 Task: Look for space in Forrest City, United States from 26th August, 2023 to 10th September, 2023 for 6 adults, 2 children in price range Rs.10000 to Rs.15000. Place can be entire place or shared room with 6 bedrooms having 6 beds and 6 bathrooms. Property type can be house, flat, guest house. Amenities needed are: wifi, TV, free parkinig on premises, gym, breakfast. Booking option can be shelf check-in. Required host language is English.
Action: Mouse moved to (475, 91)
Screenshot: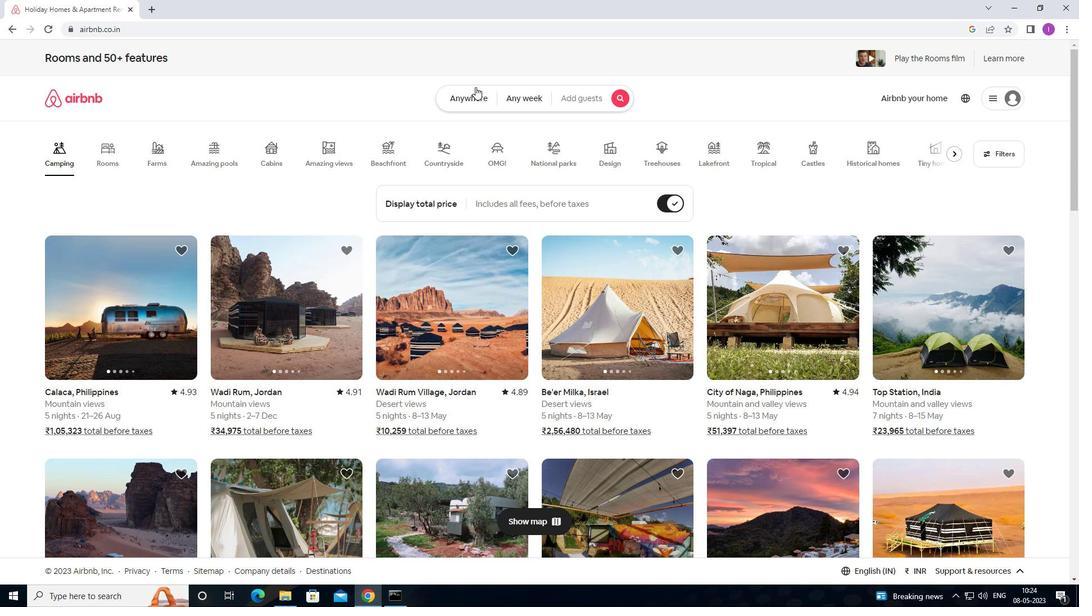 
Action: Mouse pressed left at (475, 91)
Screenshot: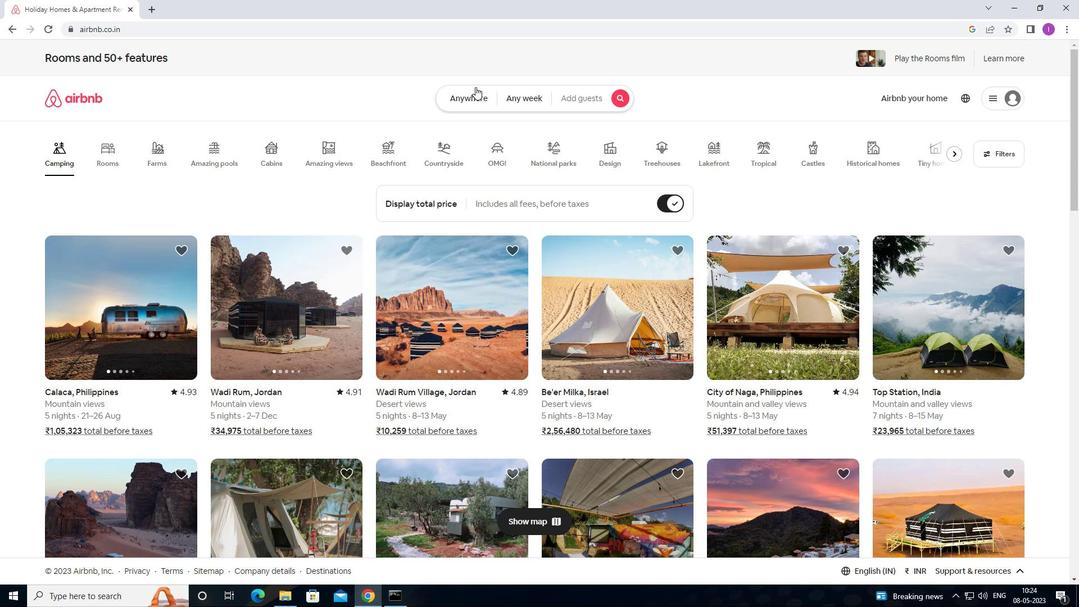 
Action: Mouse moved to (468, 137)
Screenshot: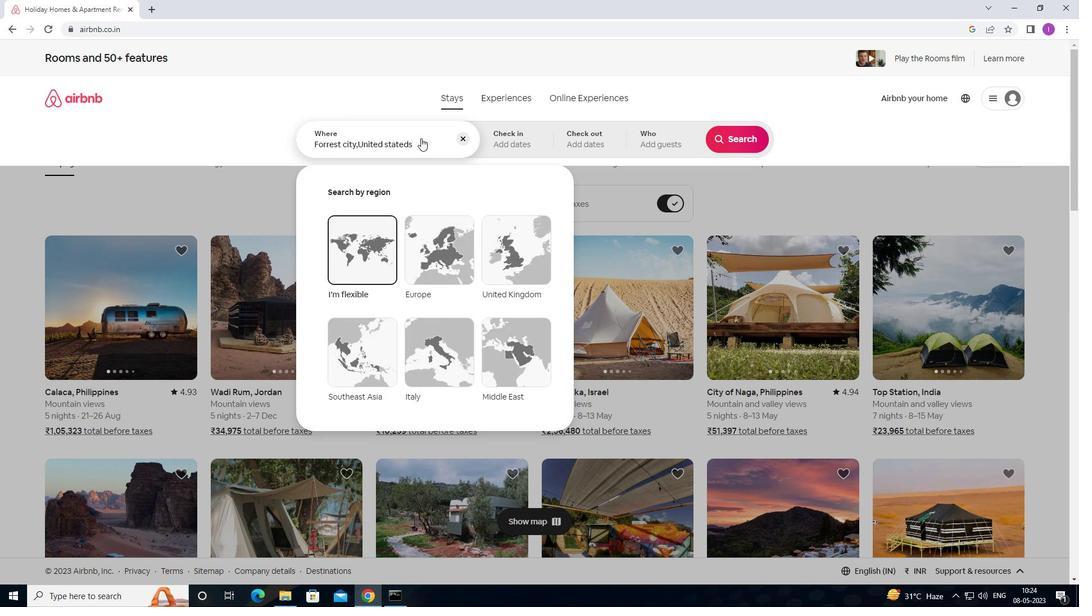 
Action: Mouse pressed left at (468, 137)
Screenshot: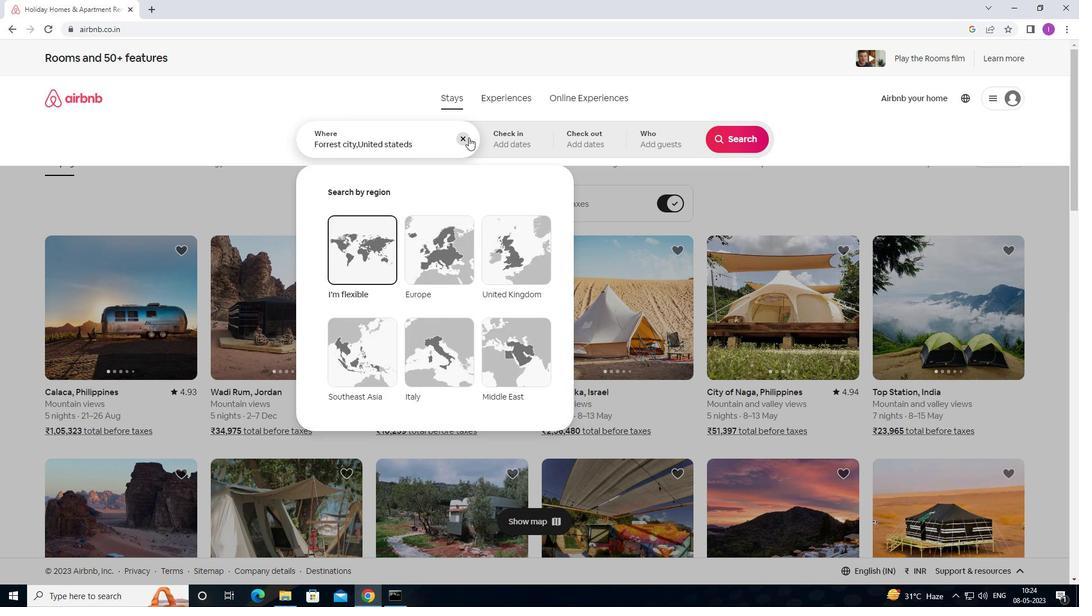 
Action: Mouse moved to (368, 147)
Screenshot: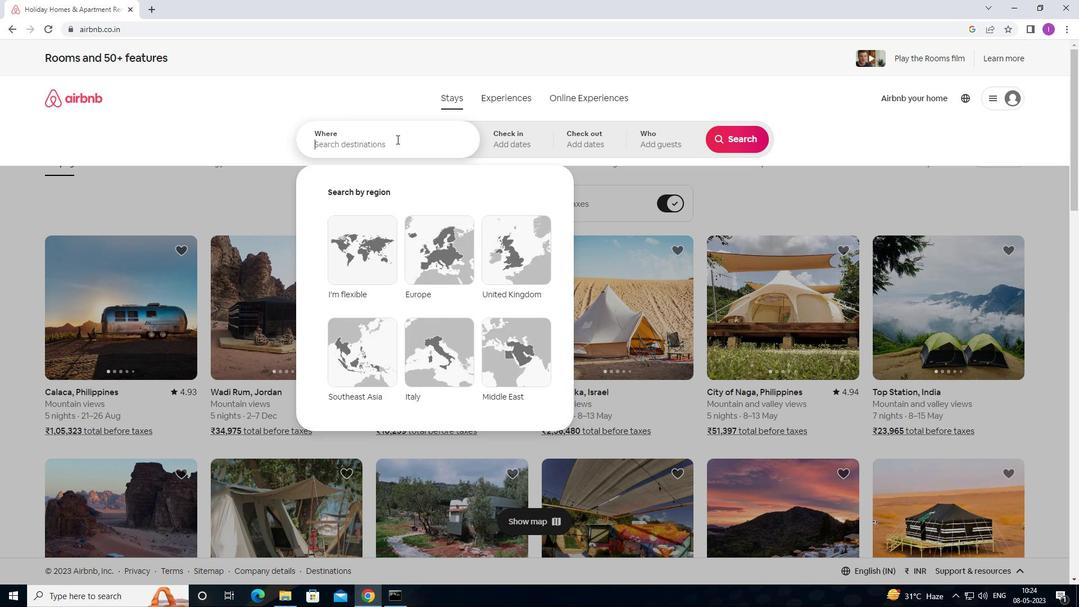 
Action: Key pressed <Key.shift><Key.shift><Key.shift><Key.shift><Key.shift><Key.shift><Key.shift><Key.shift><Key.shift><Key.shift><Key.shift><Key.shift><Key.shift><Key.shift><Key.shift><Key.shift><Key.shift><Key.shift><Key.shift><Key.shift><Key.shift><Key.shift>FORREST<Key.space>CITY,<Key.shift><Key.shift><Key.shift><Key.shift><Key.shift><Key.shift><Key.shift><Key.shift><Key.shift><Key.shift><Key.shift><Key.shift><Key.shift><Key.shift><Key.shift><Key.shift><Key.shift><Key.shift><Key.shift><Key.shift><Key.shift><Key.shift><Key.shift><Key.shift><Key.shift><Key.shift><Key.shift><Key.shift><Key.shift><Key.shift><Key.shift><Key.shift><Key.shift><Key.shift><Key.shift><Key.shift><Key.shift><Key.shift><Key.shift><Key.shift><Key.shift><Key.shift><Key.shift><Key.shift><Key.shift><Key.shift><Key.shift><Key.shift><Key.shift><Key.shift><Key.shift><Key.shift><Key.shift><Key.shift><Key.shift>UNITED<Key.space>STATES
Screenshot: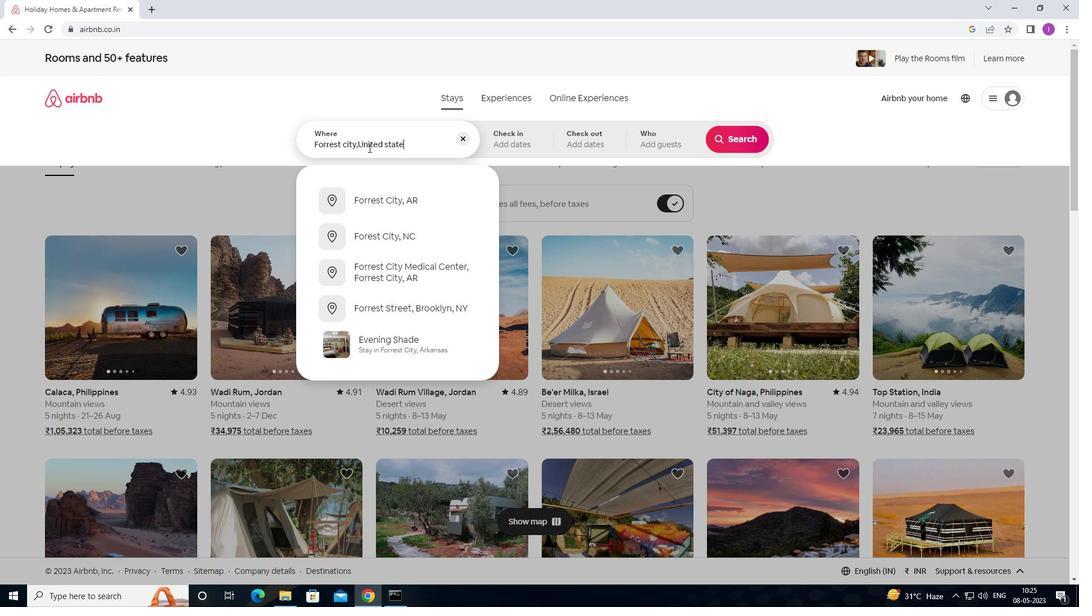 
Action: Mouse moved to (507, 141)
Screenshot: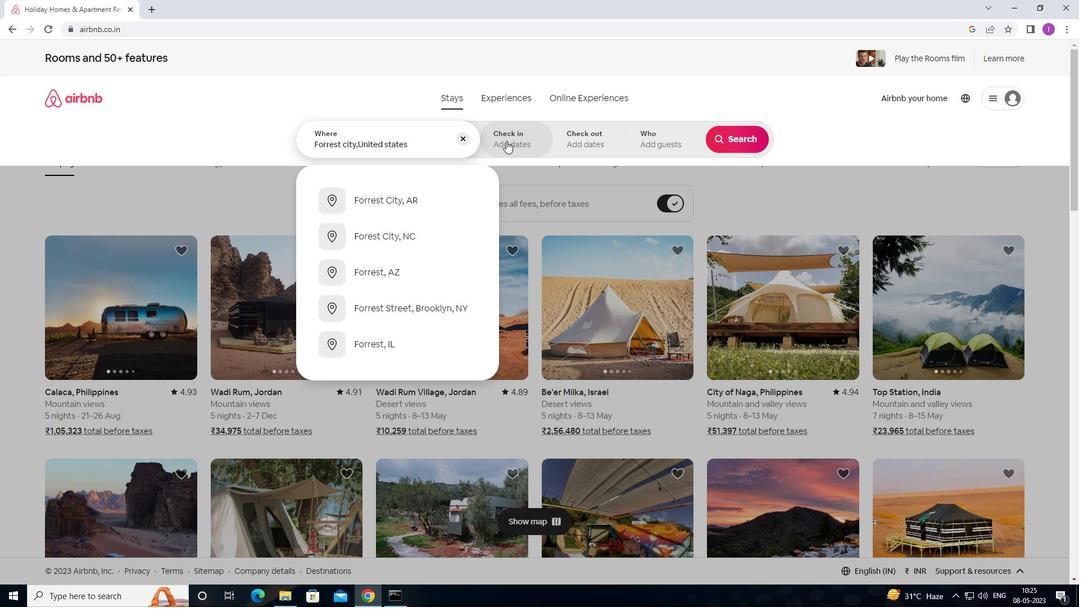 
Action: Mouse pressed left at (507, 141)
Screenshot: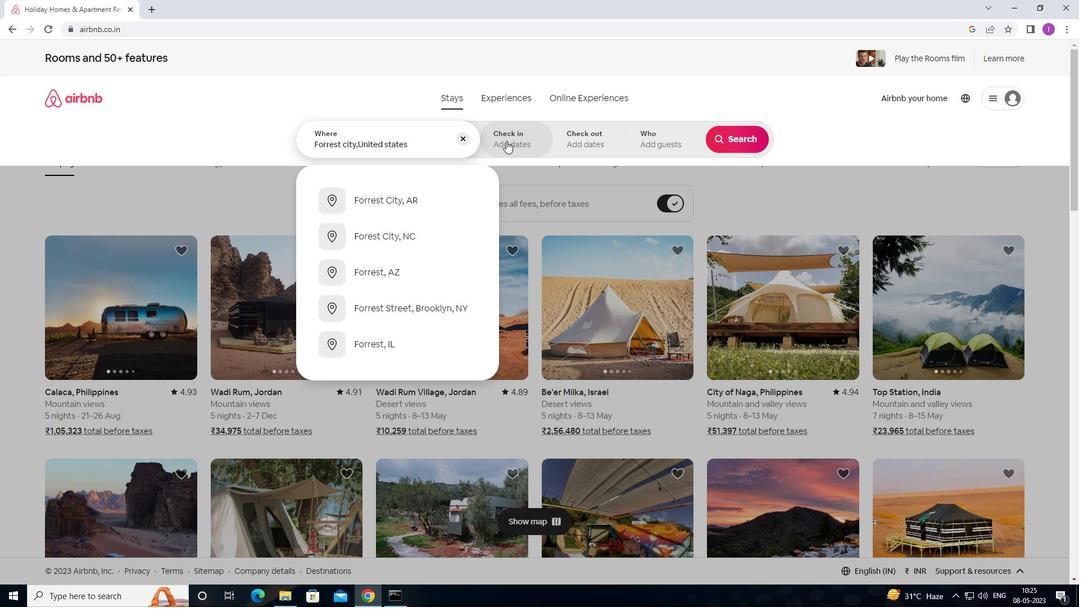 
Action: Mouse moved to (734, 231)
Screenshot: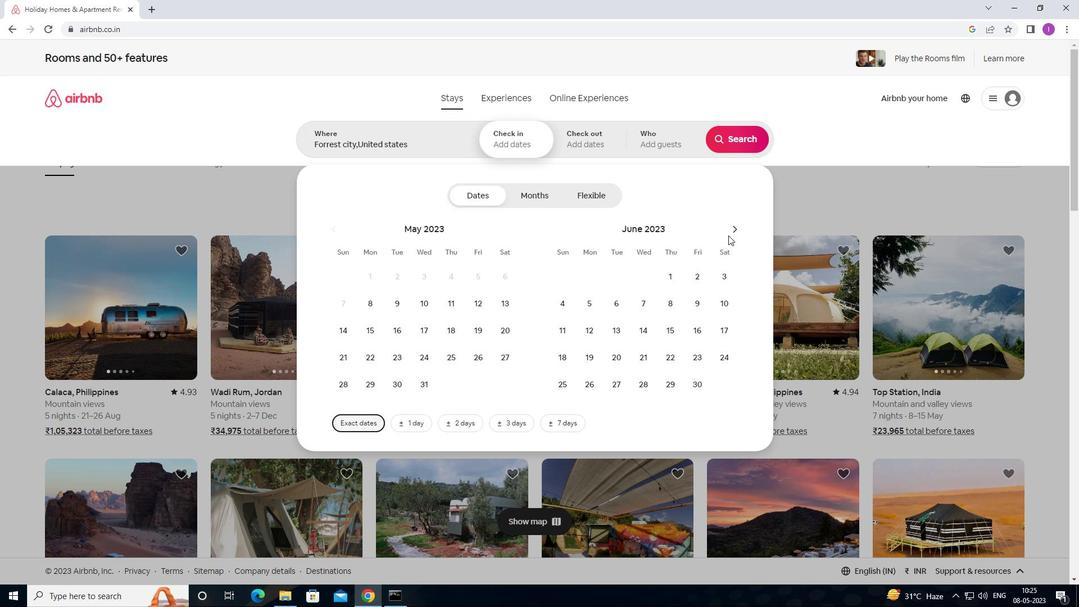 
Action: Mouse pressed left at (734, 231)
Screenshot: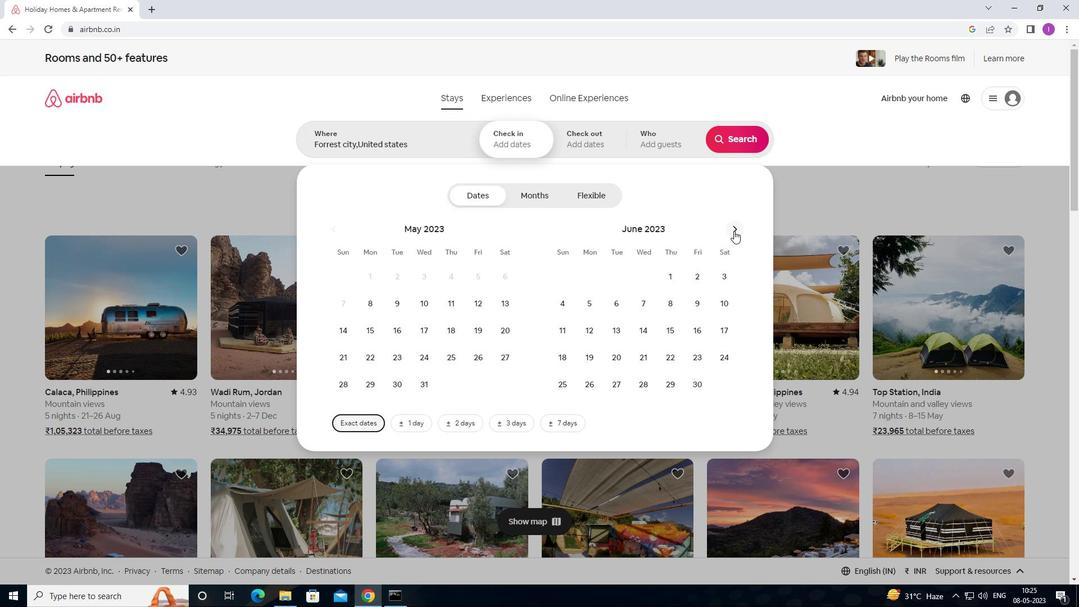 
Action: Mouse pressed left at (734, 231)
Screenshot: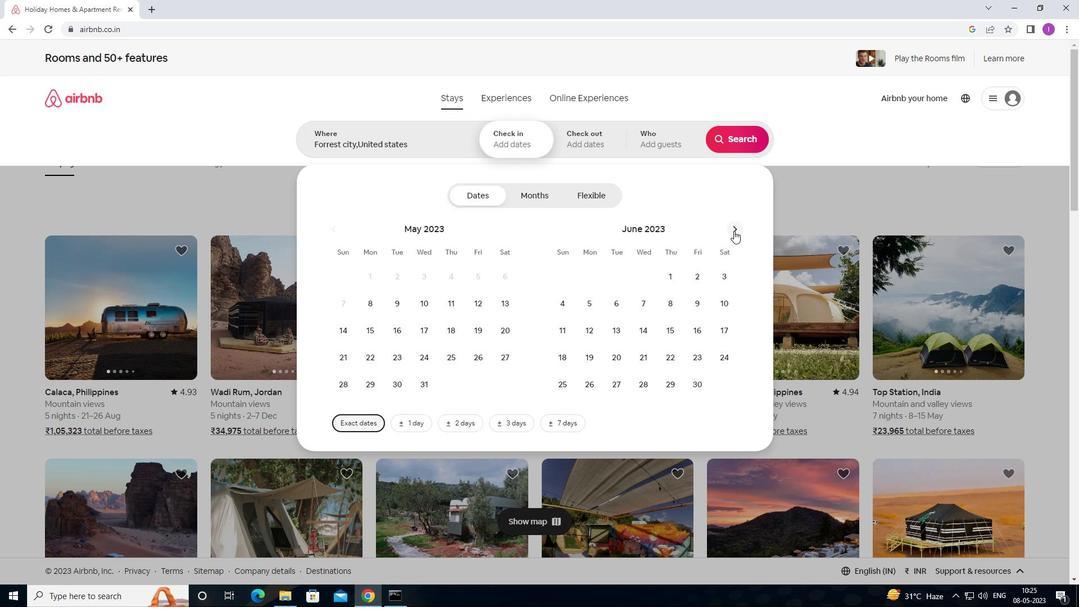 
Action: Mouse pressed left at (734, 231)
Screenshot: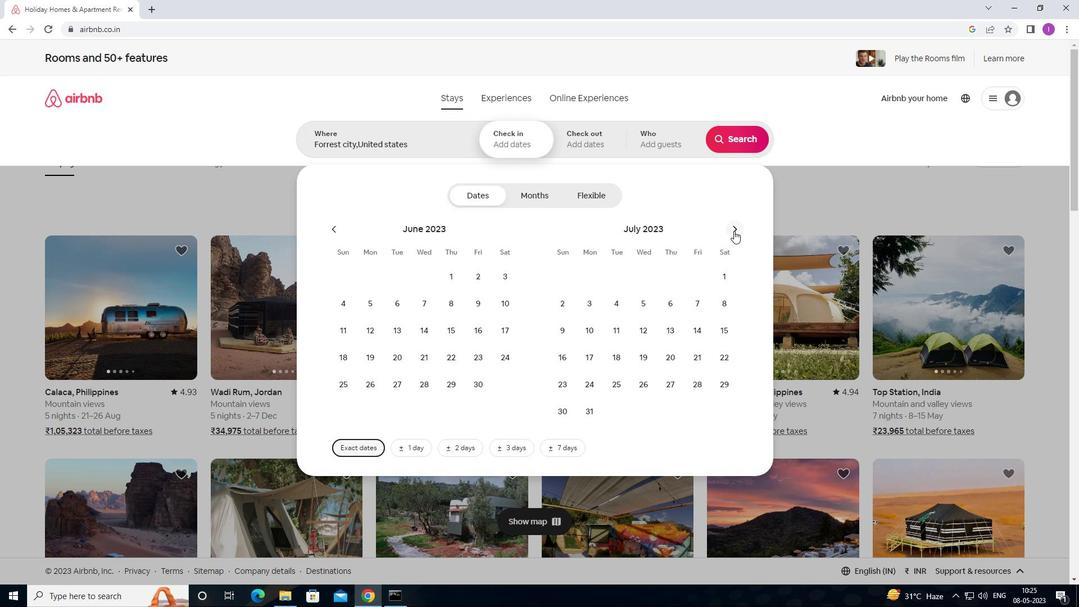 
Action: Mouse moved to (502, 351)
Screenshot: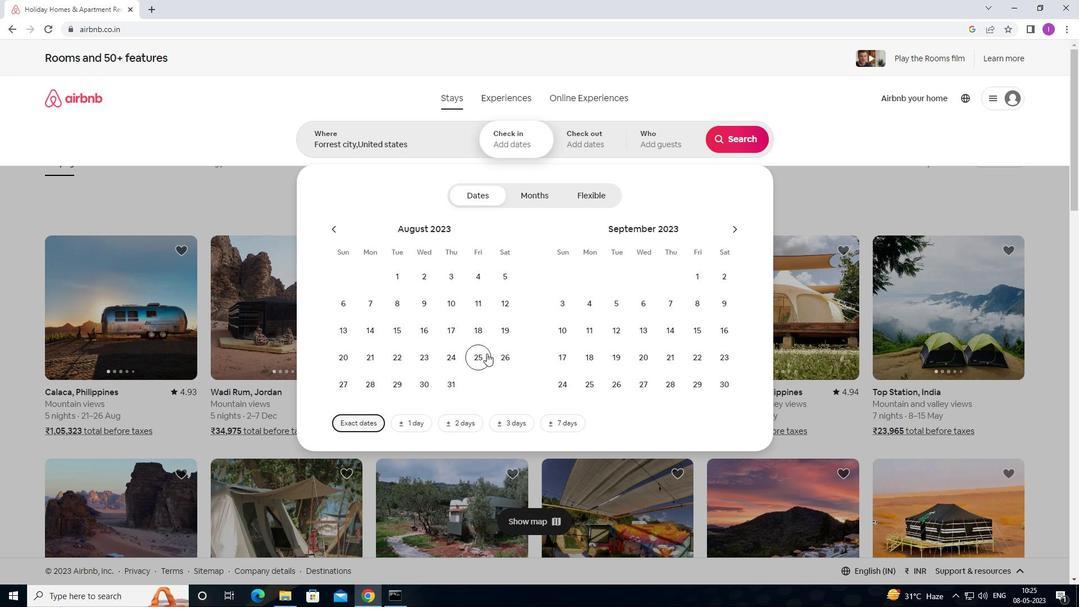 
Action: Mouse pressed left at (502, 351)
Screenshot: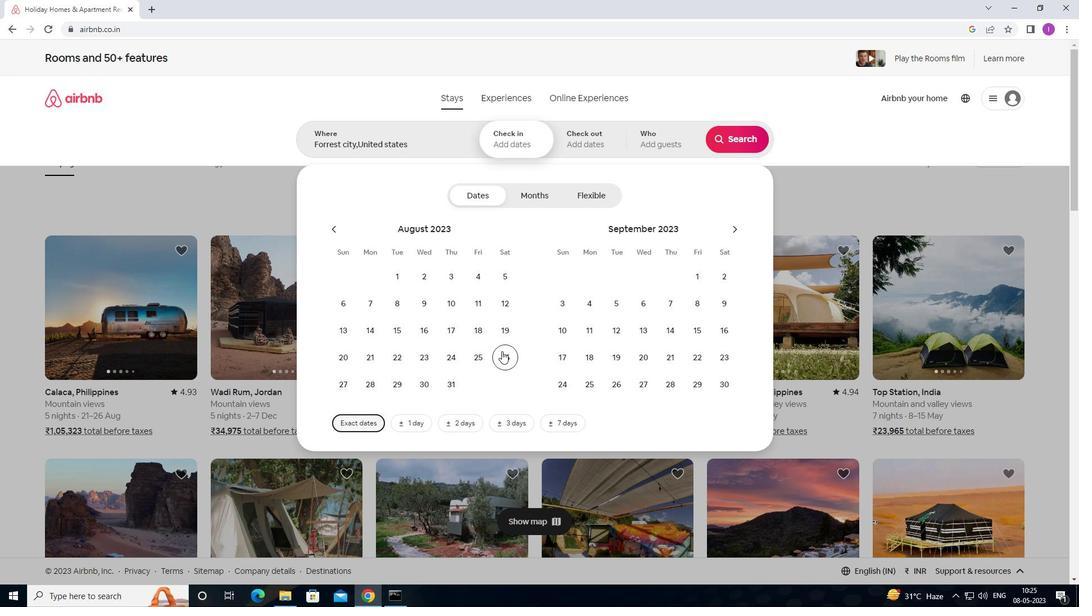 
Action: Mouse moved to (557, 326)
Screenshot: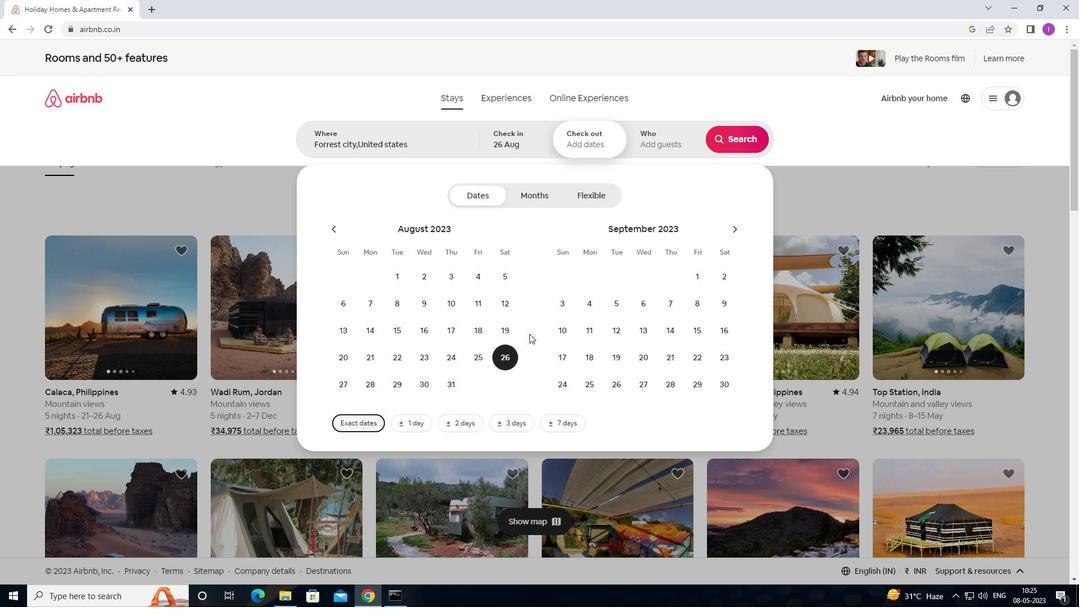 
Action: Mouse pressed left at (557, 326)
Screenshot: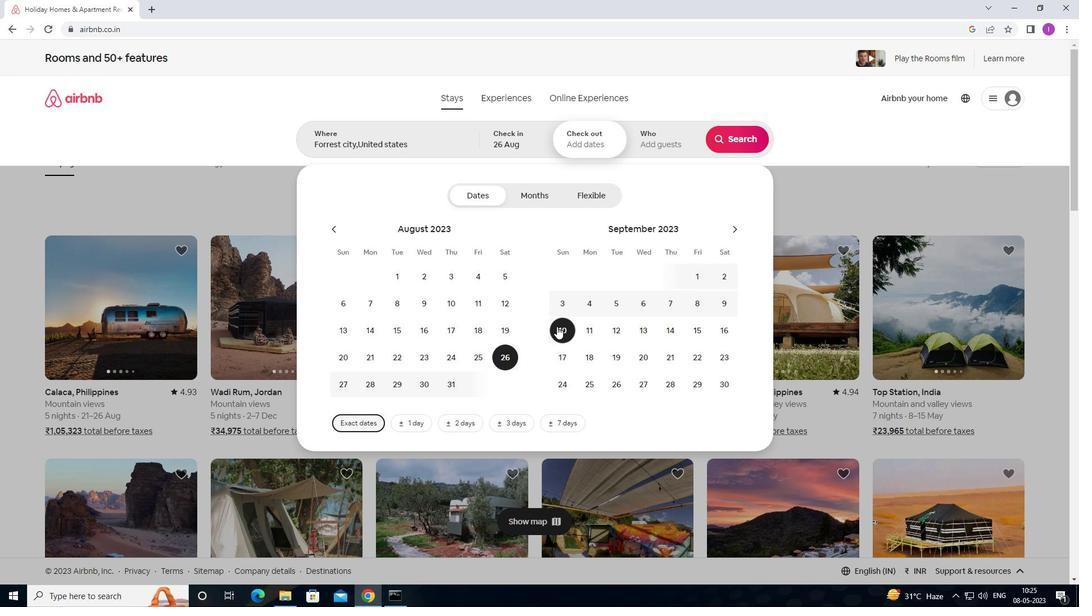 
Action: Mouse moved to (671, 150)
Screenshot: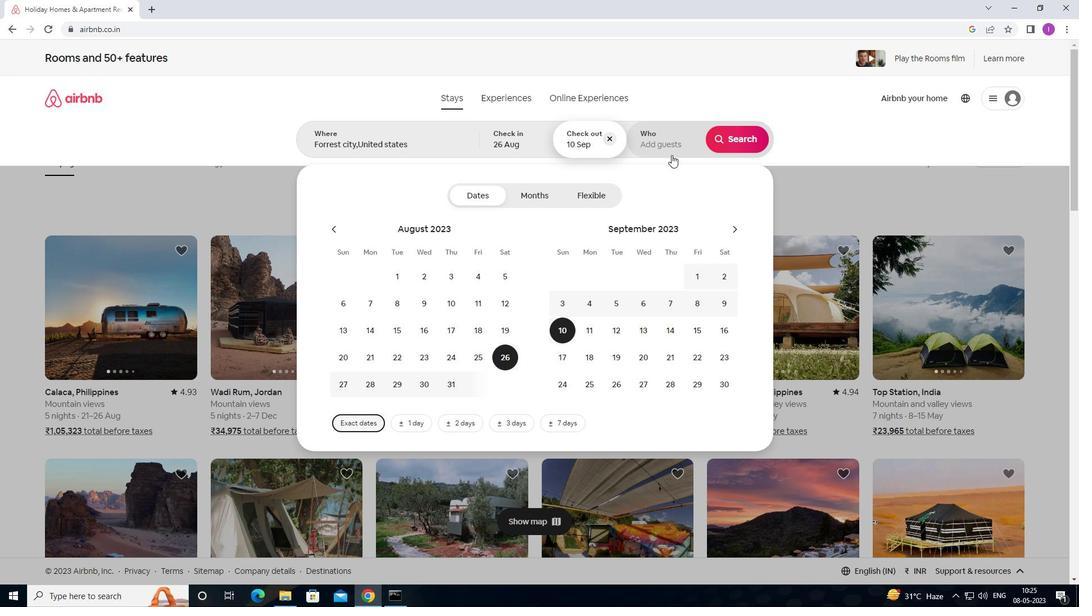 
Action: Mouse pressed left at (671, 150)
Screenshot: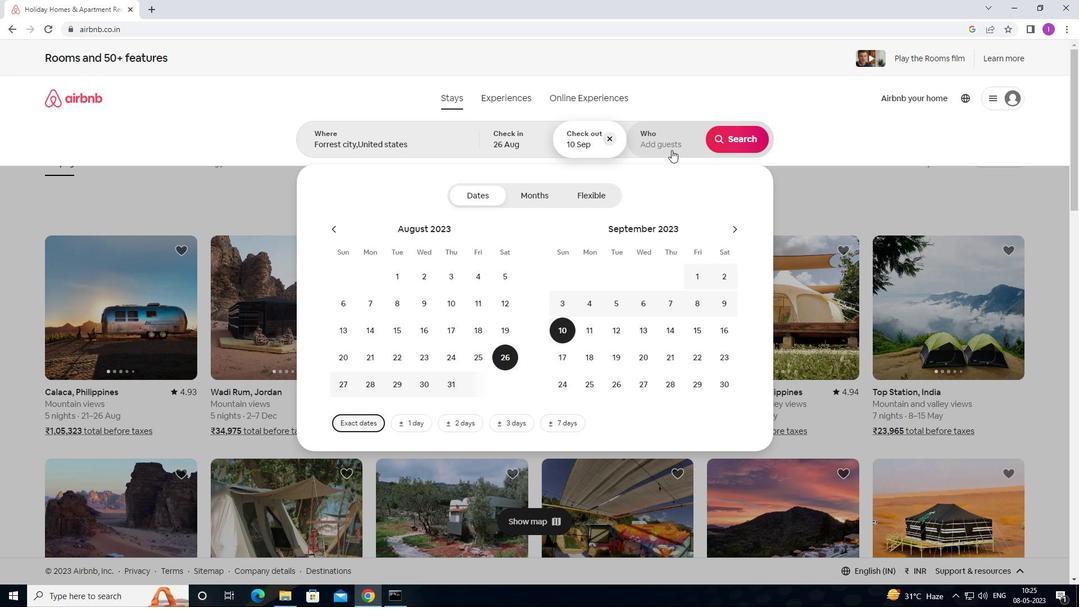 
Action: Mouse moved to (736, 198)
Screenshot: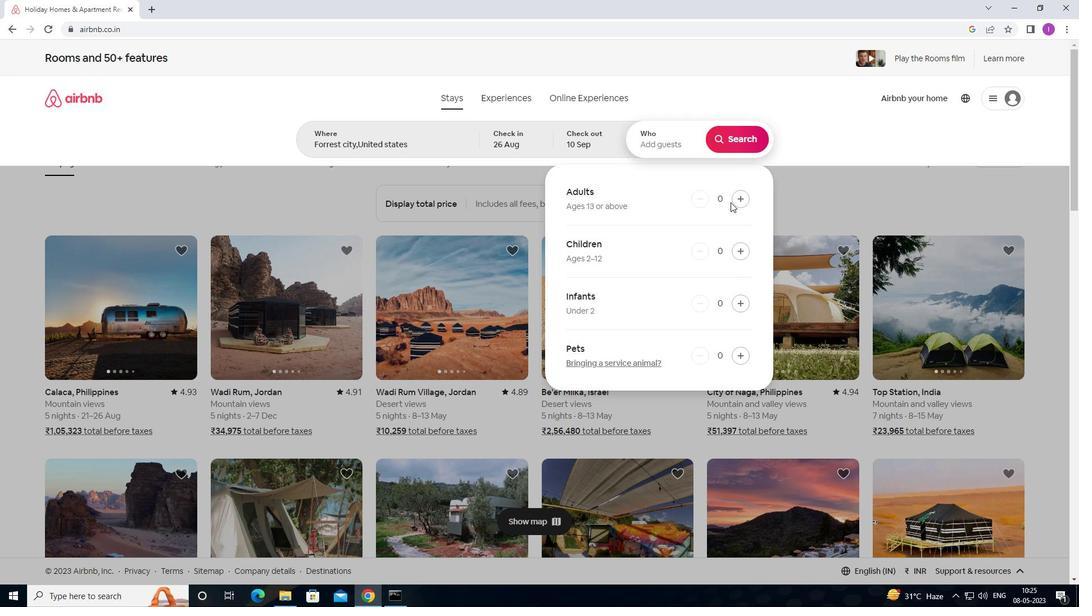 
Action: Mouse pressed left at (736, 198)
Screenshot: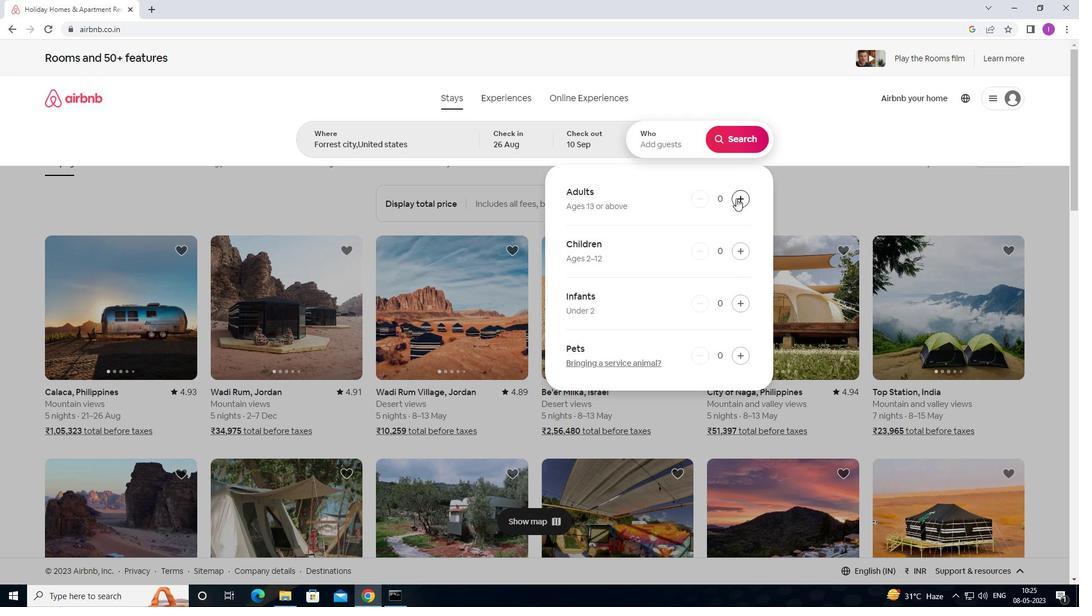 
Action: Mouse pressed left at (736, 198)
Screenshot: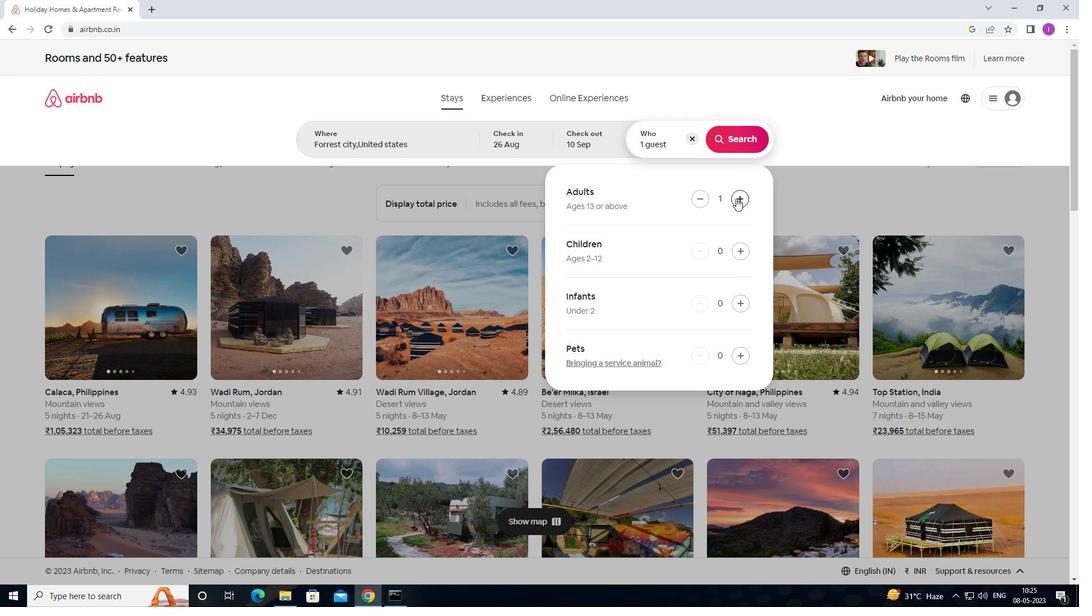 
Action: Mouse pressed left at (736, 198)
Screenshot: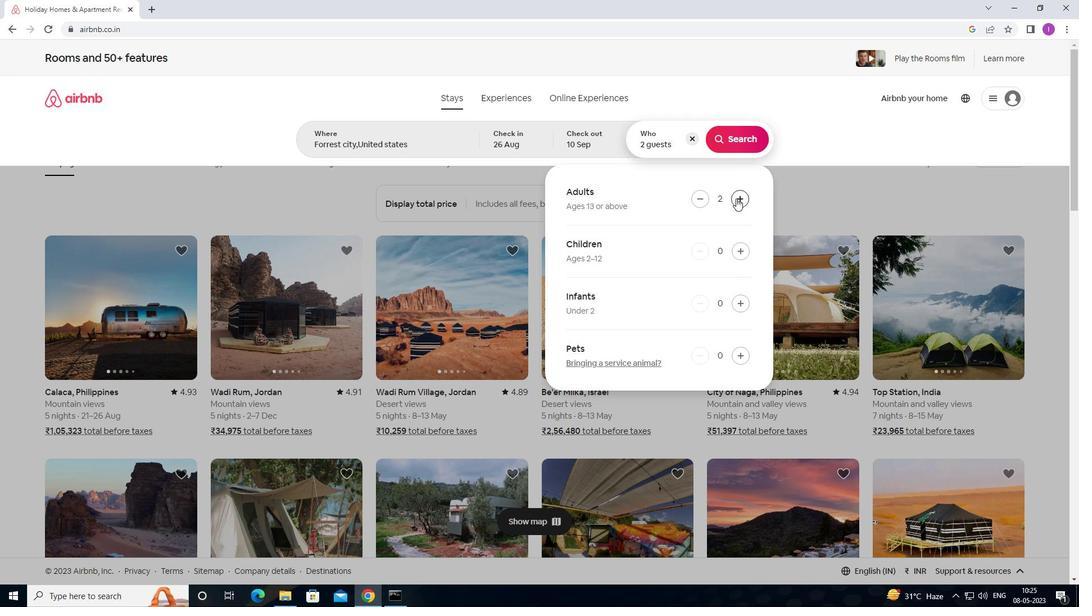 
Action: Mouse pressed left at (736, 198)
Screenshot: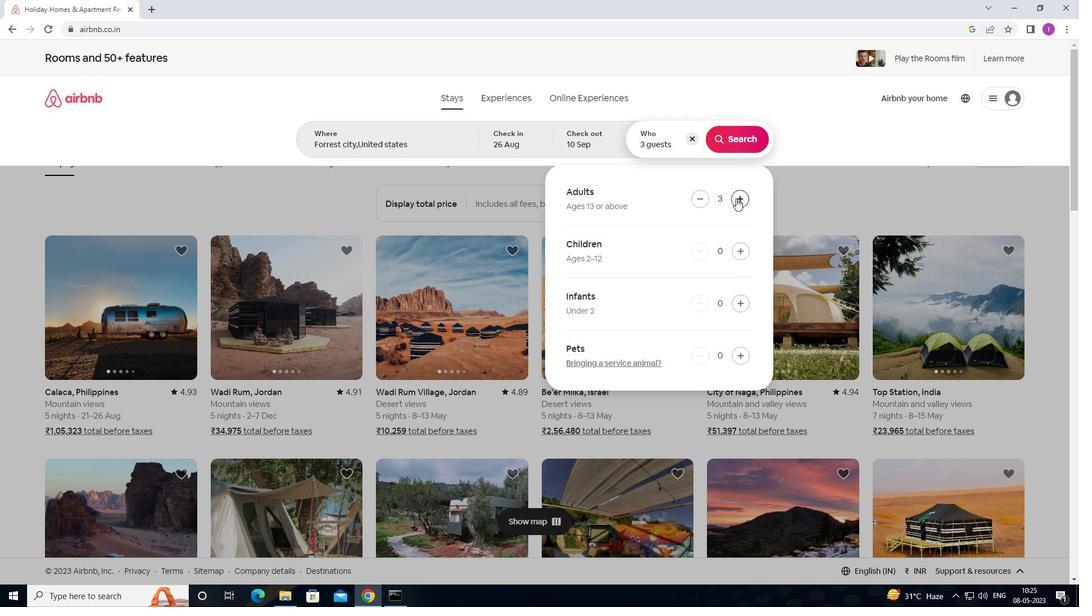 
Action: Mouse pressed left at (736, 198)
Screenshot: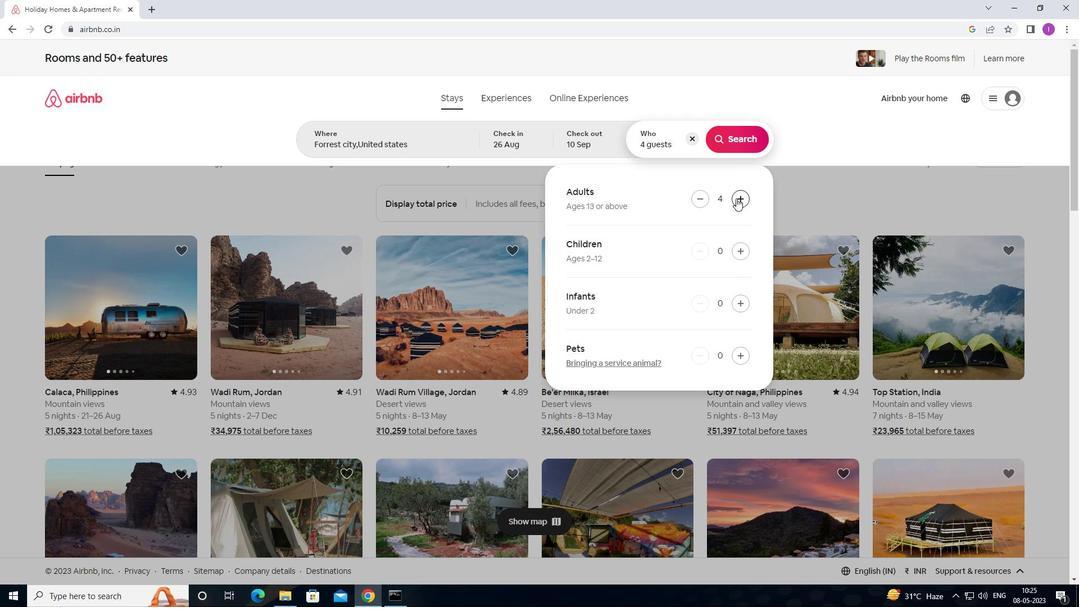 
Action: Mouse pressed left at (736, 198)
Screenshot: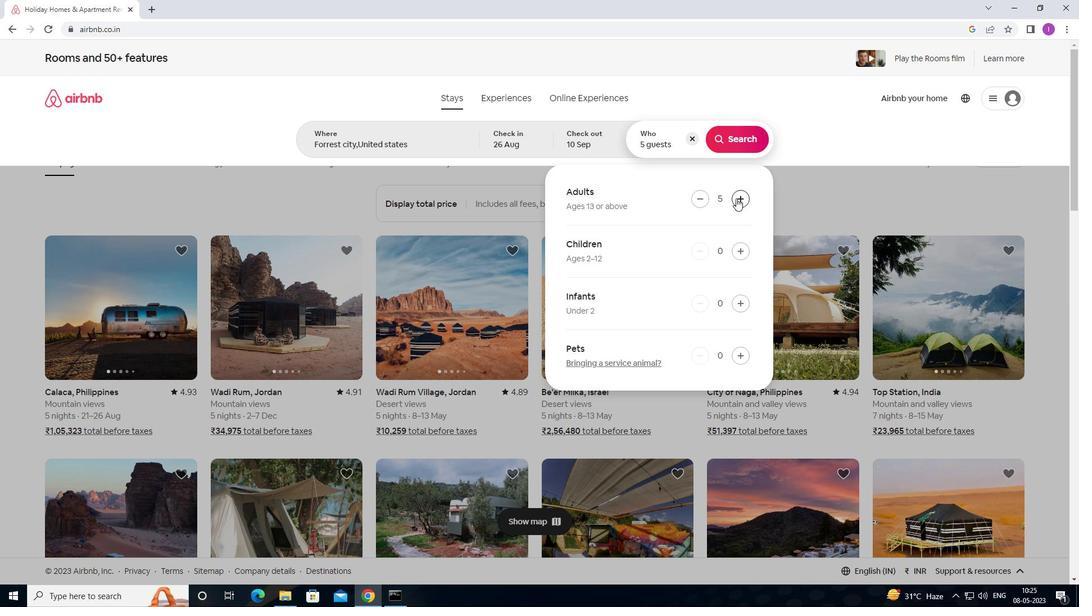 
Action: Mouse moved to (743, 244)
Screenshot: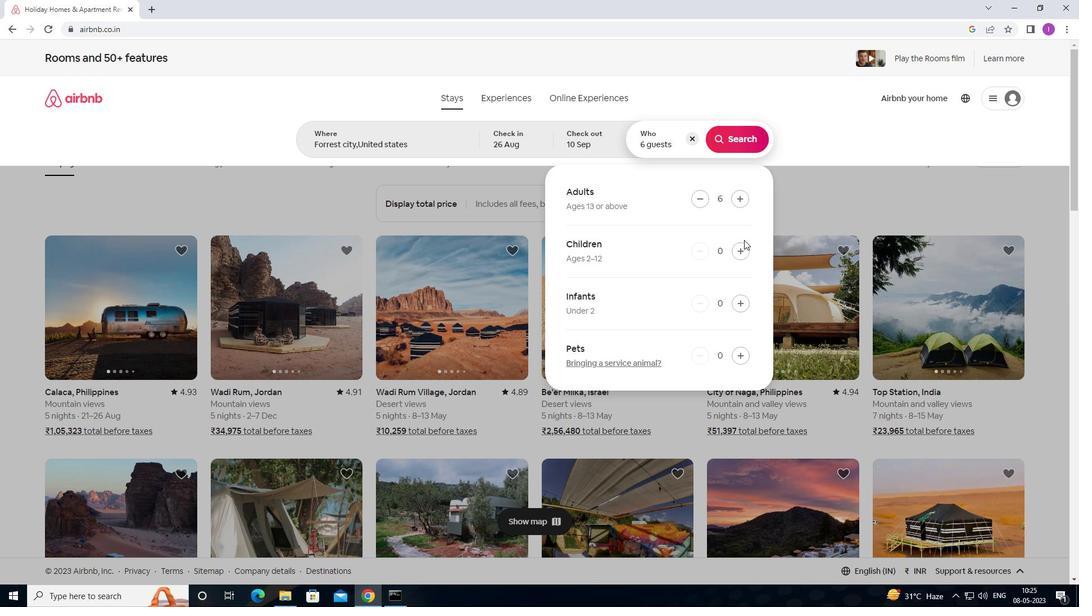 
Action: Mouse pressed left at (743, 244)
Screenshot: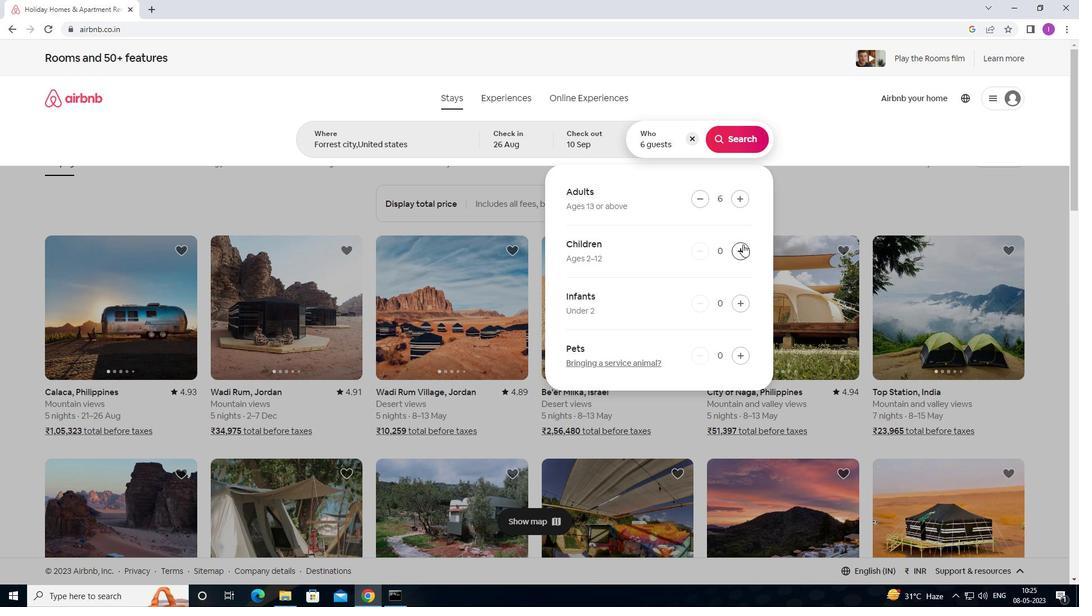 
Action: Mouse pressed left at (743, 244)
Screenshot: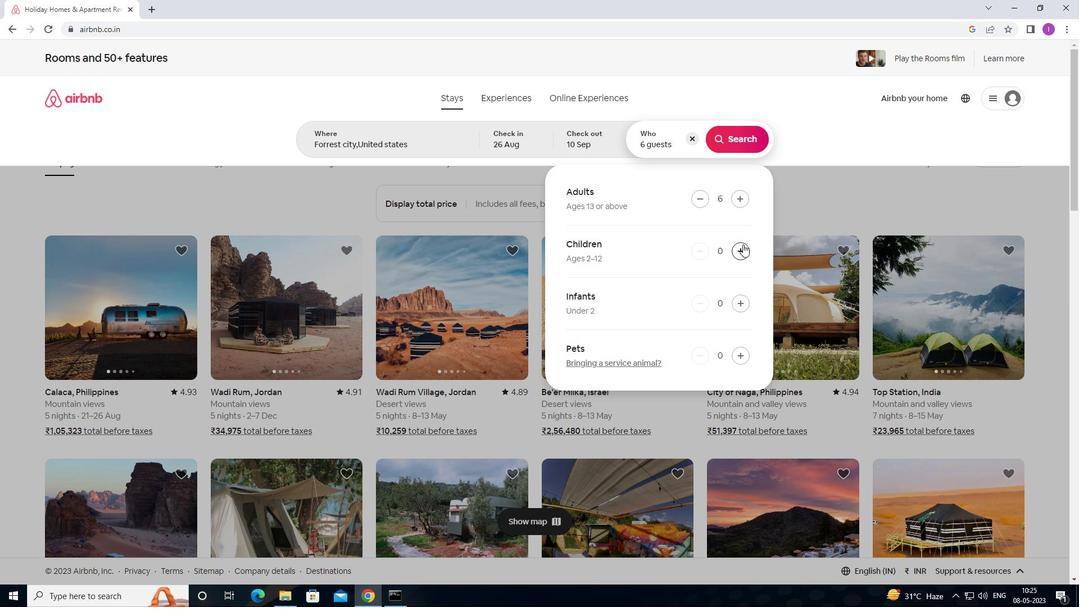 
Action: Mouse moved to (730, 145)
Screenshot: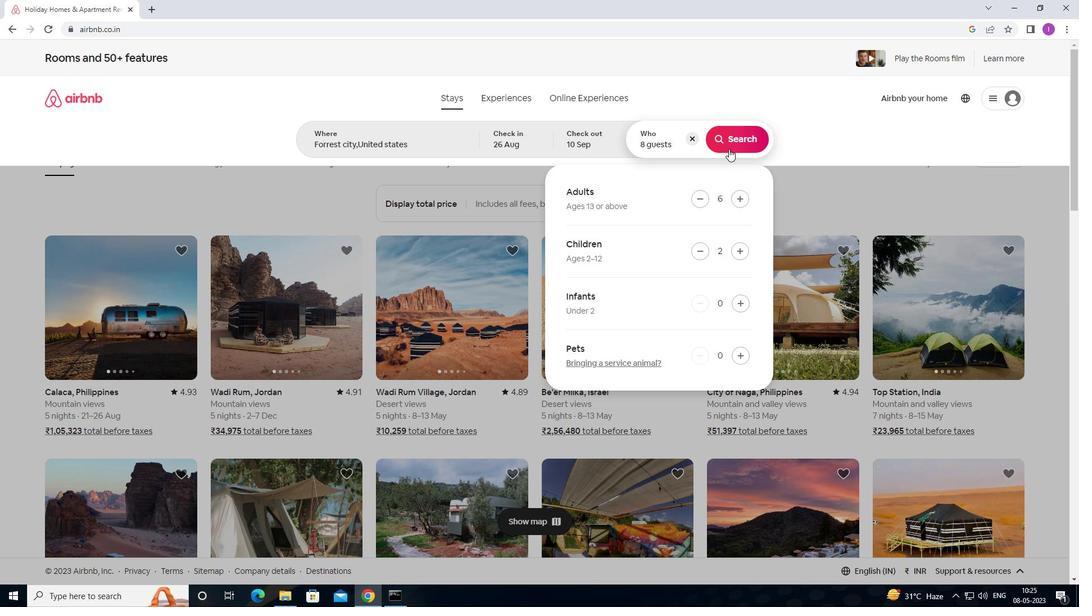 
Action: Mouse pressed left at (730, 145)
Screenshot: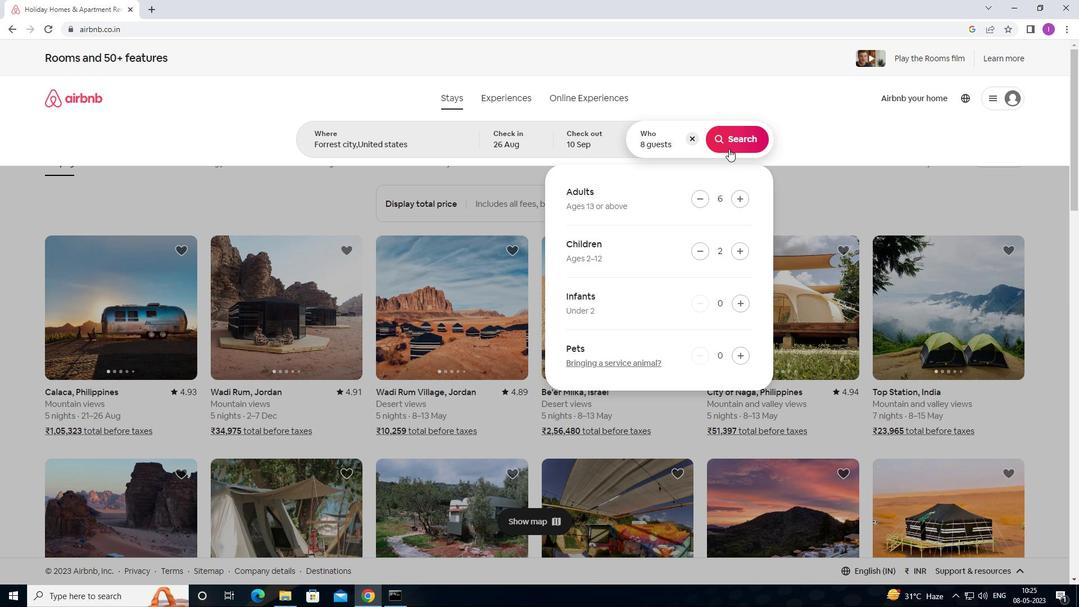 
Action: Mouse moved to (1038, 110)
Screenshot: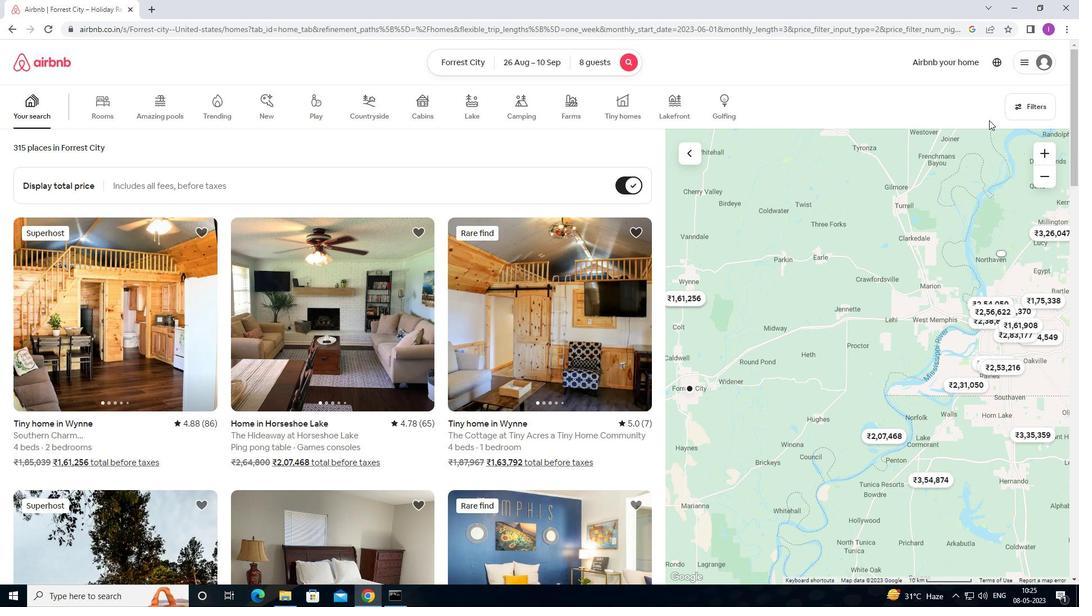 
Action: Mouse pressed left at (1038, 110)
Screenshot: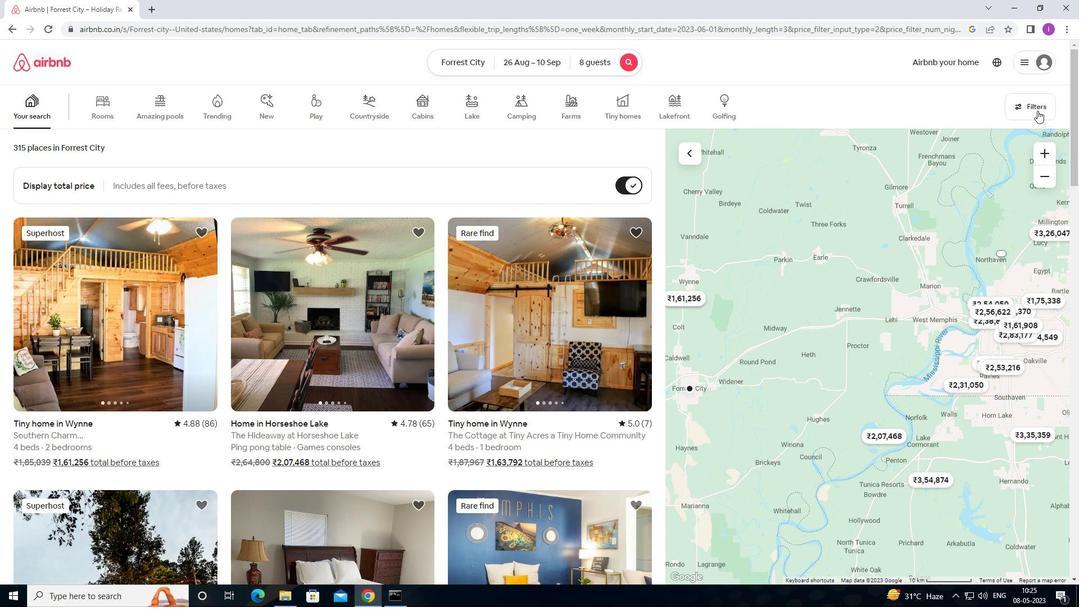 
Action: Mouse moved to (402, 381)
Screenshot: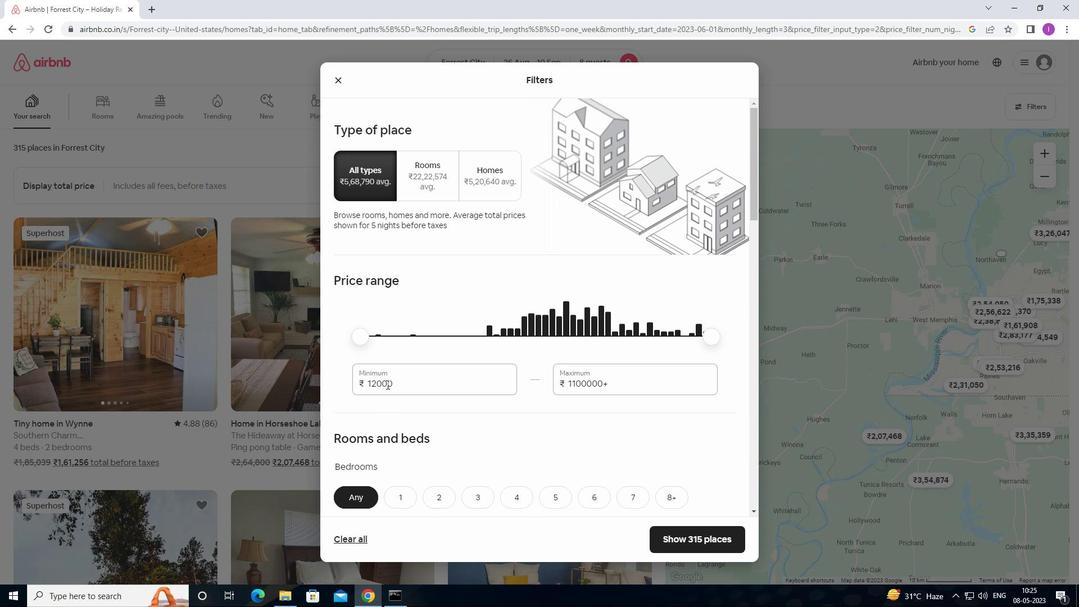 
Action: Mouse pressed left at (402, 381)
Screenshot: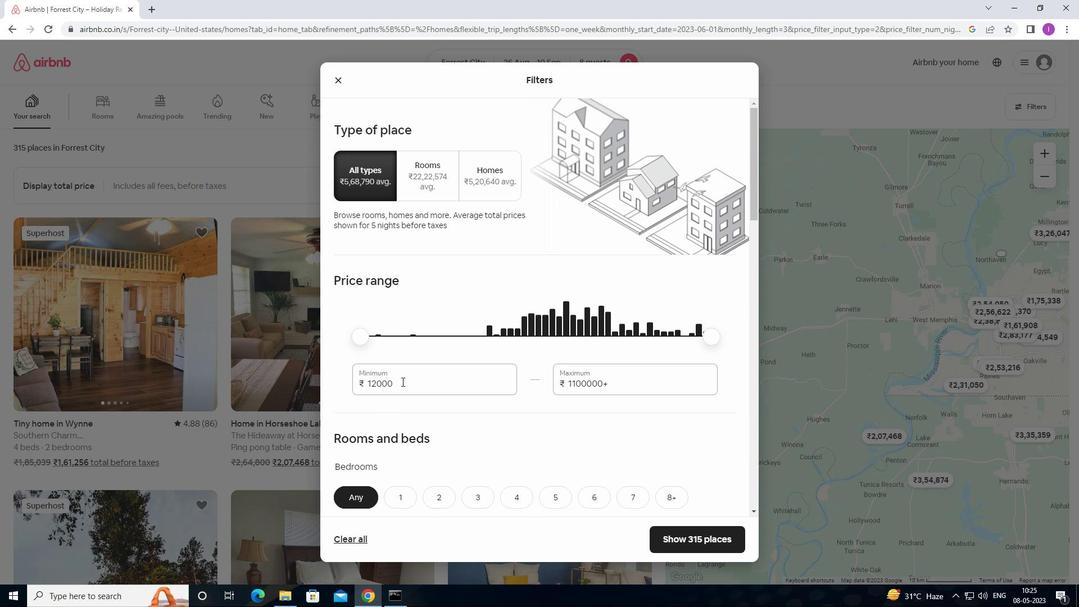 
Action: Mouse moved to (349, 386)
Screenshot: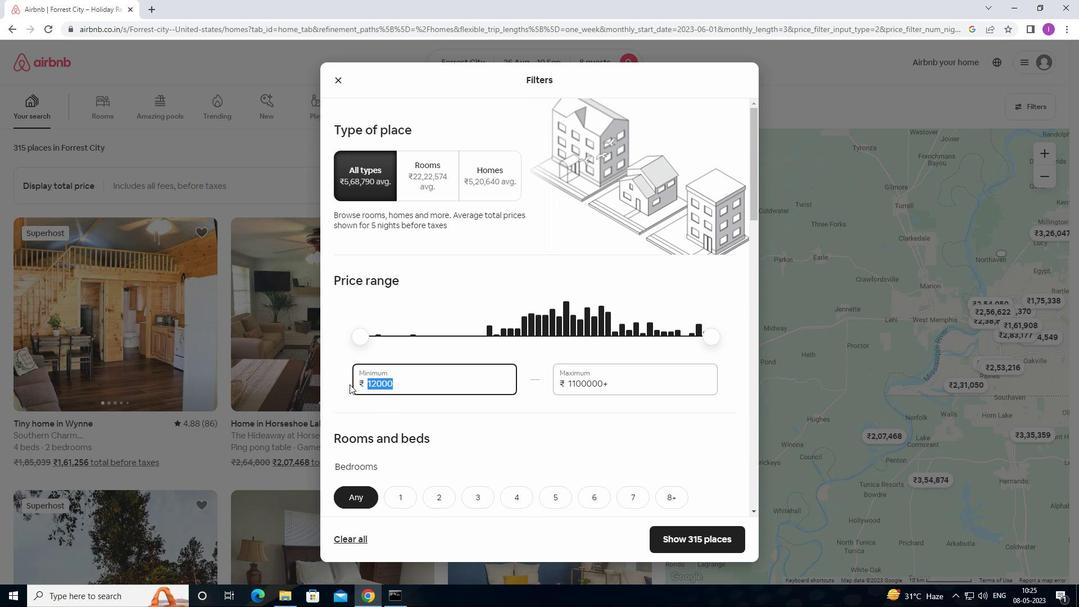 
Action: Key pressed 1
Screenshot: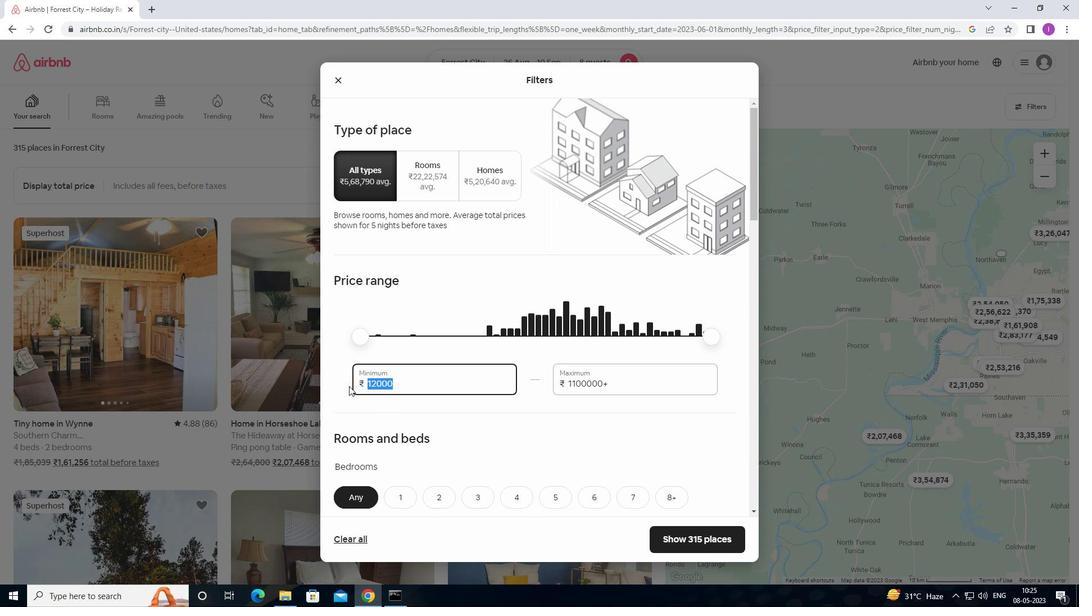 
Action: Mouse moved to (349, 386)
Screenshot: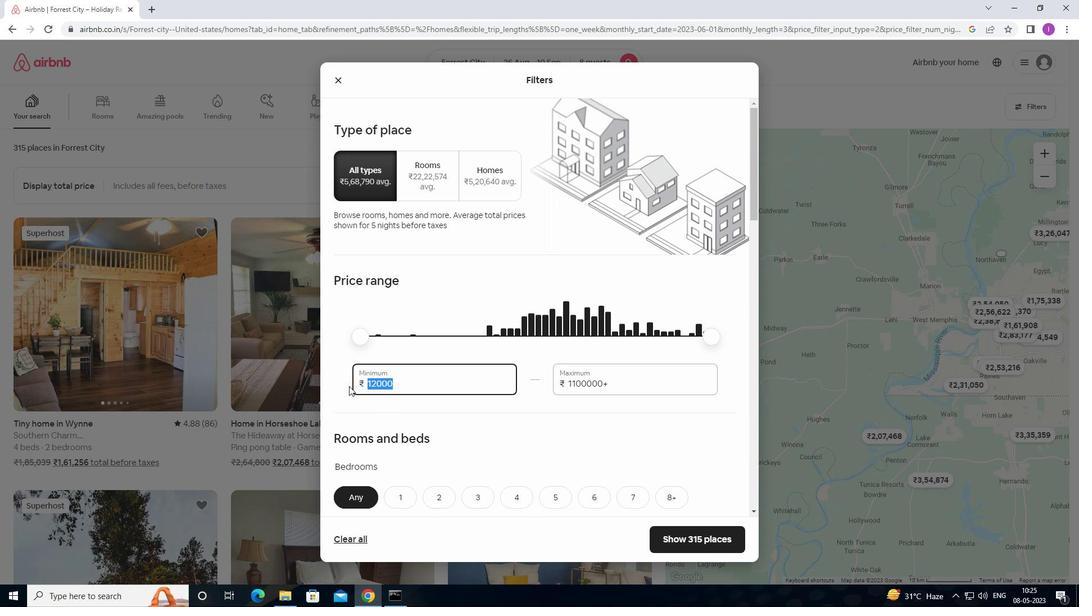 
Action: Key pressed 0000
Screenshot: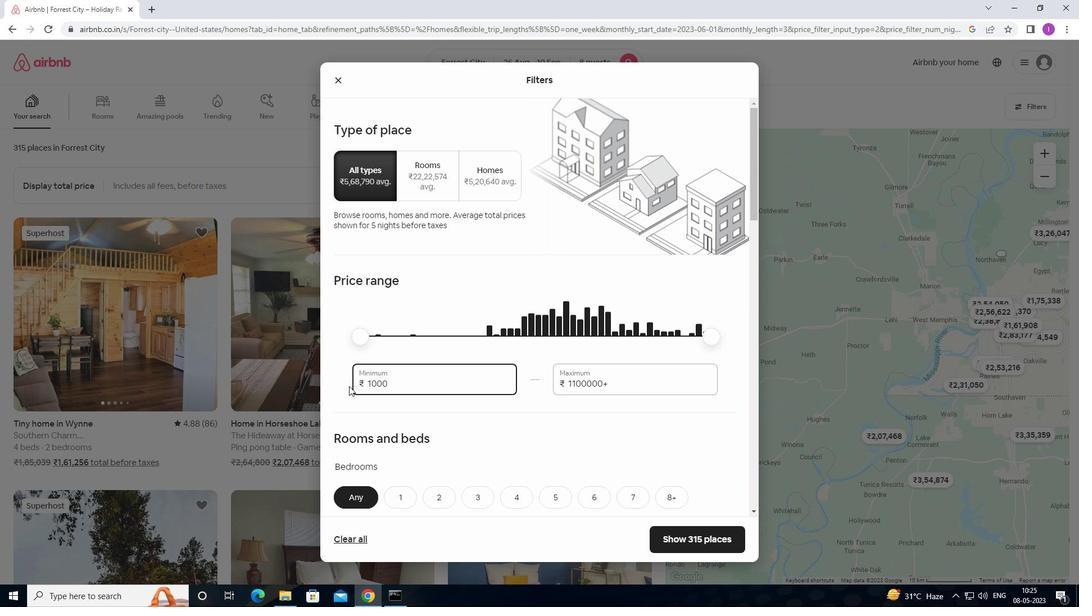 
Action: Mouse moved to (625, 385)
Screenshot: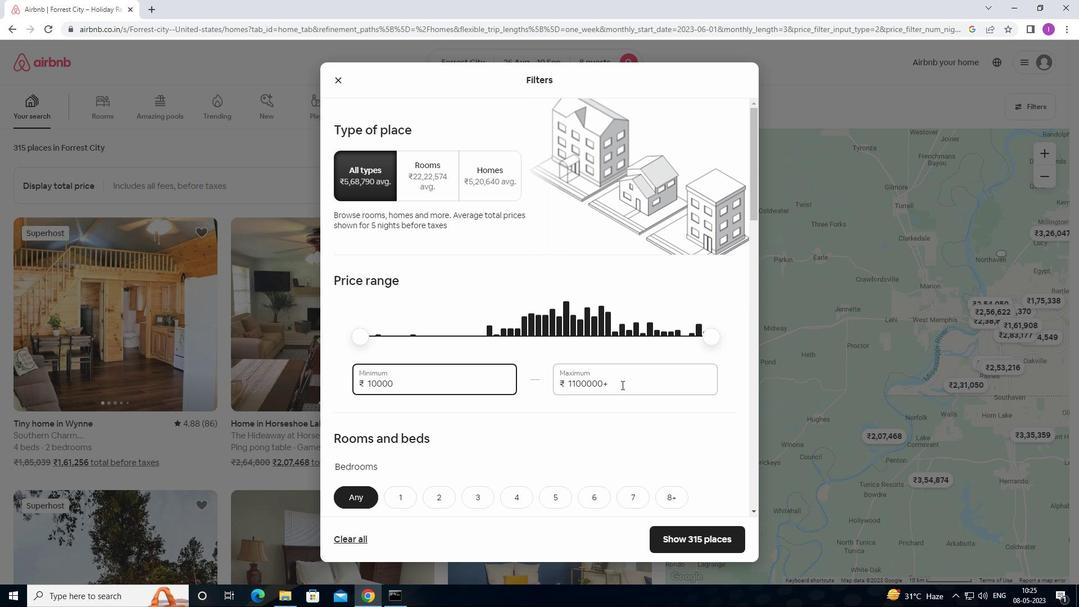 
Action: Mouse pressed left at (625, 385)
Screenshot: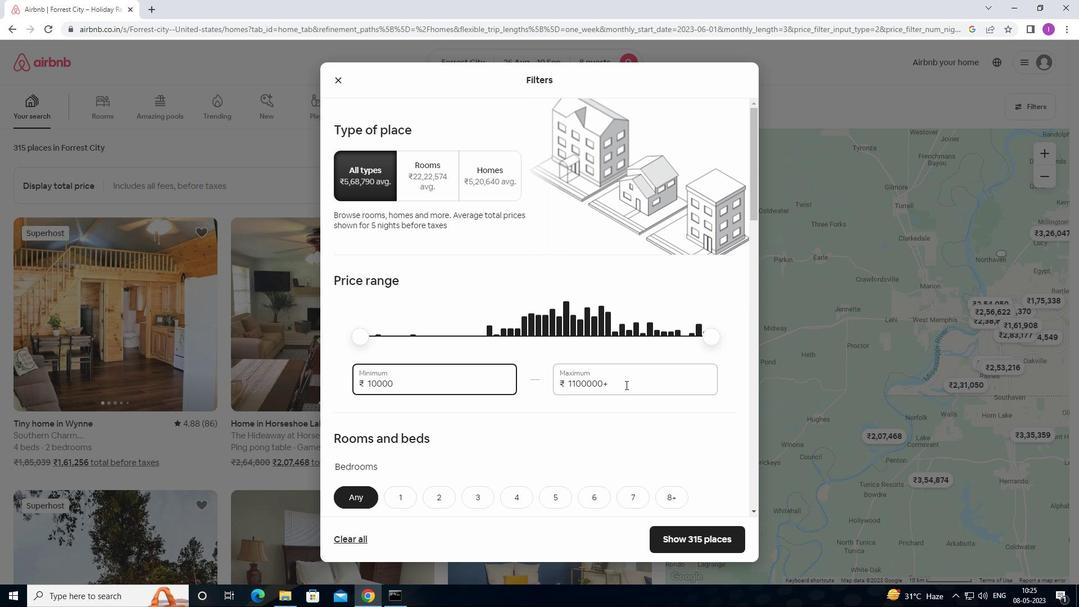 
Action: Mouse moved to (558, 390)
Screenshot: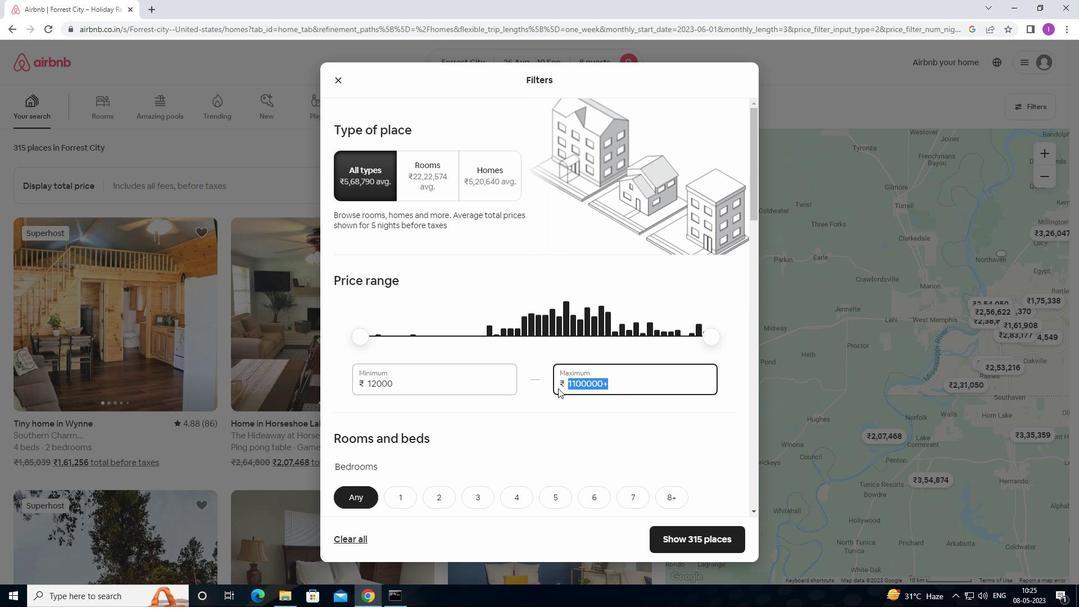 
Action: Key pressed 15000
Screenshot: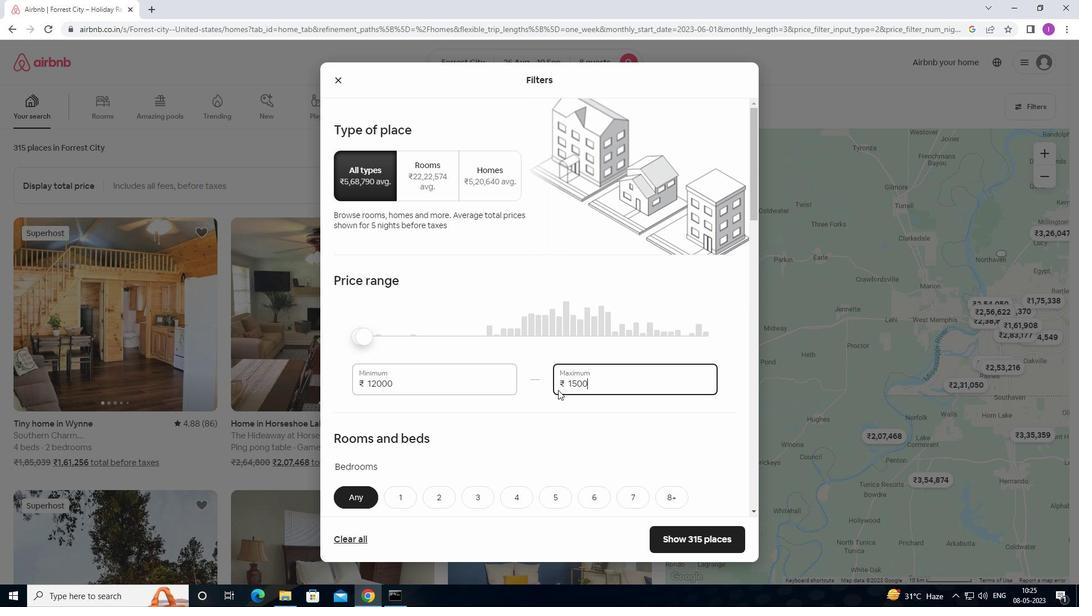 
Action: Mouse moved to (450, 535)
Screenshot: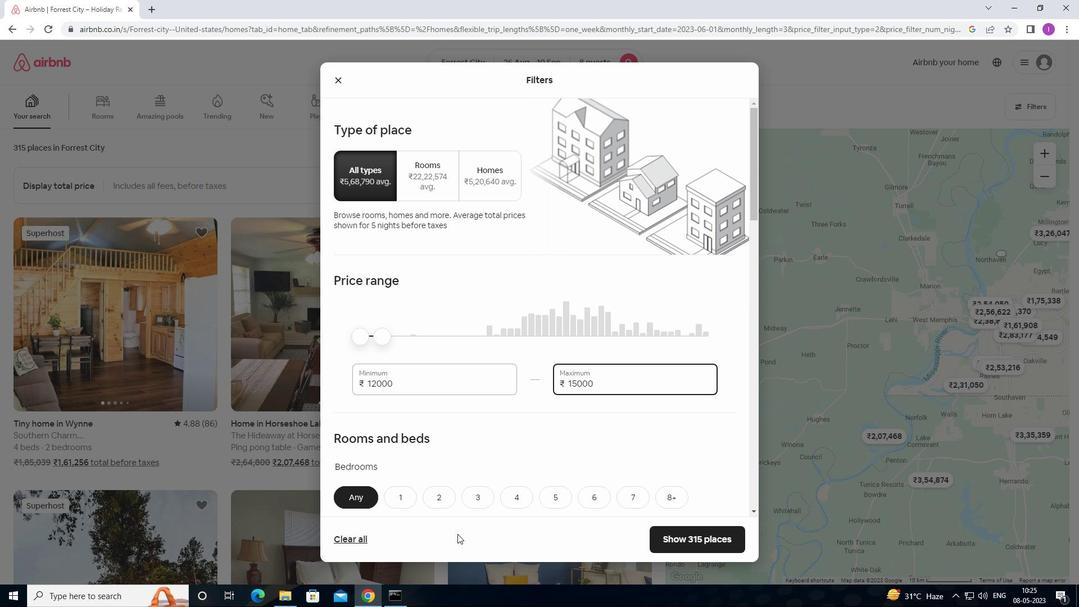 
Action: Mouse scrolled (450, 534) with delta (0, 0)
Screenshot: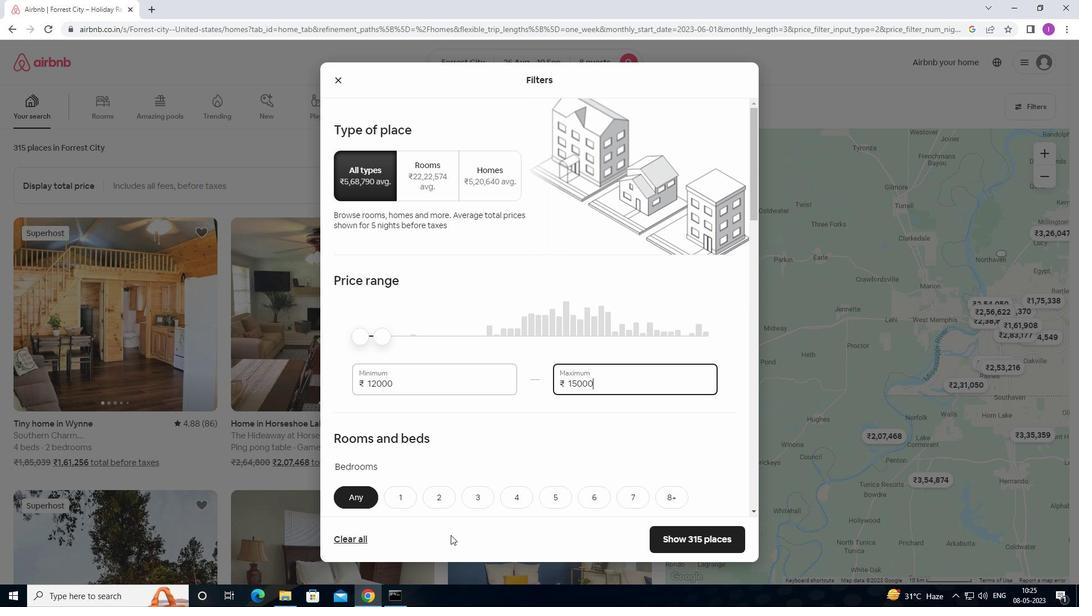 
Action: Mouse scrolled (450, 534) with delta (0, 0)
Screenshot: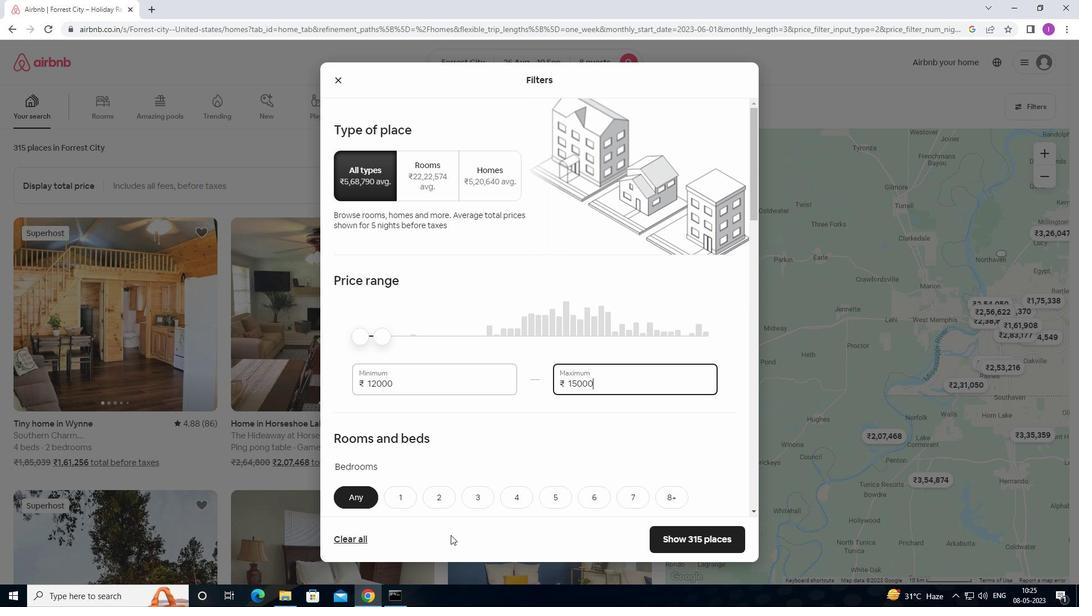 
Action: Mouse scrolled (450, 534) with delta (0, 0)
Screenshot: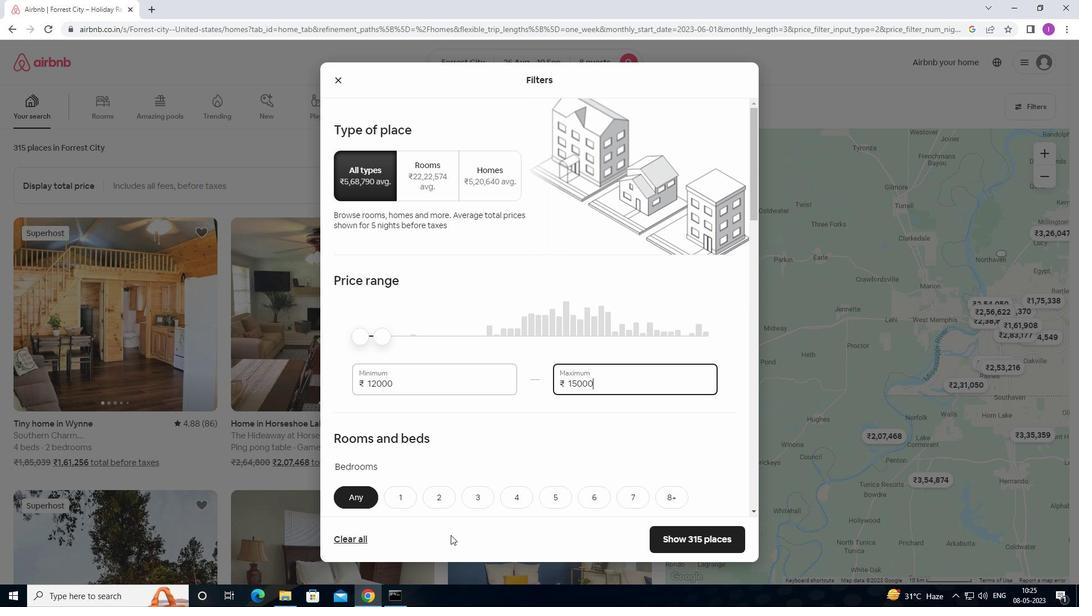 
Action: Mouse moved to (551, 409)
Screenshot: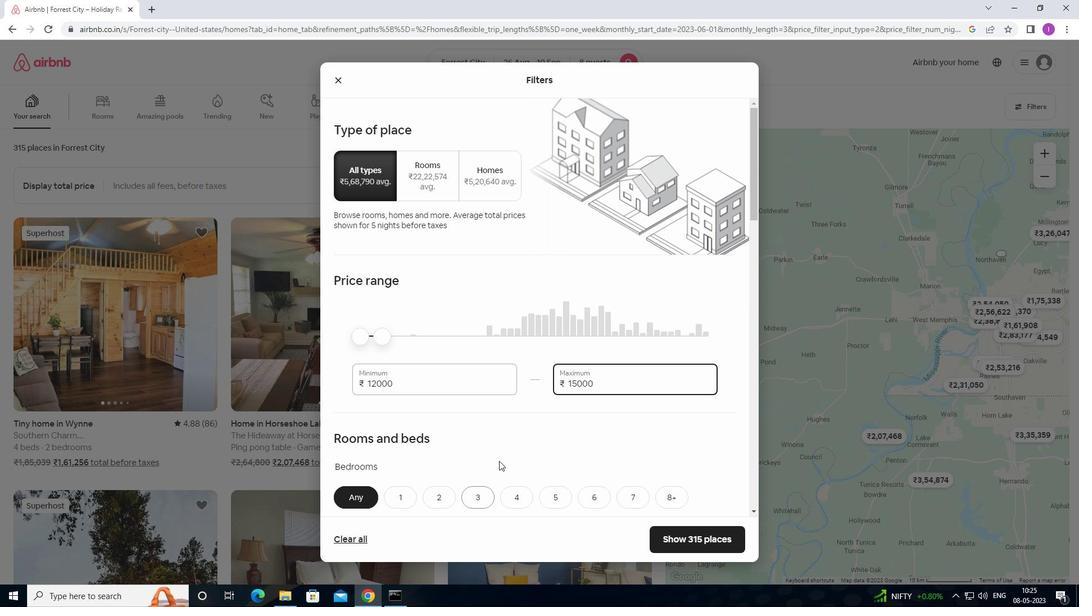 
Action: Mouse scrolled (551, 408) with delta (0, 0)
Screenshot: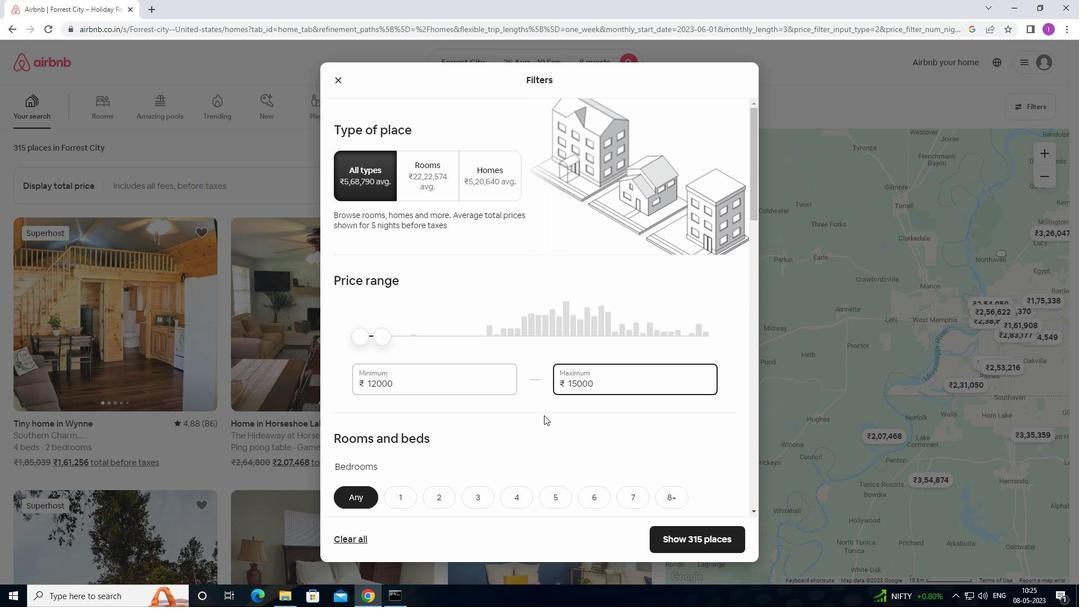 
Action: Mouse scrolled (551, 408) with delta (0, 0)
Screenshot: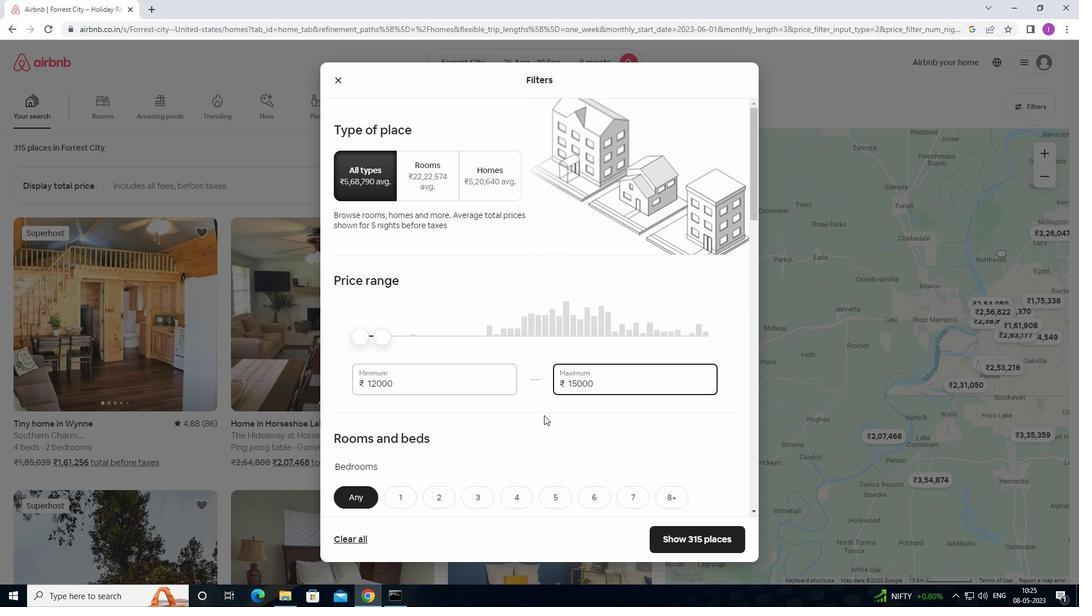 
Action: Mouse scrolled (551, 408) with delta (0, 0)
Screenshot: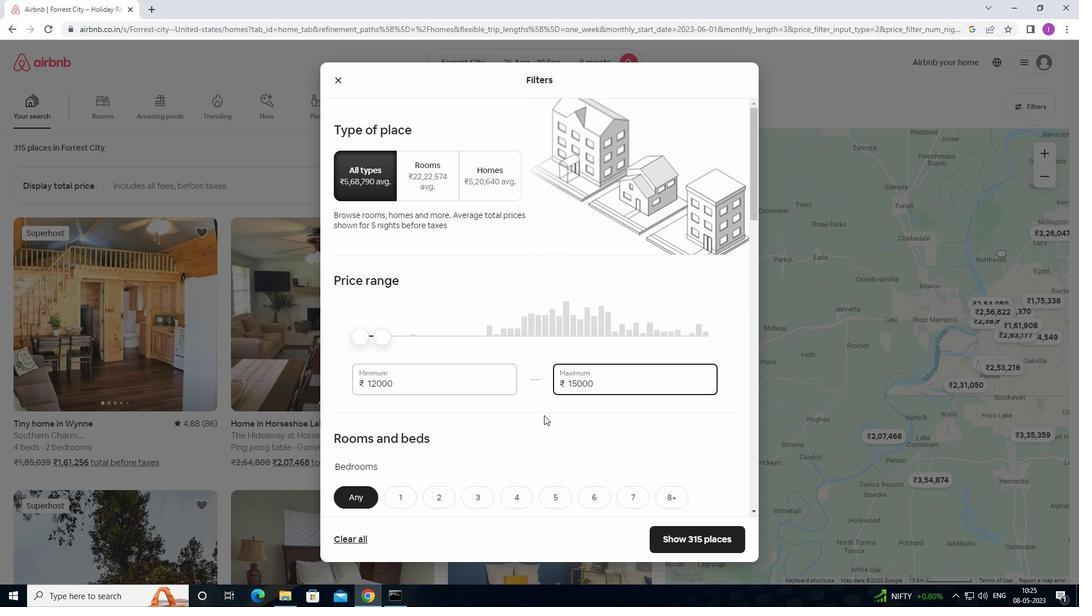 
Action: Mouse moved to (553, 416)
Screenshot: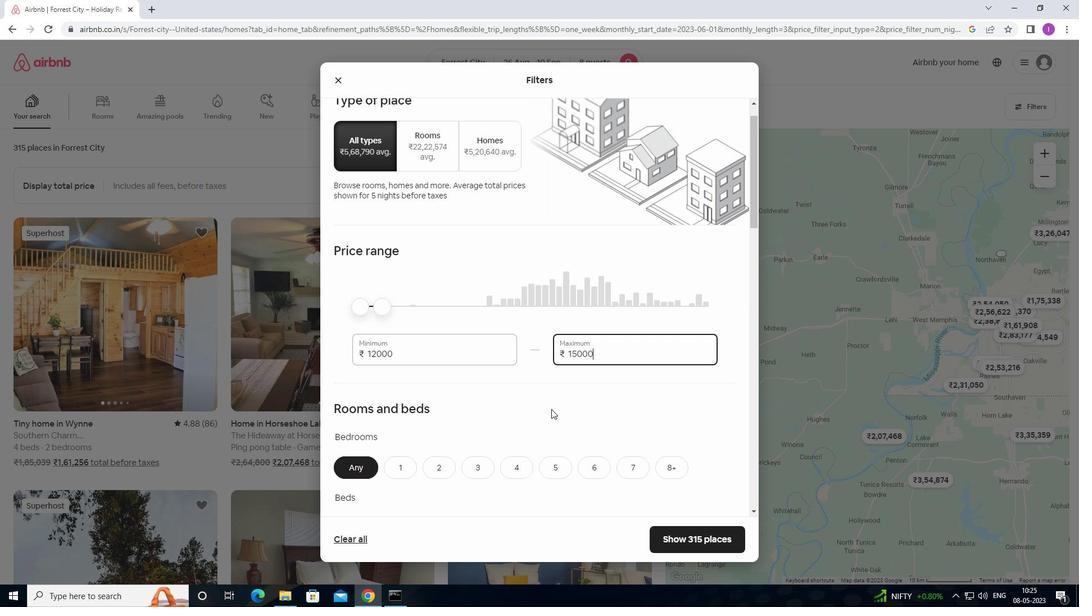 
Action: Mouse scrolled (553, 415) with delta (0, 0)
Screenshot: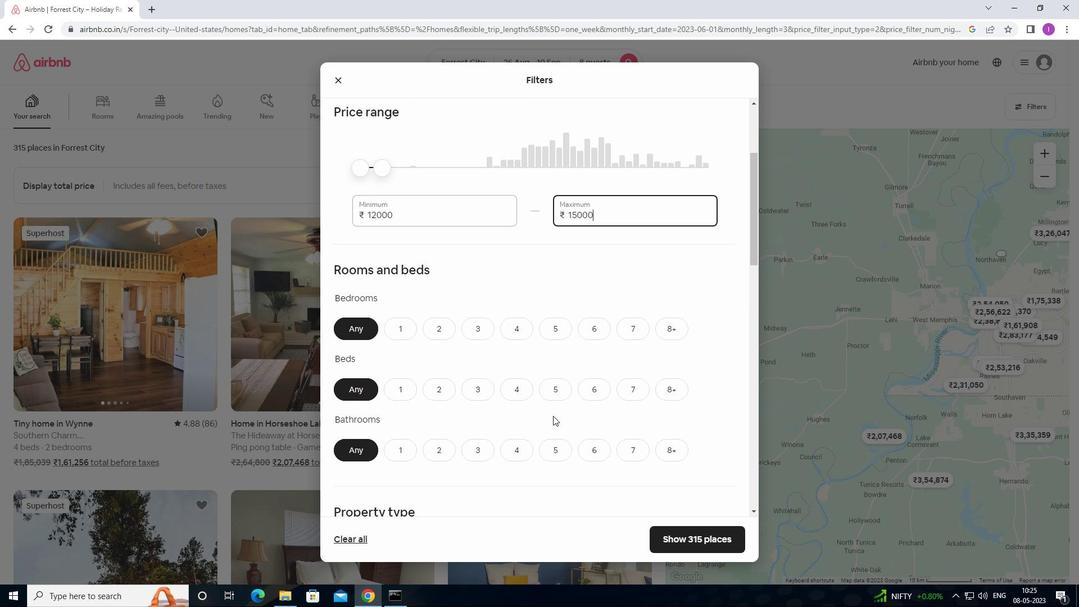 
Action: Mouse moved to (594, 280)
Screenshot: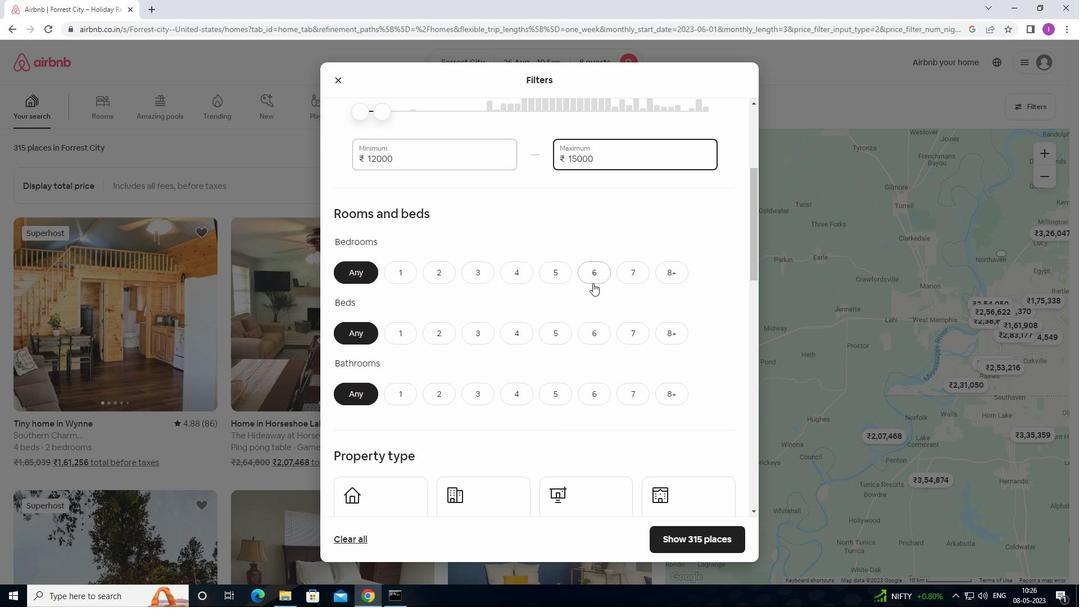 
Action: Mouse pressed left at (594, 280)
Screenshot: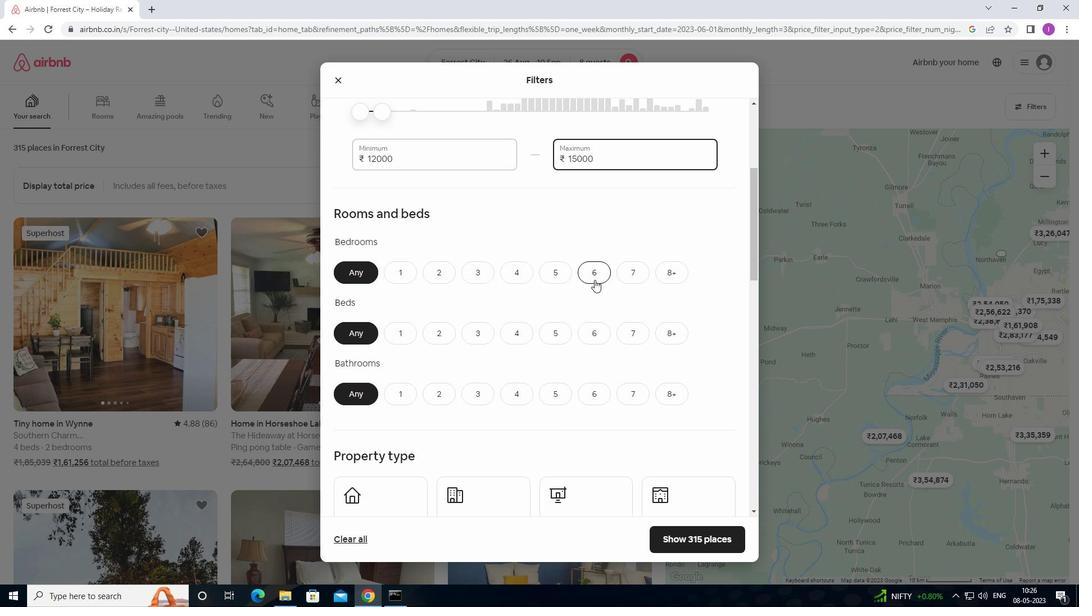 
Action: Mouse moved to (596, 330)
Screenshot: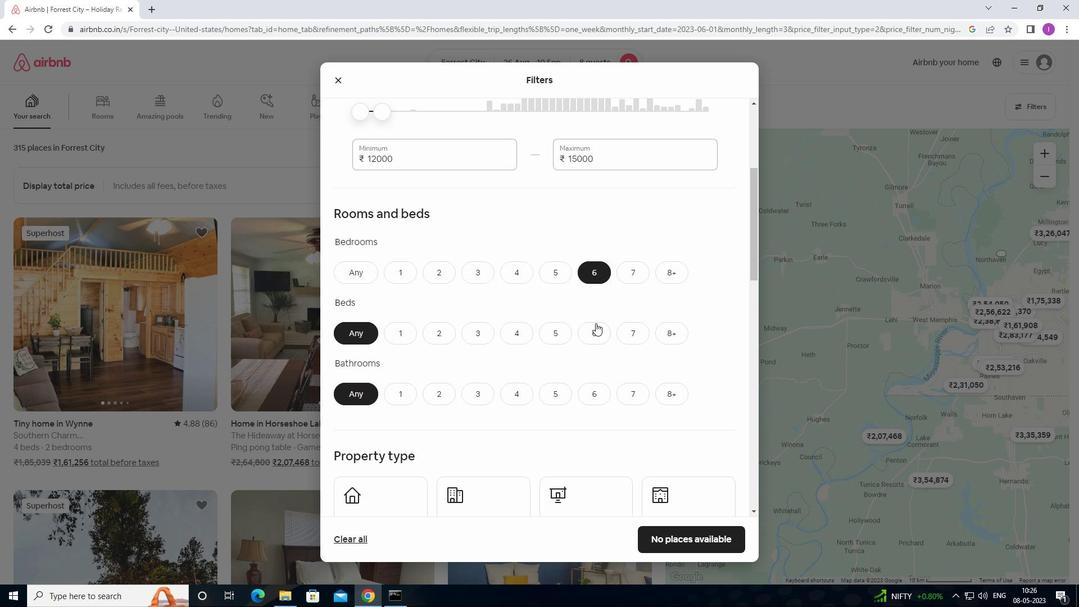 
Action: Mouse pressed left at (596, 330)
Screenshot: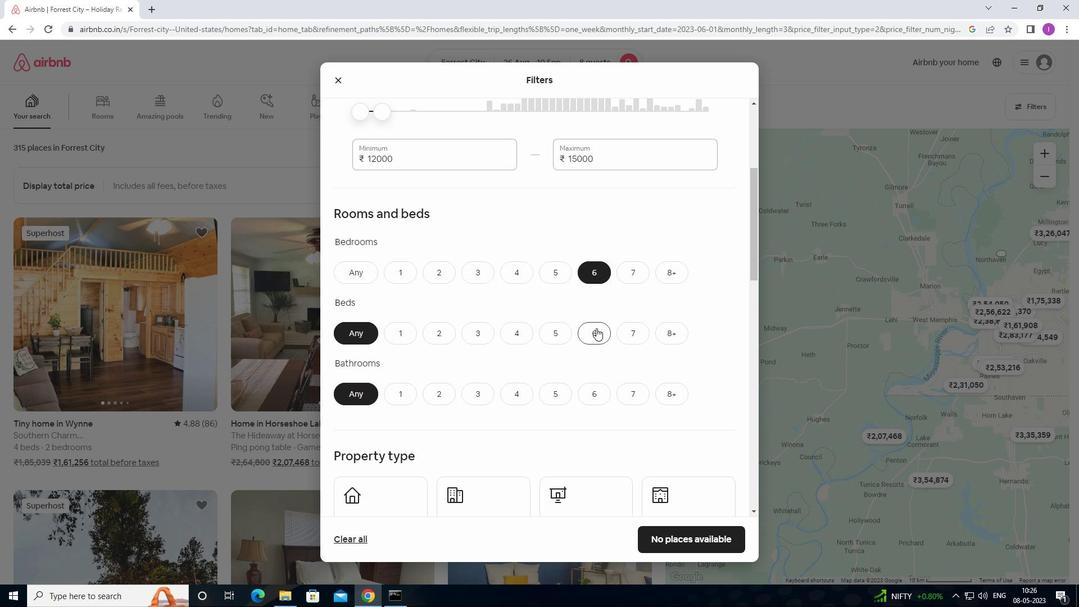 
Action: Mouse moved to (592, 399)
Screenshot: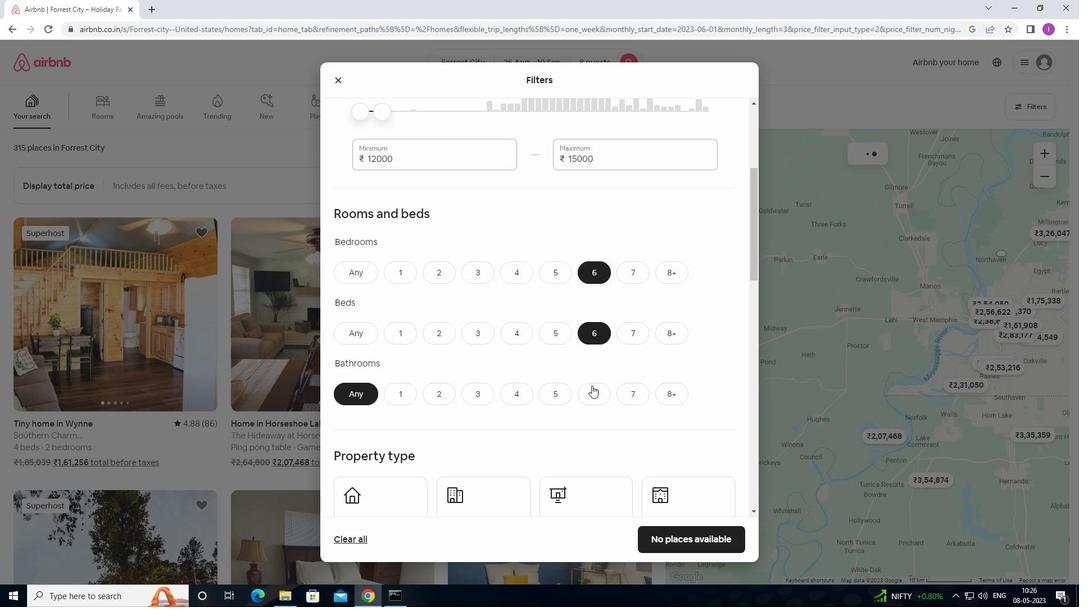 
Action: Mouse pressed left at (592, 399)
Screenshot: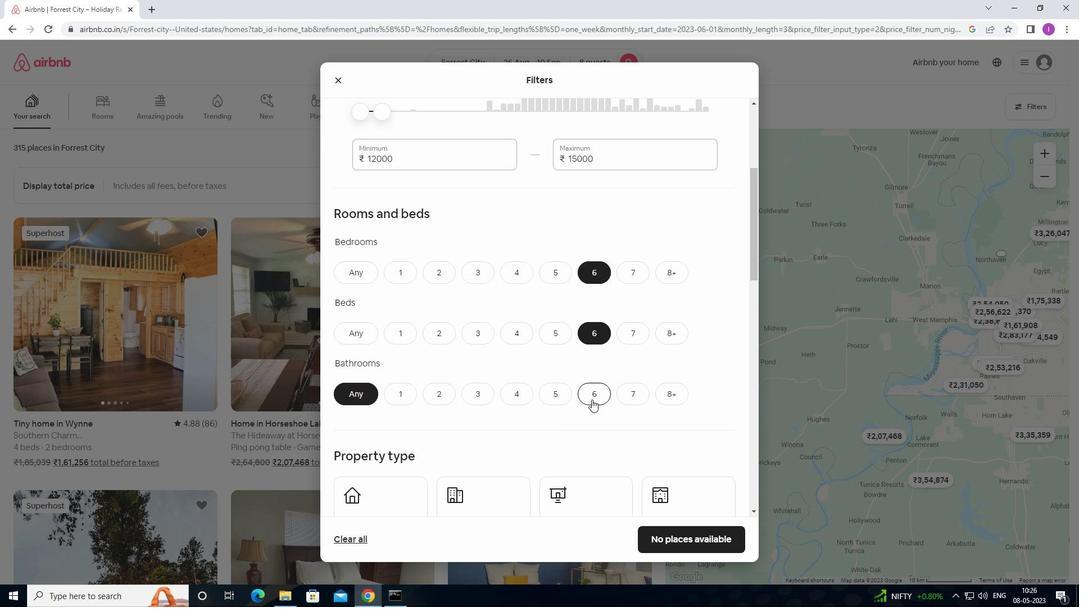 
Action: Mouse moved to (532, 390)
Screenshot: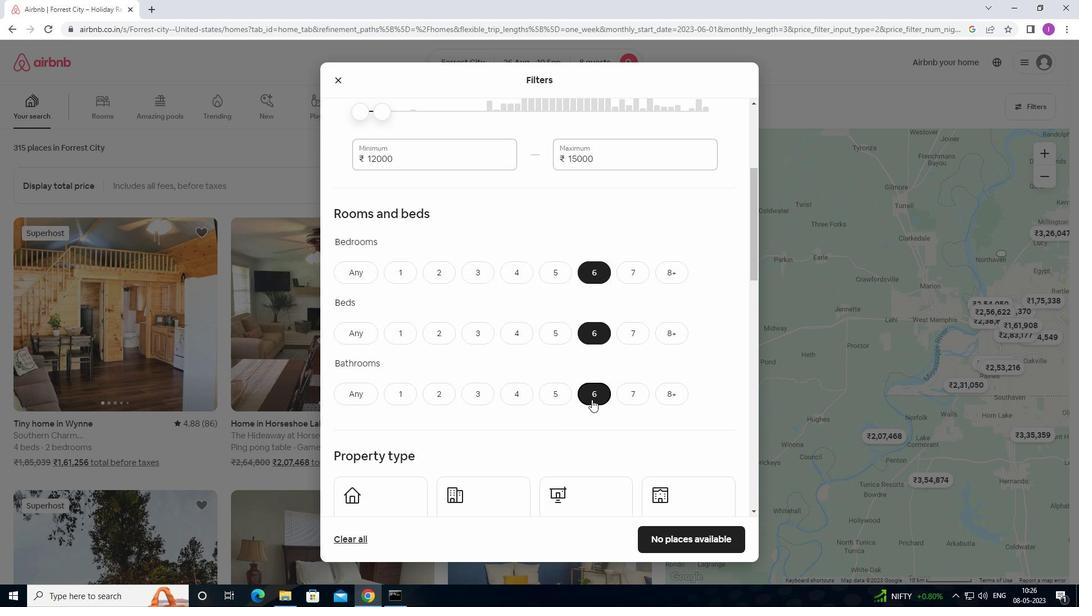 
Action: Mouse scrolled (532, 390) with delta (0, 0)
Screenshot: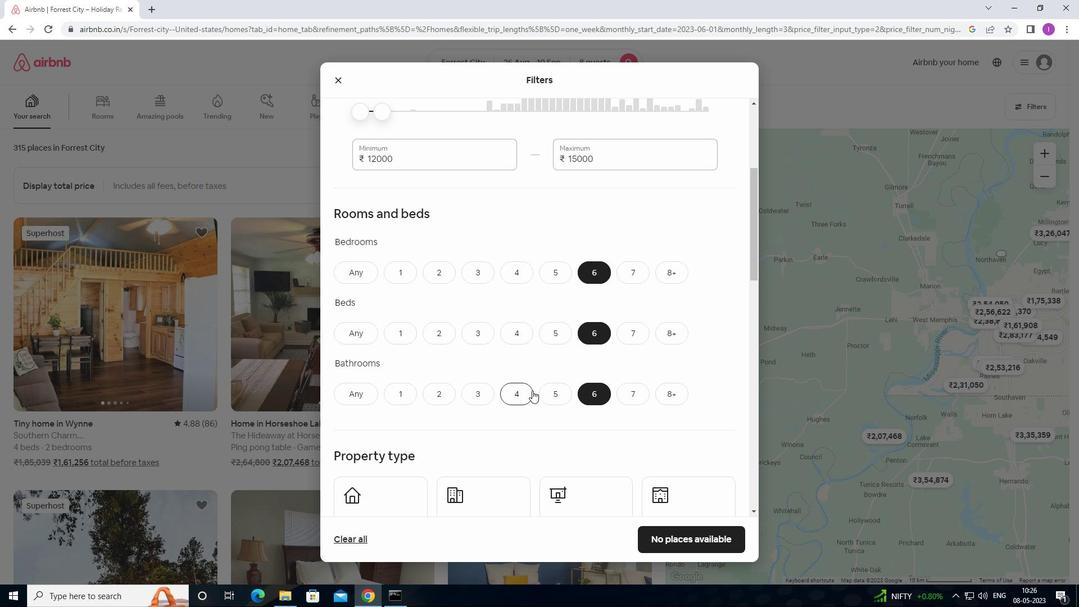 
Action: Mouse scrolled (532, 390) with delta (0, 0)
Screenshot: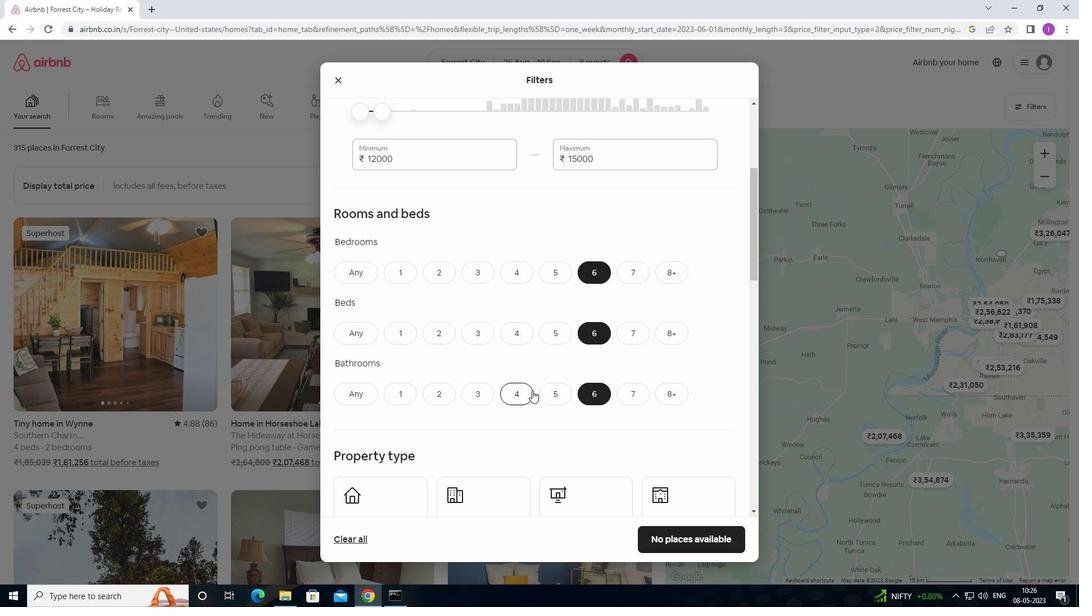 
Action: Mouse scrolled (532, 390) with delta (0, 0)
Screenshot: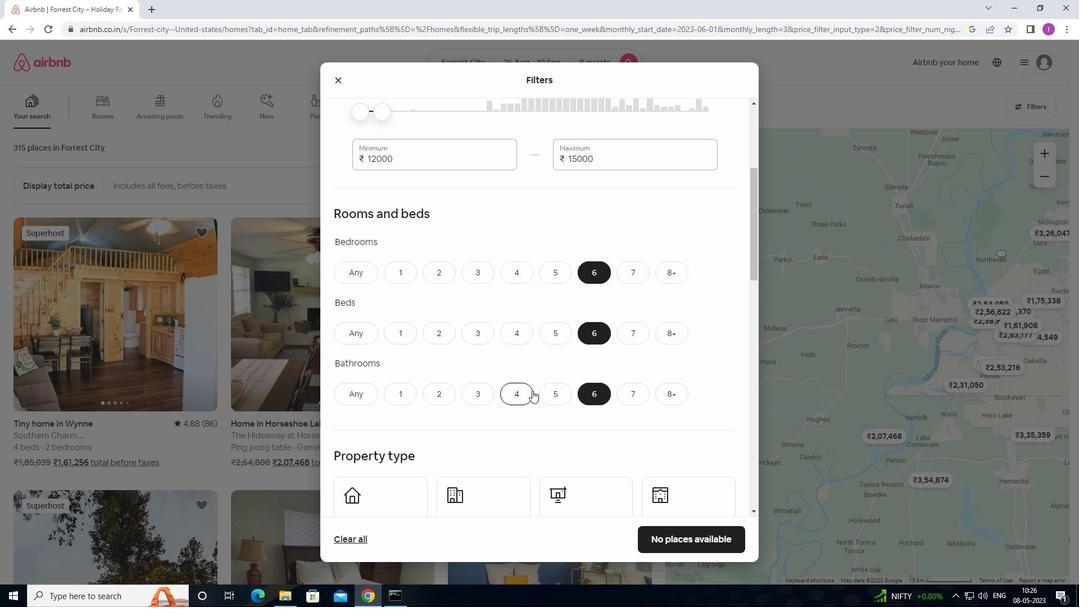 
Action: Mouse moved to (411, 361)
Screenshot: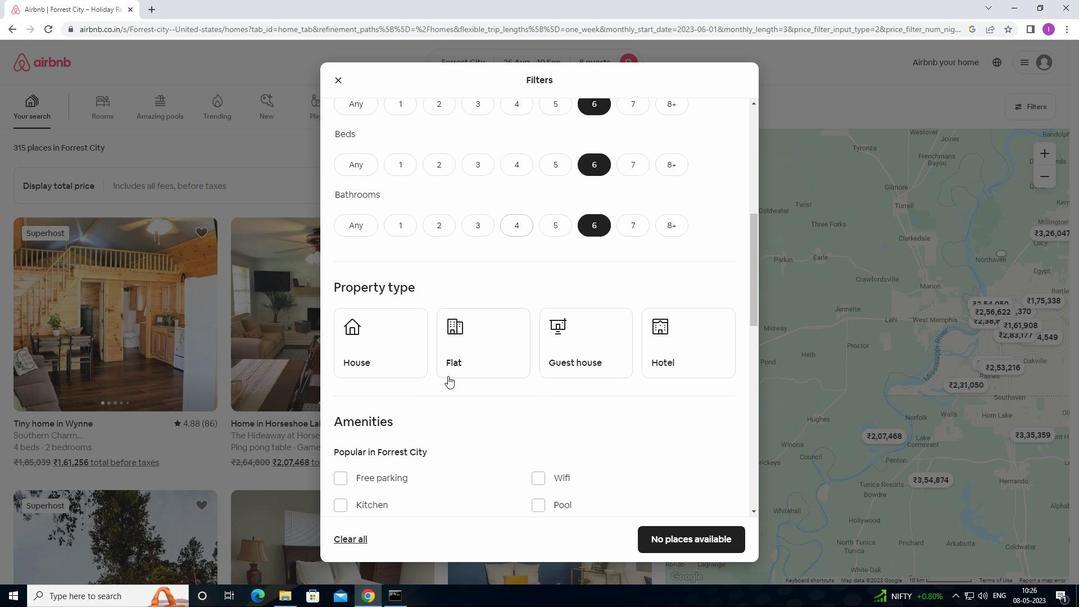 
Action: Mouse pressed left at (411, 361)
Screenshot: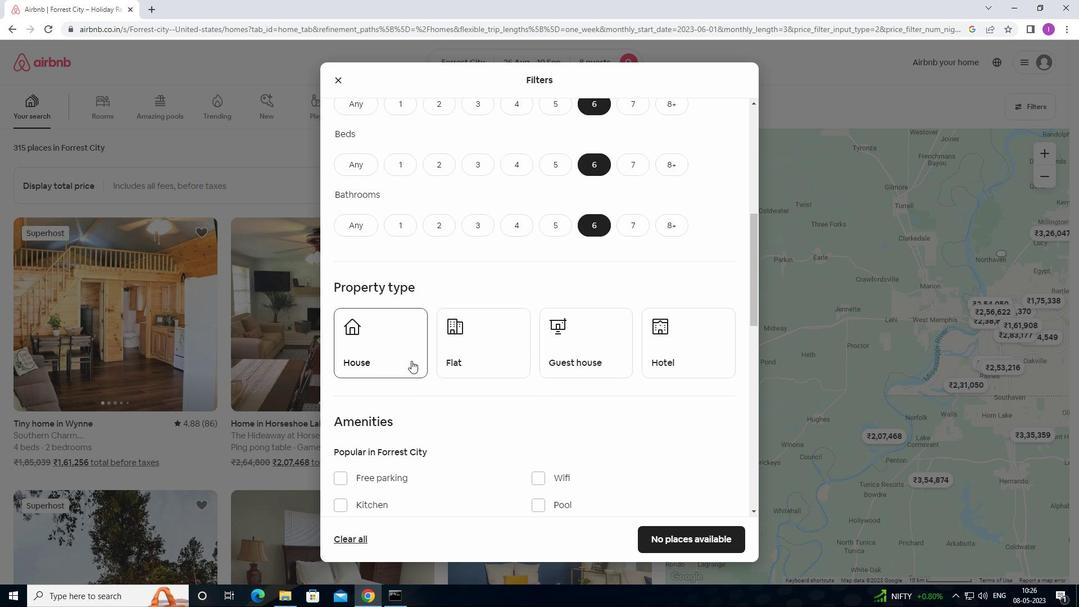 
Action: Mouse moved to (477, 357)
Screenshot: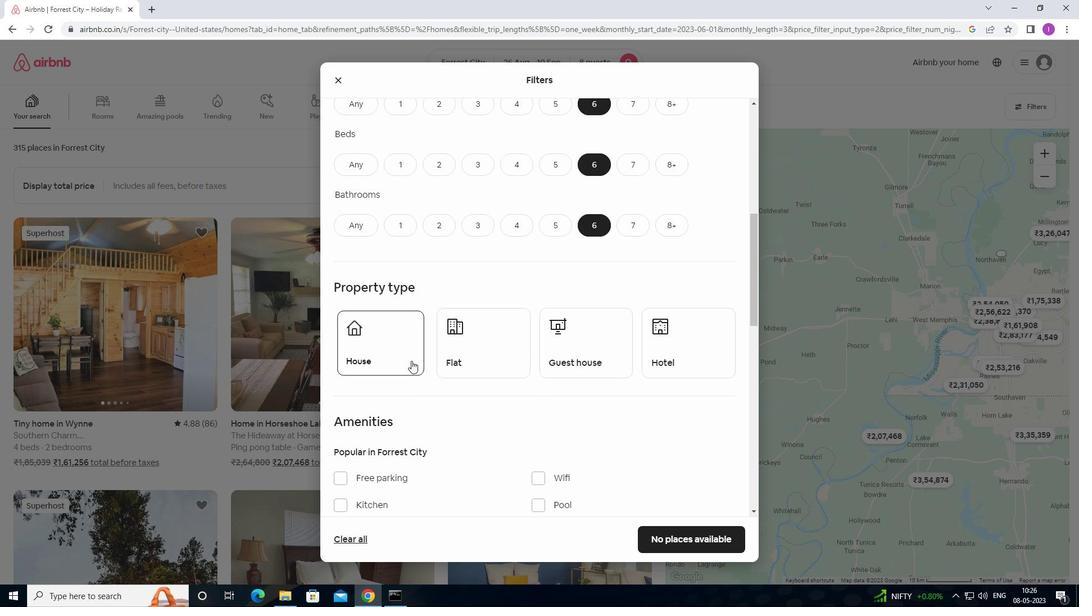 
Action: Mouse pressed left at (477, 357)
Screenshot: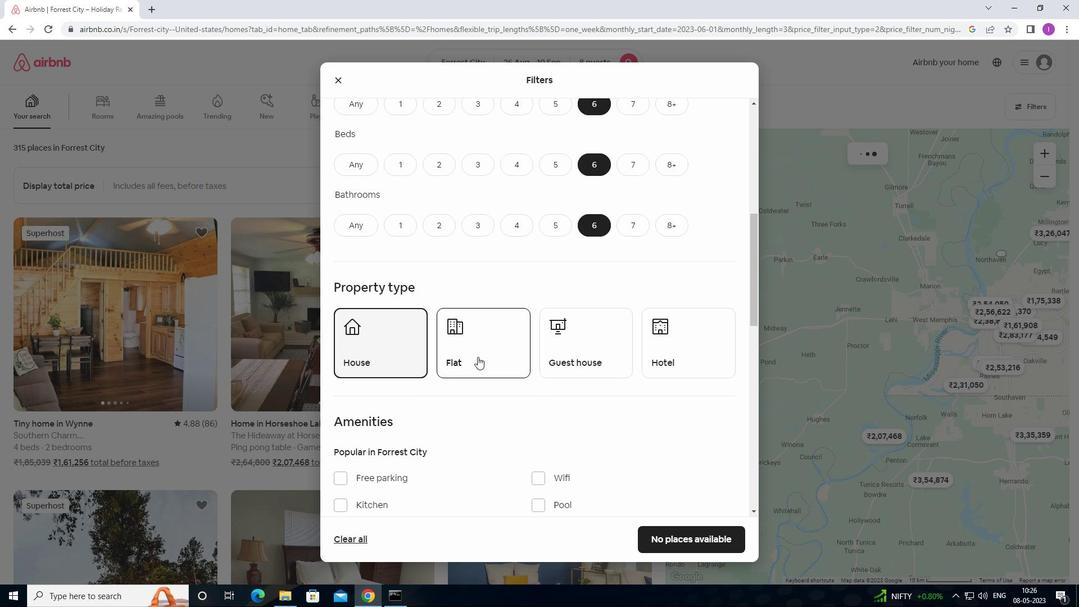 
Action: Mouse moved to (592, 368)
Screenshot: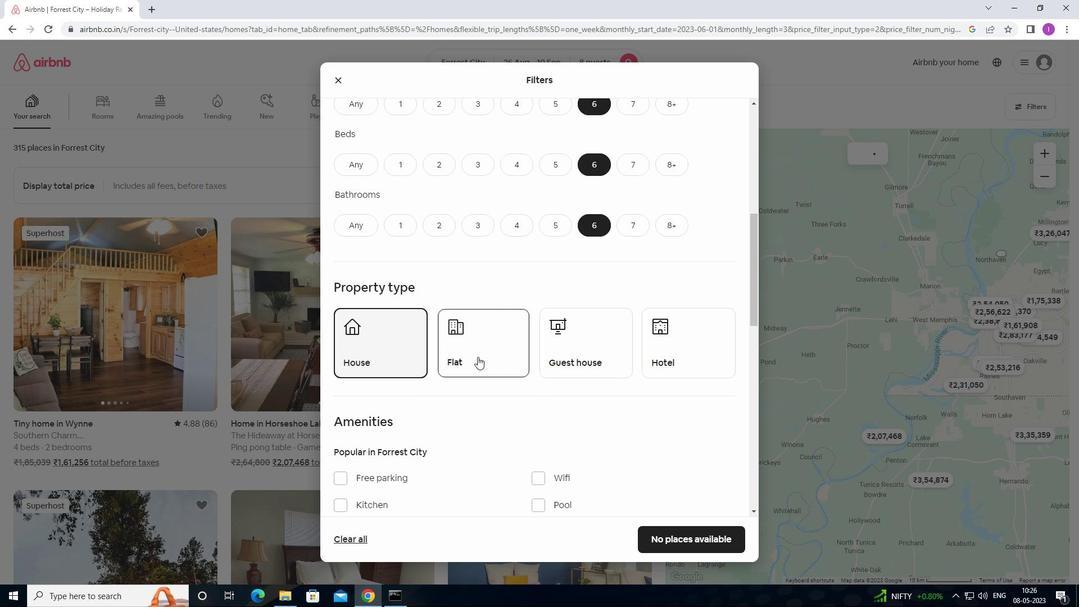 
Action: Mouse pressed left at (592, 368)
Screenshot: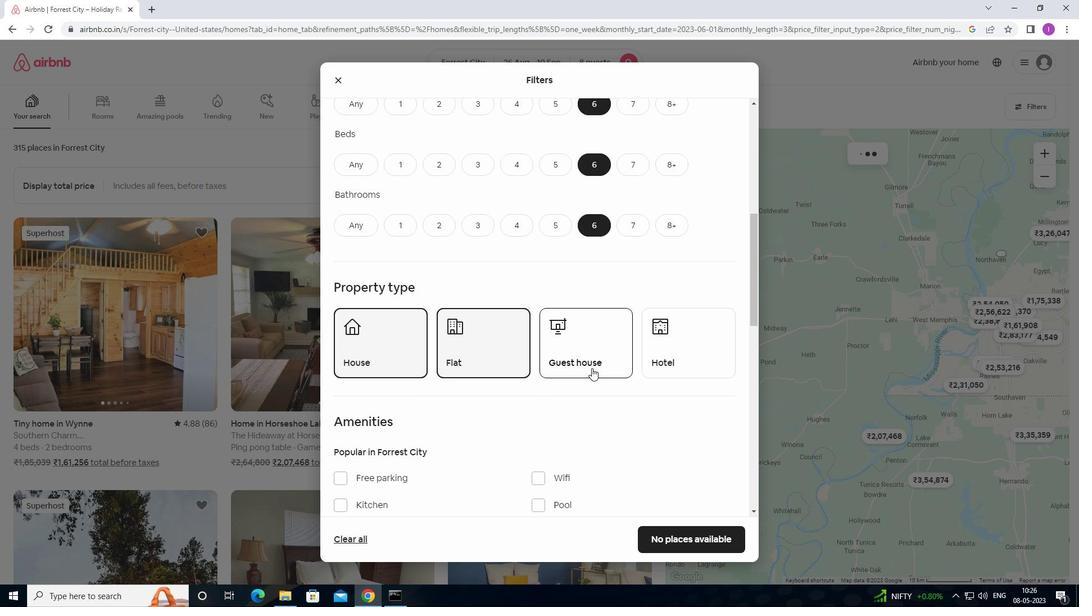 
Action: Mouse moved to (559, 402)
Screenshot: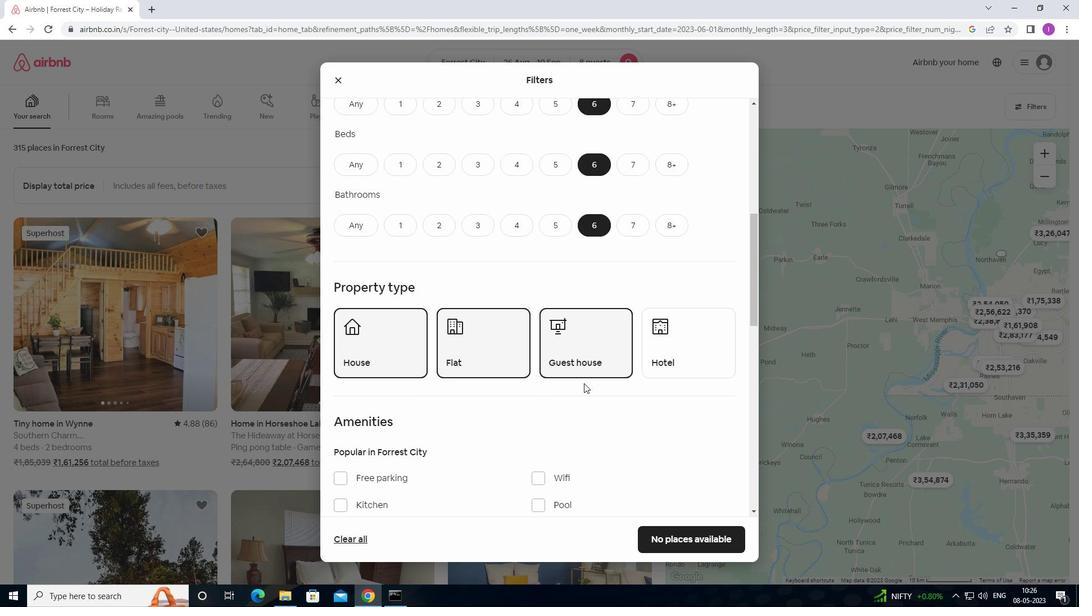 
Action: Mouse scrolled (559, 402) with delta (0, 0)
Screenshot: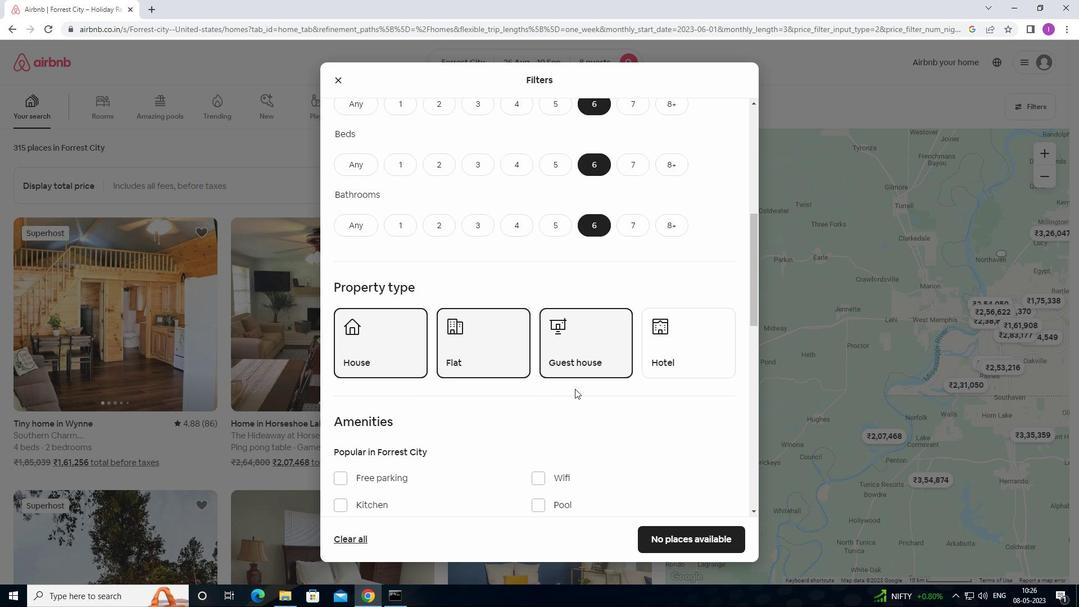 
Action: Mouse moved to (339, 427)
Screenshot: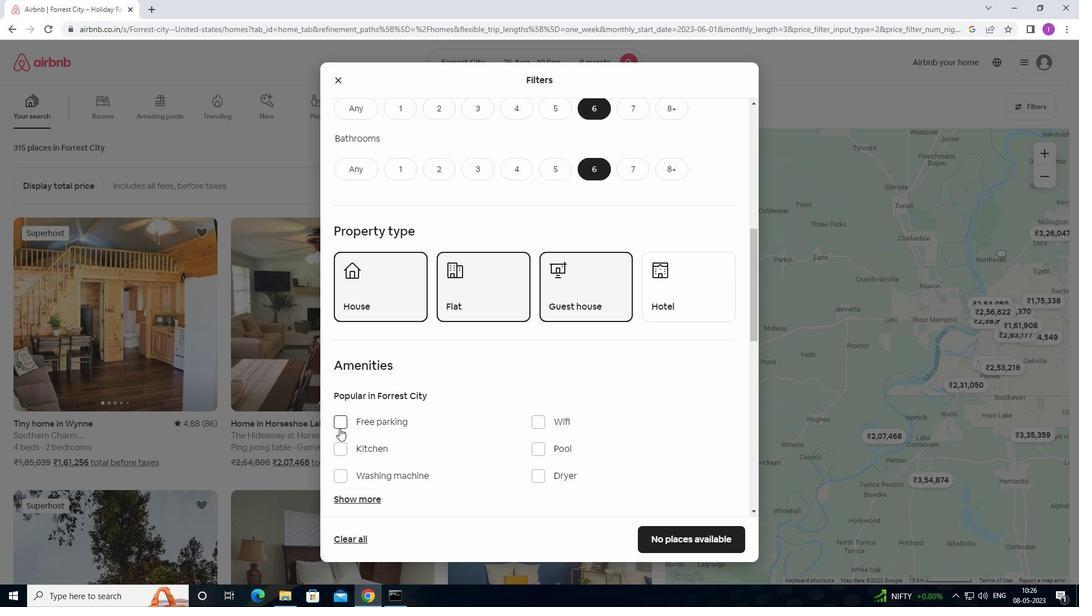 
Action: Mouse pressed left at (339, 427)
Screenshot: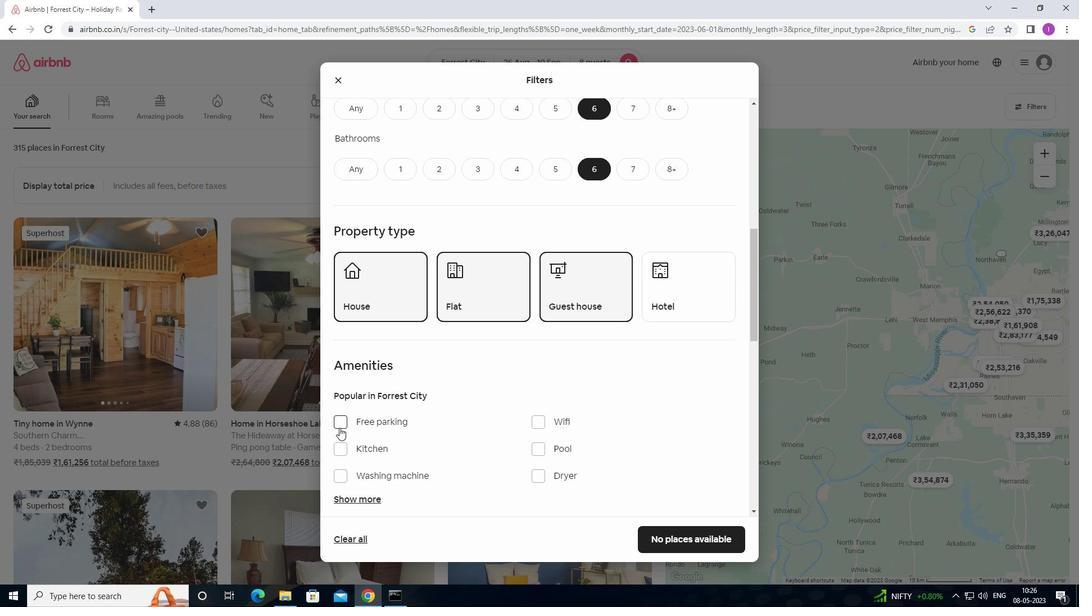 
Action: Mouse moved to (543, 425)
Screenshot: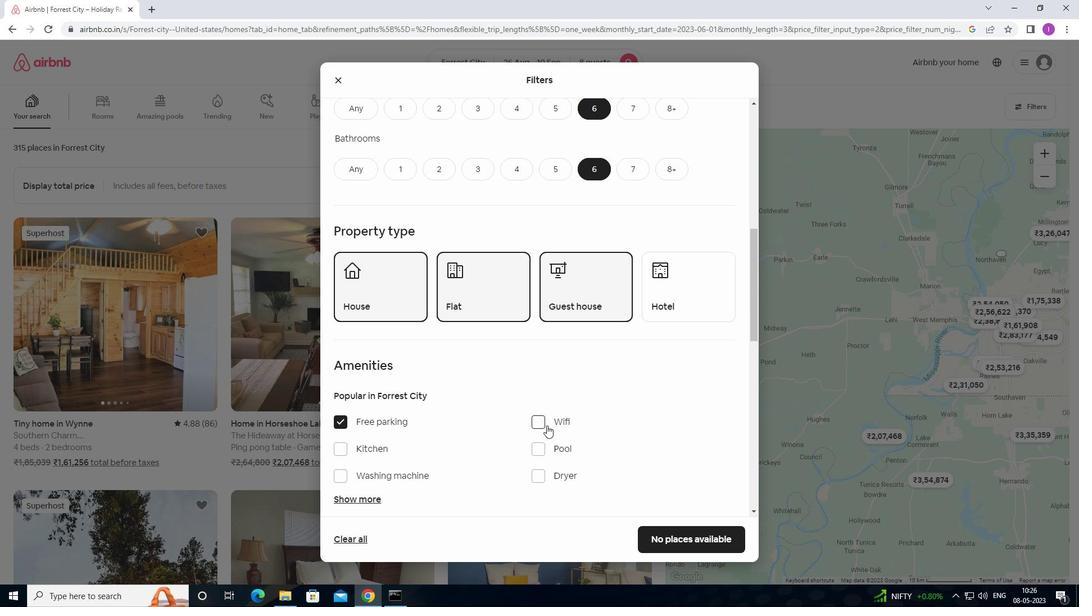 
Action: Mouse pressed left at (543, 425)
Screenshot: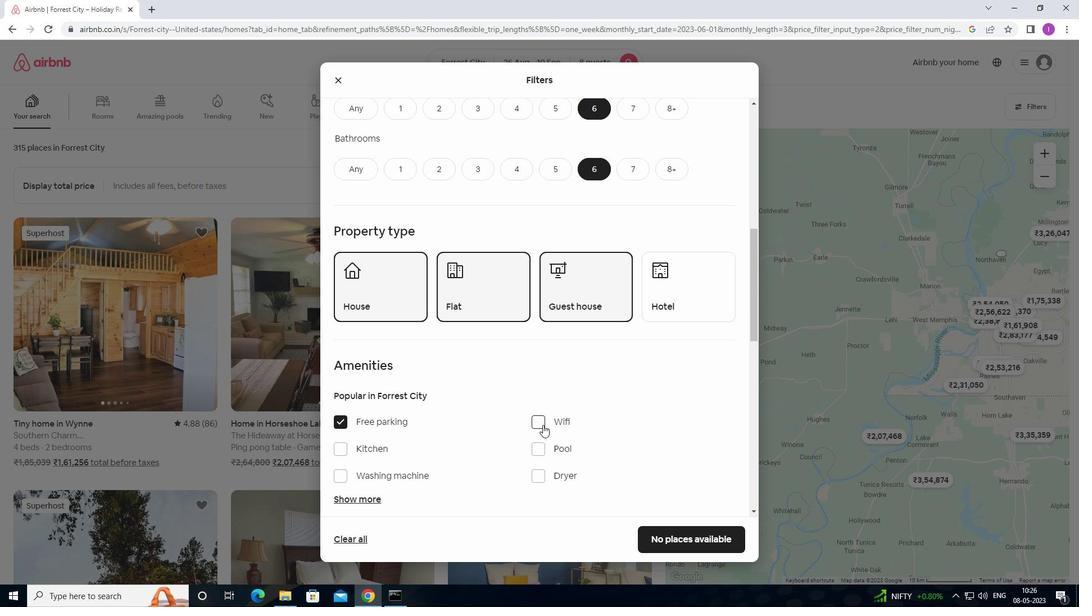 
Action: Mouse moved to (519, 424)
Screenshot: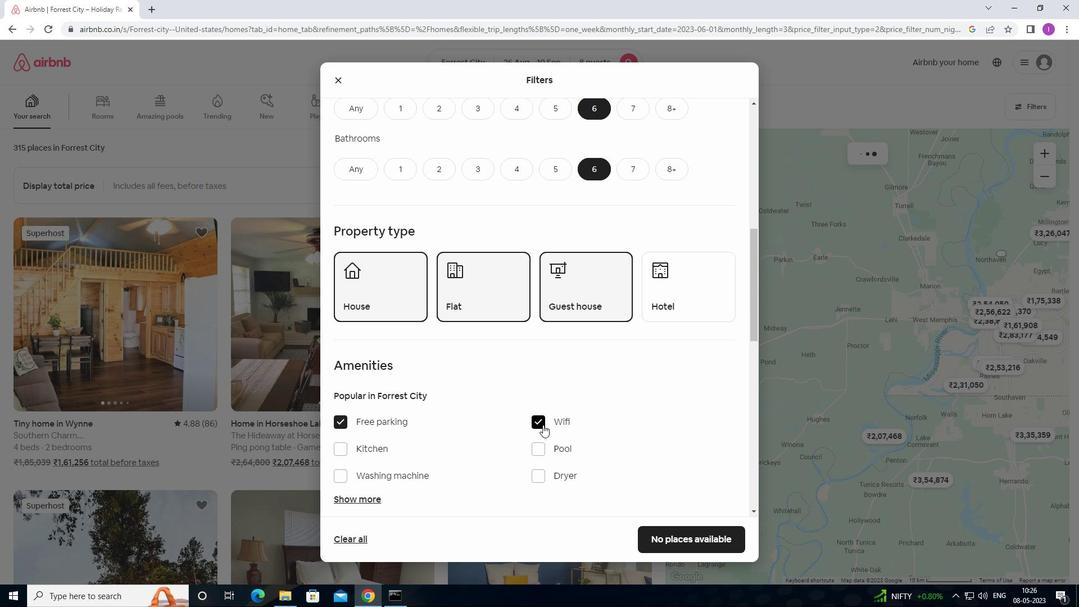 
Action: Mouse scrolled (519, 423) with delta (0, 0)
Screenshot: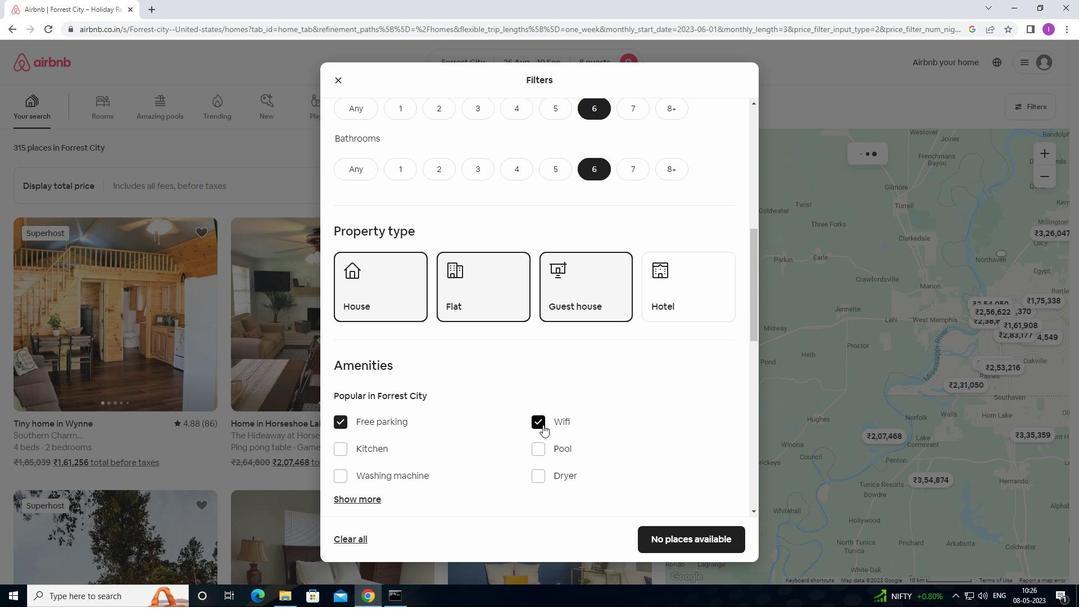 
Action: Mouse scrolled (519, 423) with delta (0, 0)
Screenshot: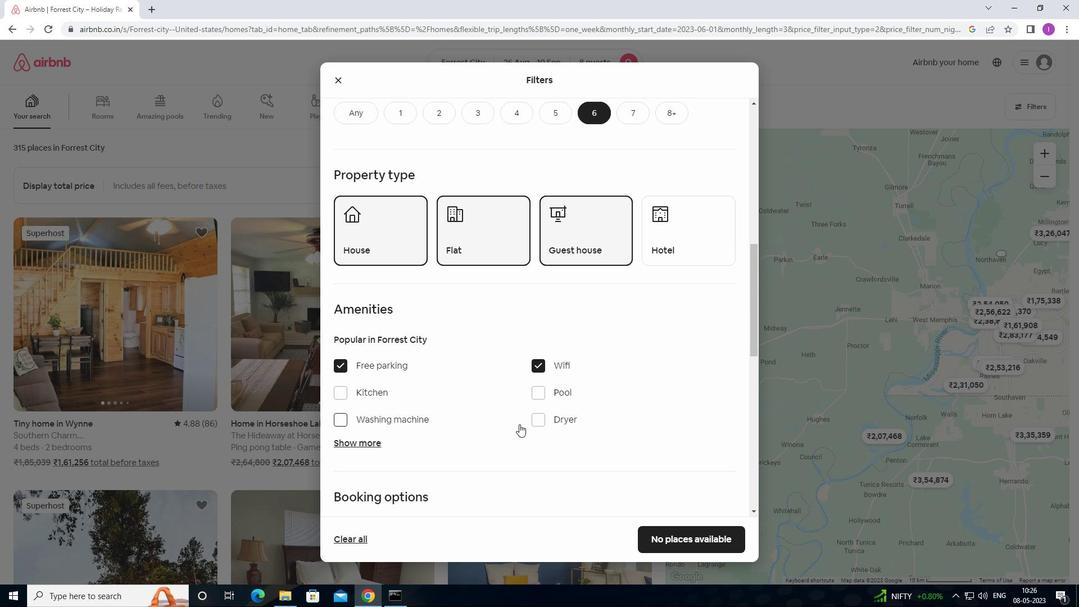 
Action: Mouse moved to (345, 383)
Screenshot: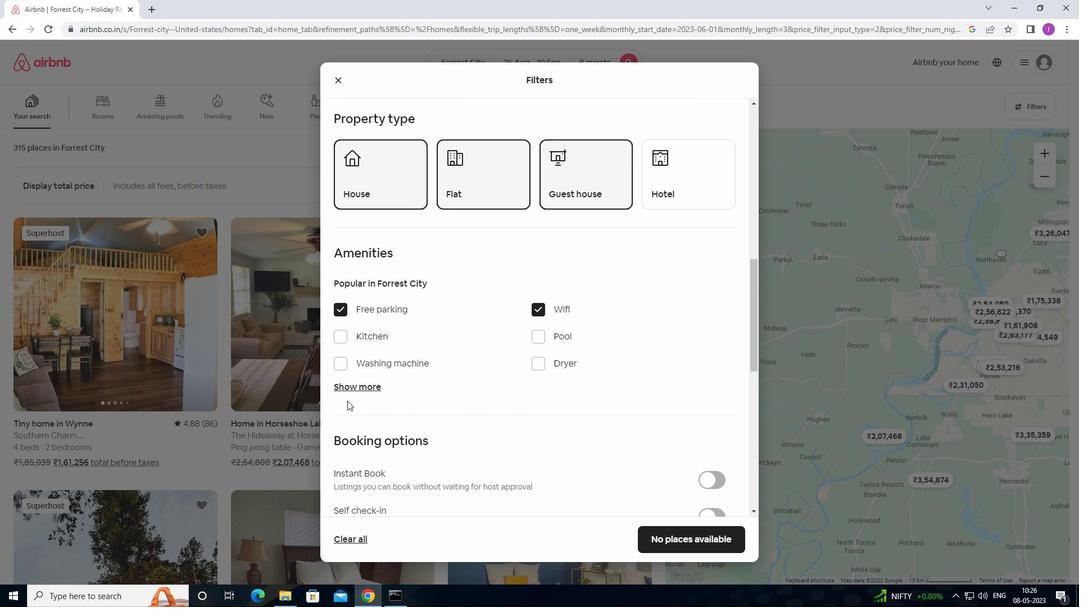 
Action: Mouse pressed left at (345, 383)
Screenshot: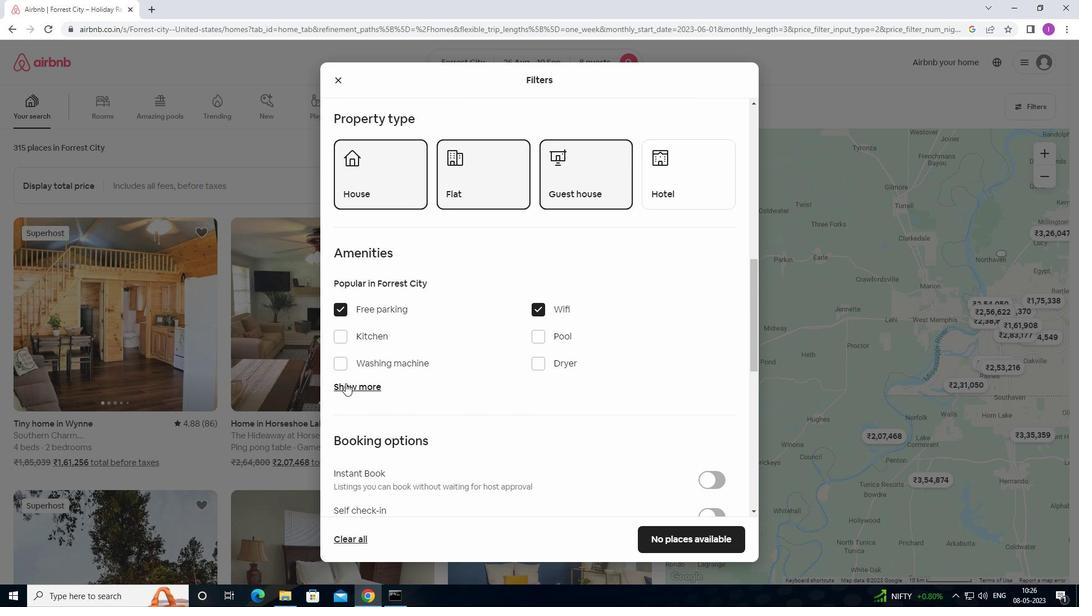 
Action: Mouse moved to (555, 451)
Screenshot: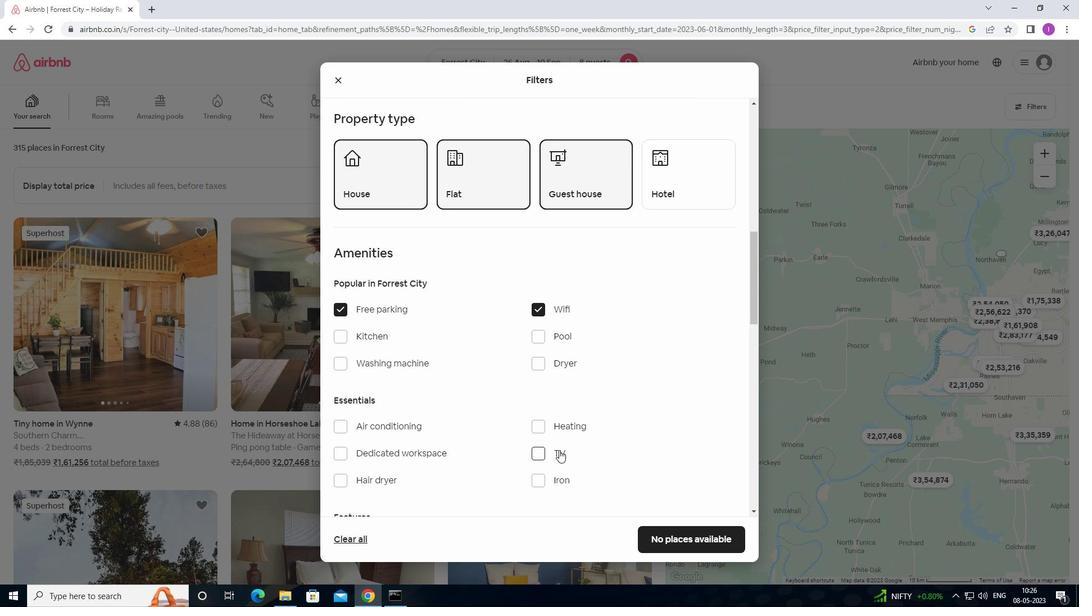 
Action: Mouse pressed left at (555, 451)
Screenshot: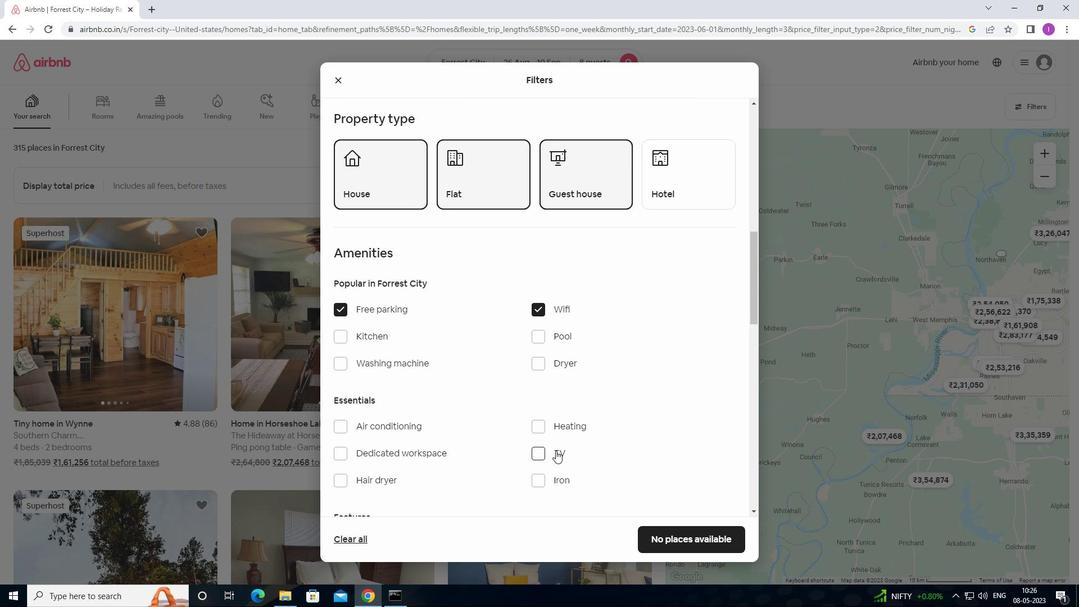 
Action: Mouse moved to (561, 450)
Screenshot: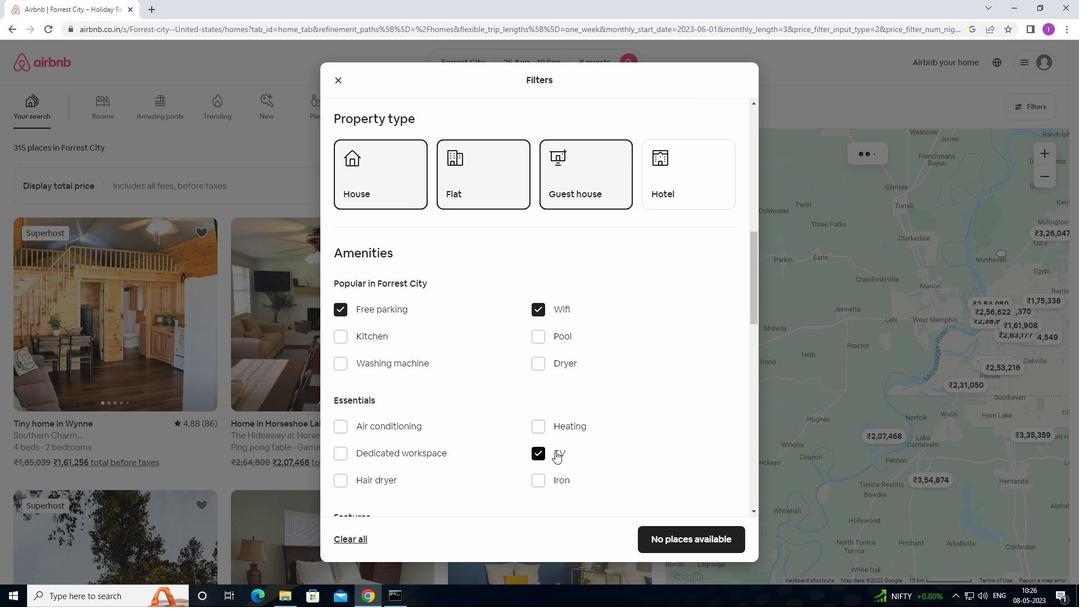 
Action: Mouse scrolled (561, 449) with delta (0, 0)
Screenshot: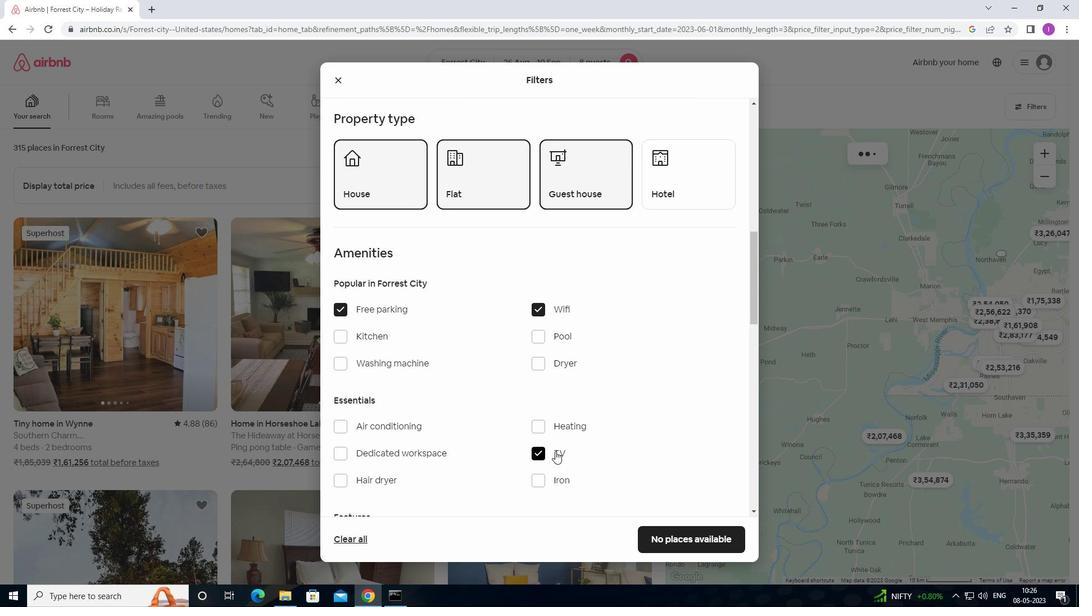 
Action: Mouse scrolled (561, 449) with delta (0, 0)
Screenshot: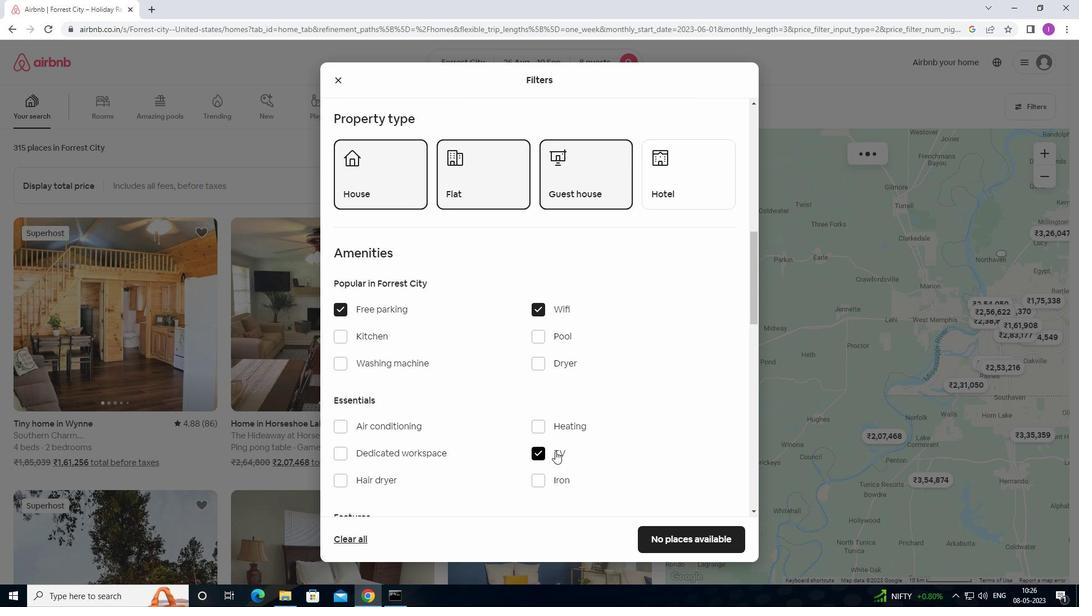 
Action: Mouse scrolled (561, 449) with delta (0, 0)
Screenshot: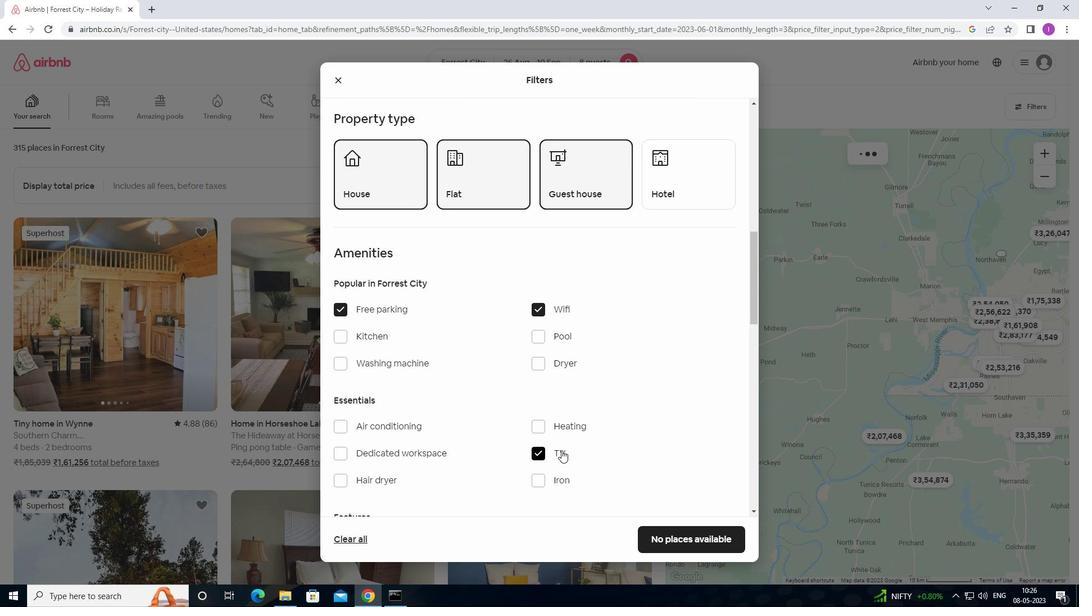 
Action: Mouse scrolled (561, 449) with delta (0, 0)
Screenshot: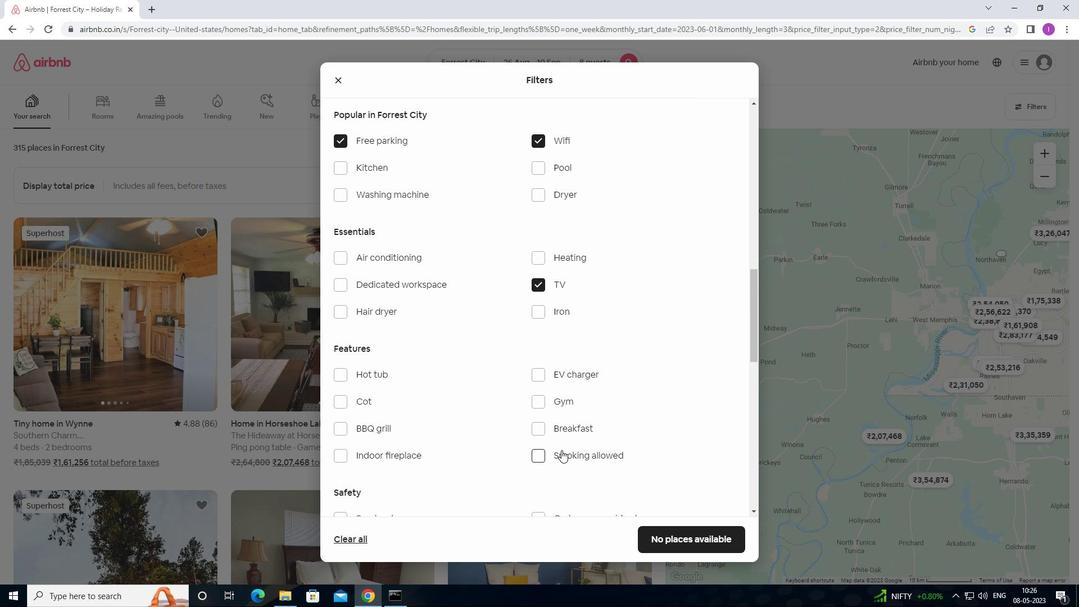 
Action: Mouse moved to (546, 346)
Screenshot: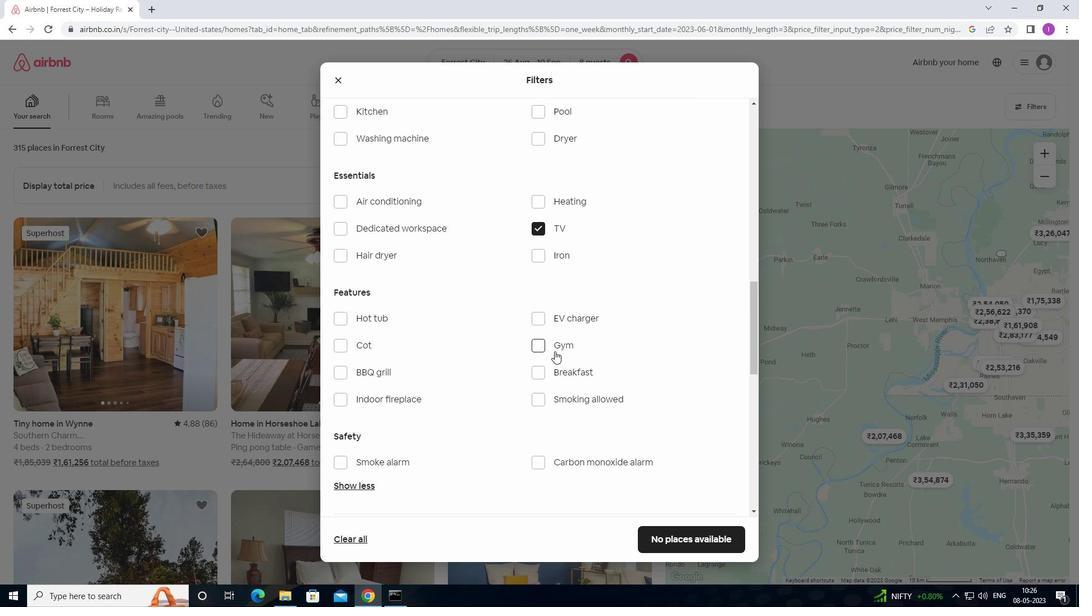 
Action: Mouse pressed left at (546, 346)
Screenshot: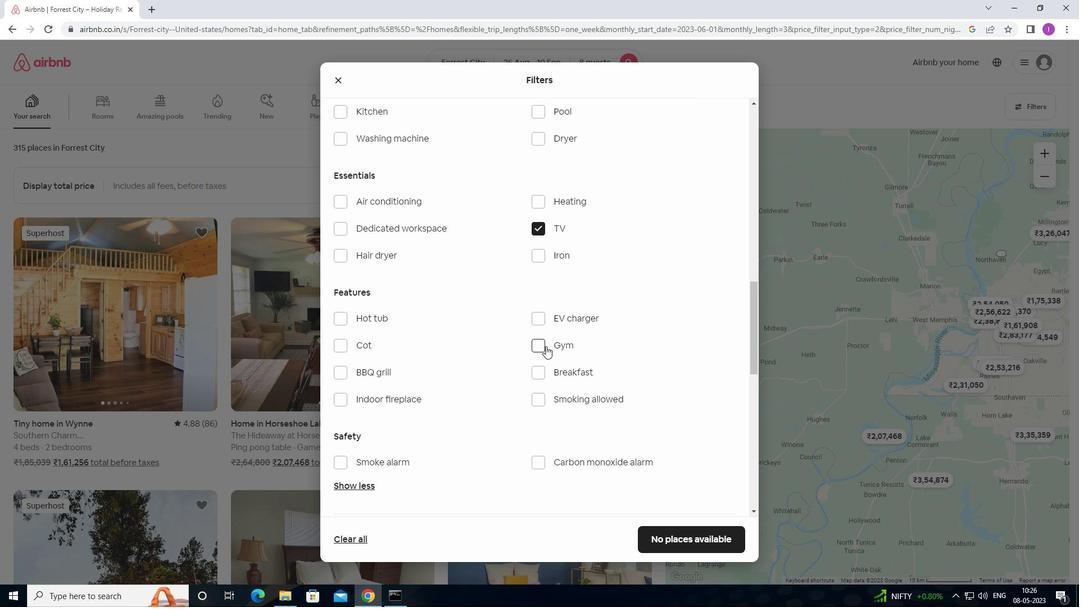 
Action: Mouse moved to (550, 377)
Screenshot: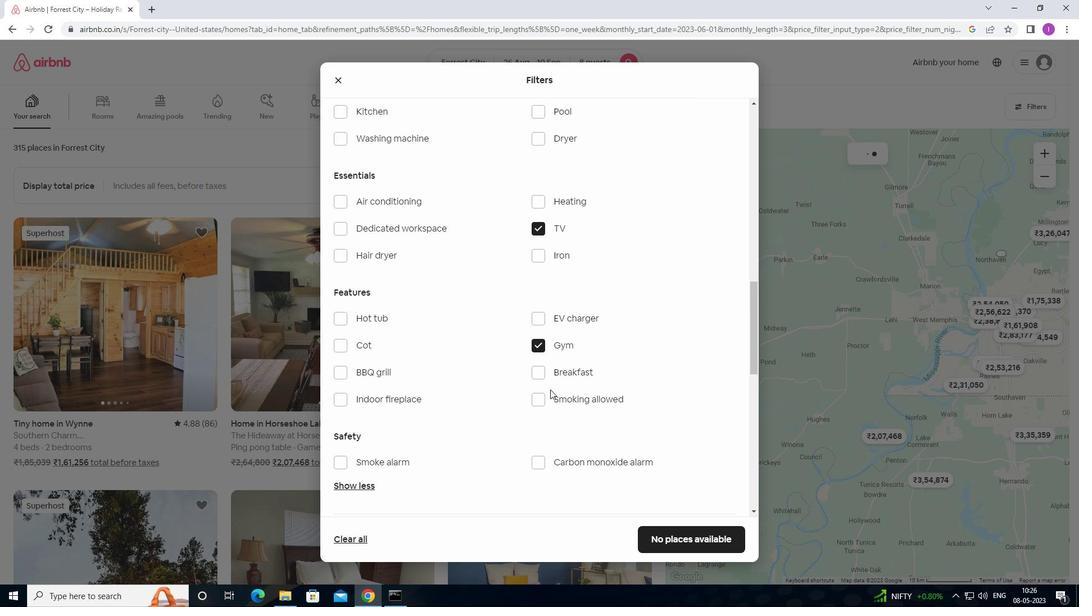 
Action: Mouse pressed left at (550, 377)
Screenshot: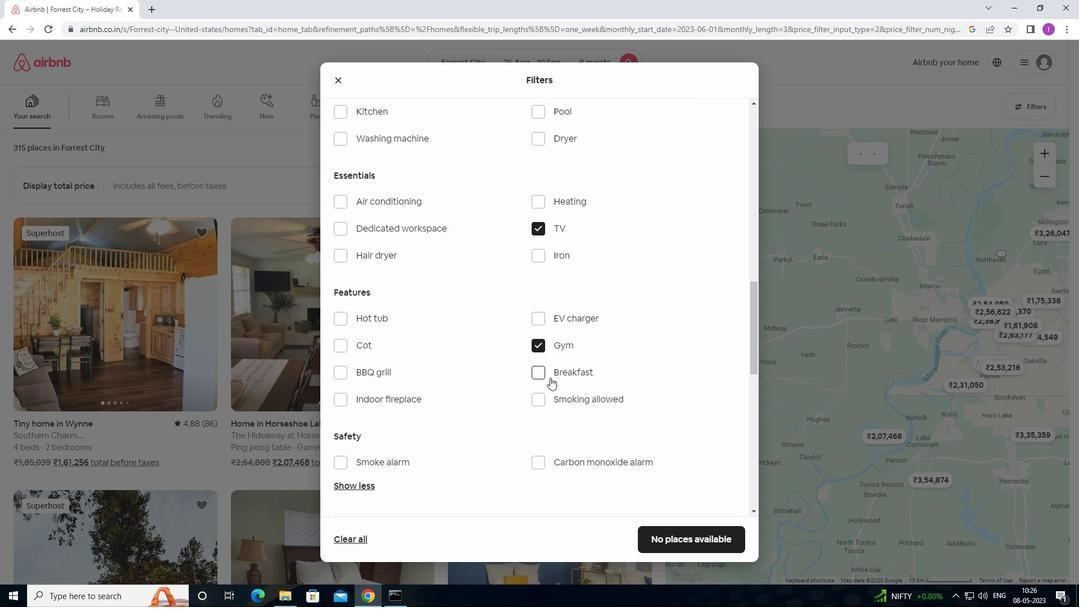 
Action: Mouse moved to (557, 409)
Screenshot: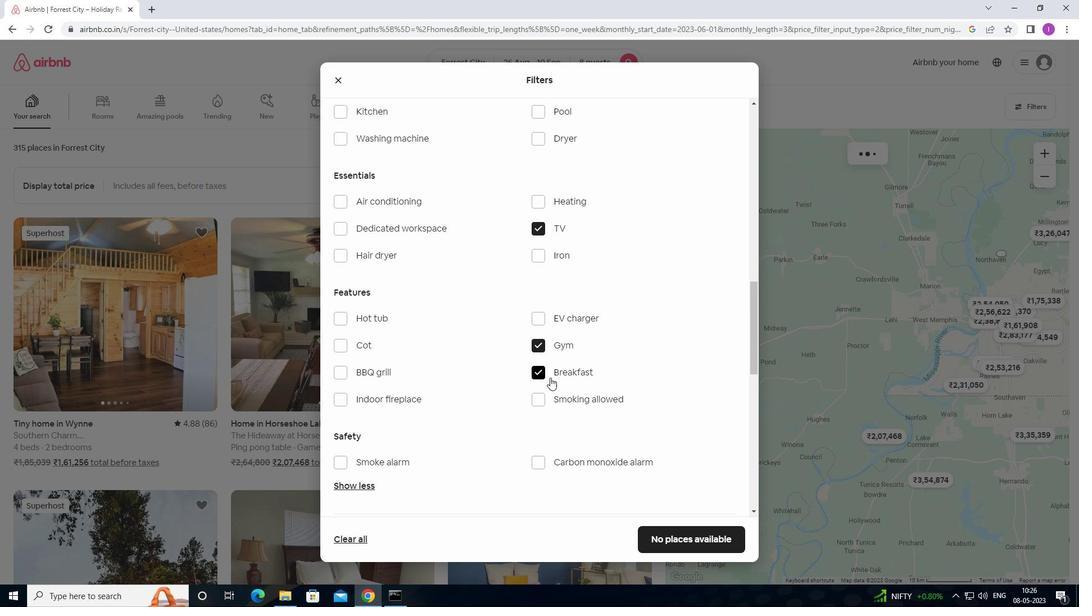
Action: Mouse scrolled (557, 408) with delta (0, 0)
Screenshot: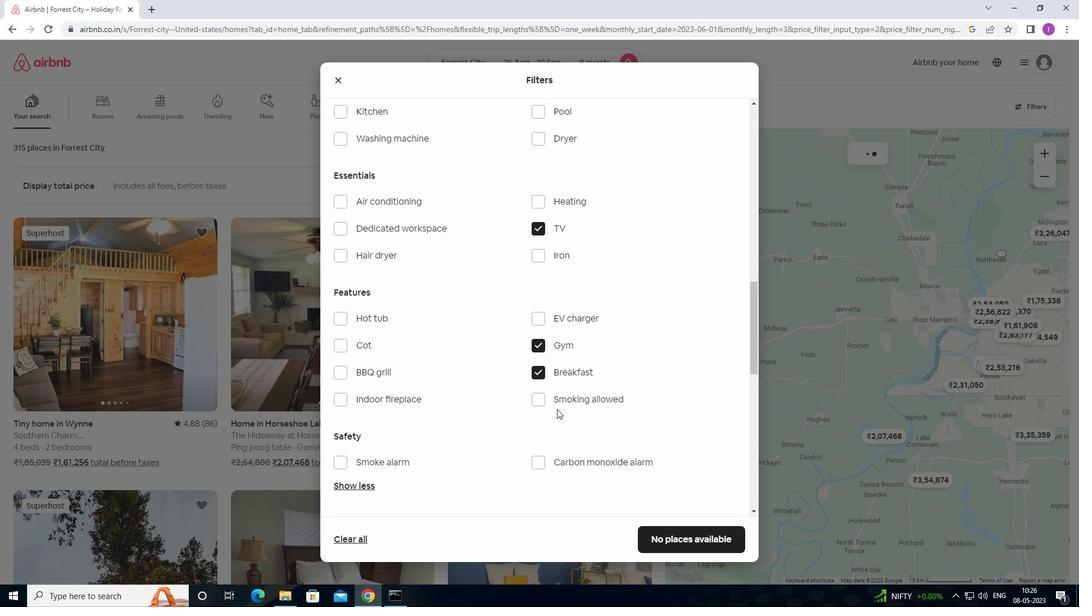 
Action: Mouse scrolled (557, 408) with delta (0, 0)
Screenshot: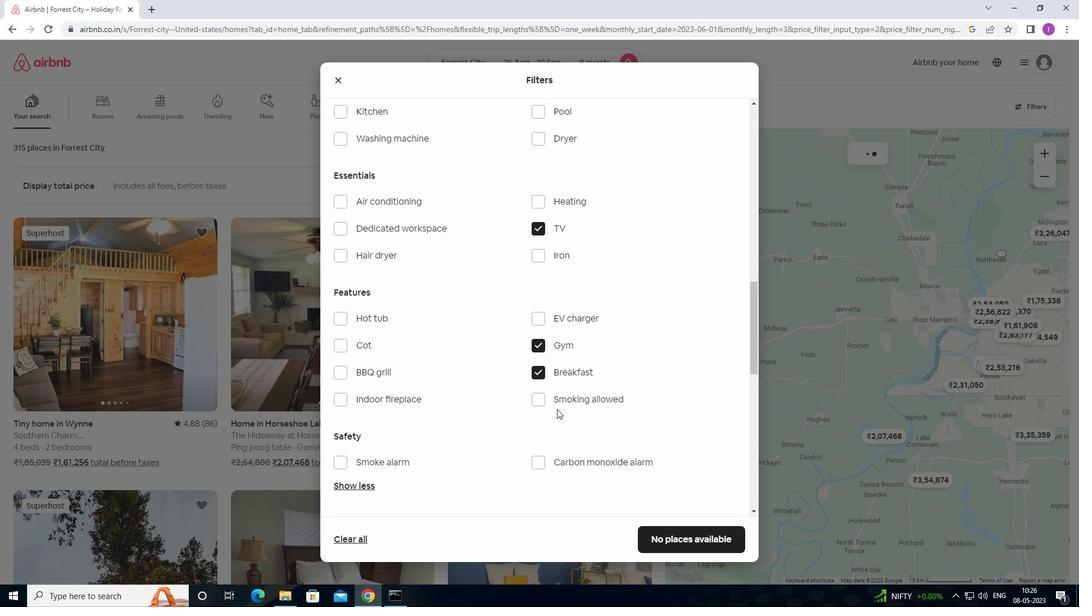 
Action: Mouse scrolled (557, 408) with delta (0, 0)
Screenshot: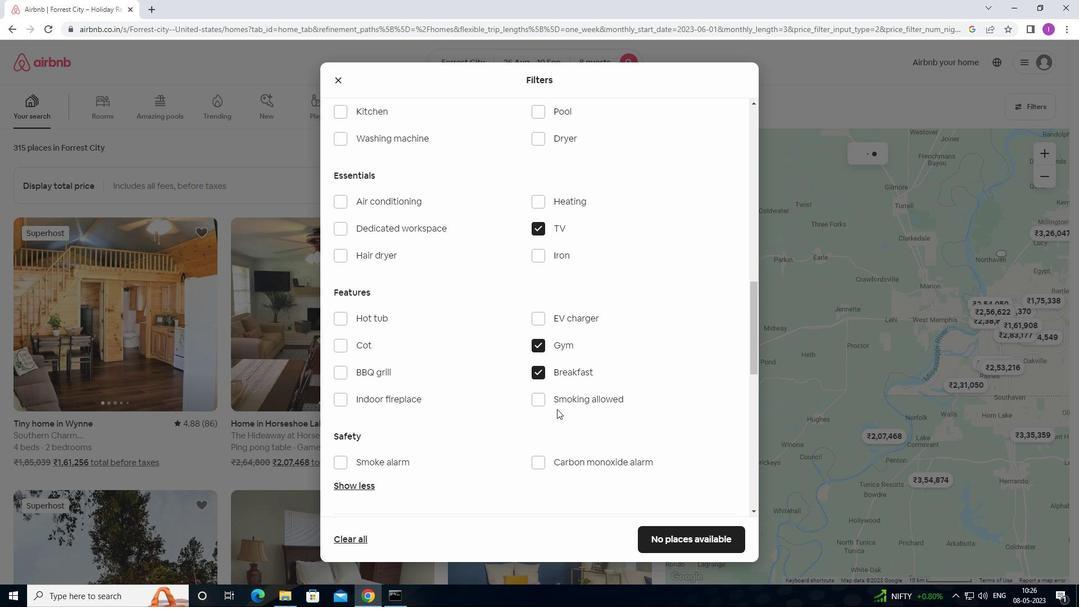 
Action: Mouse scrolled (557, 408) with delta (0, 0)
Screenshot: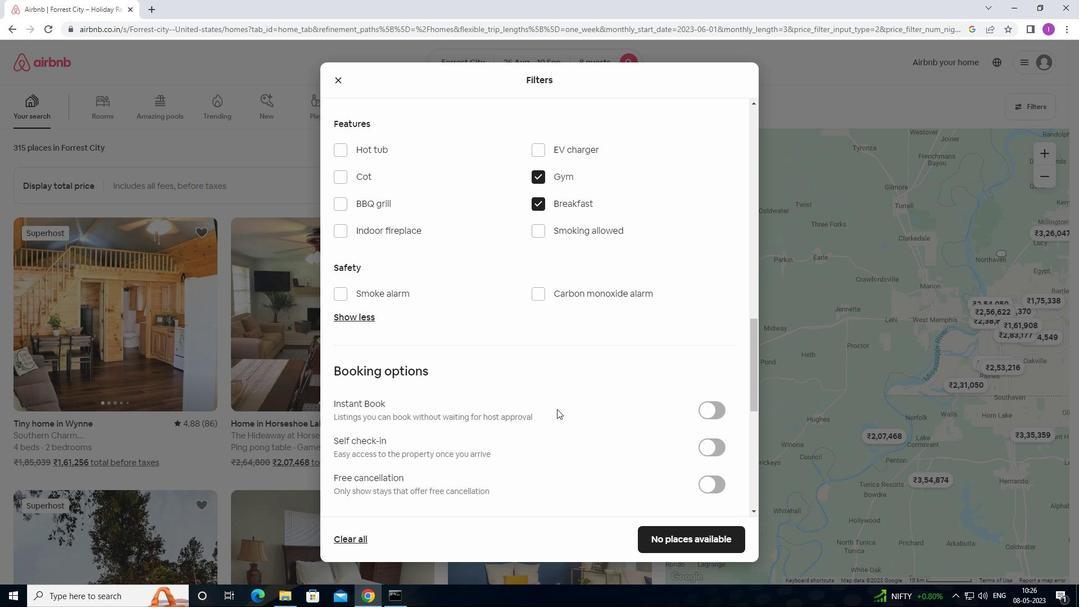 
Action: Mouse moved to (709, 385)
Screenshot: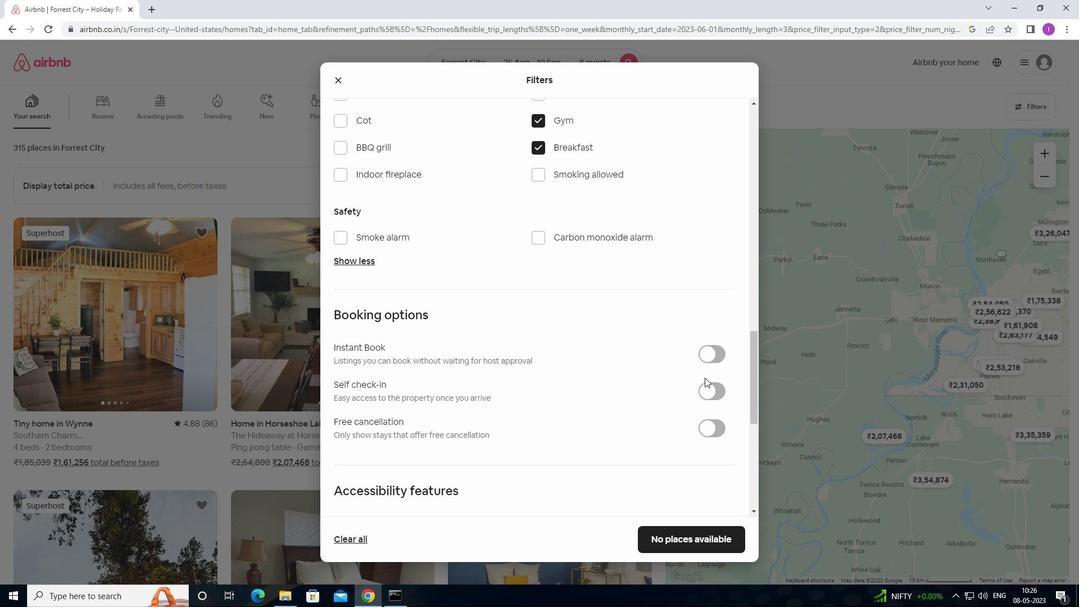 
Action: Mouse pressed left at (709, 385)
Screenshot: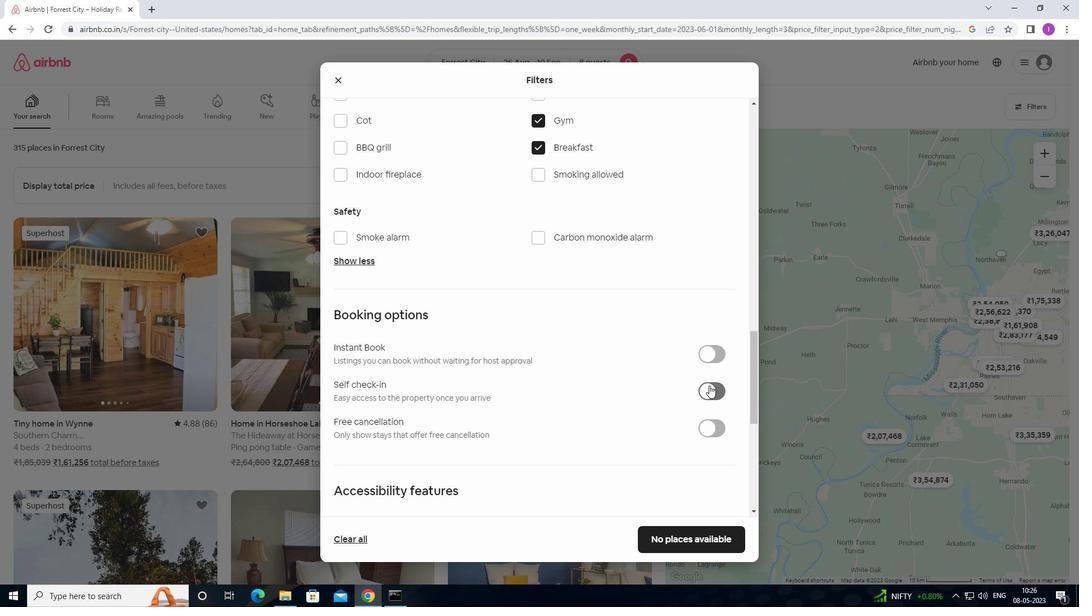 
Action: Mouse moved to (611, 431)
Screenshot: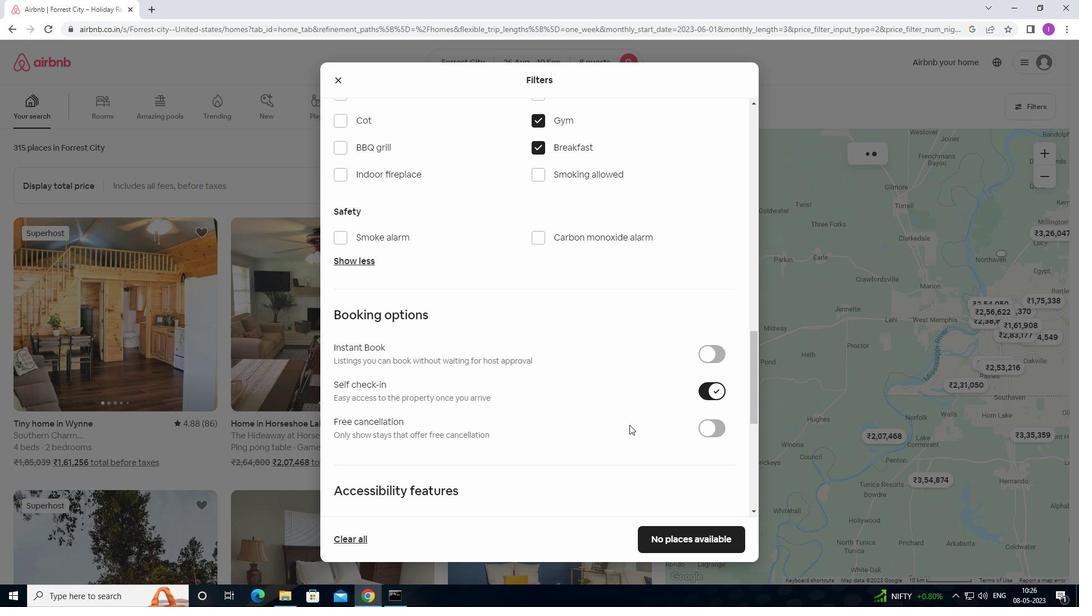 
Action: Mouse scrolled (611, 431) with delta (0, 0)
Screenshot: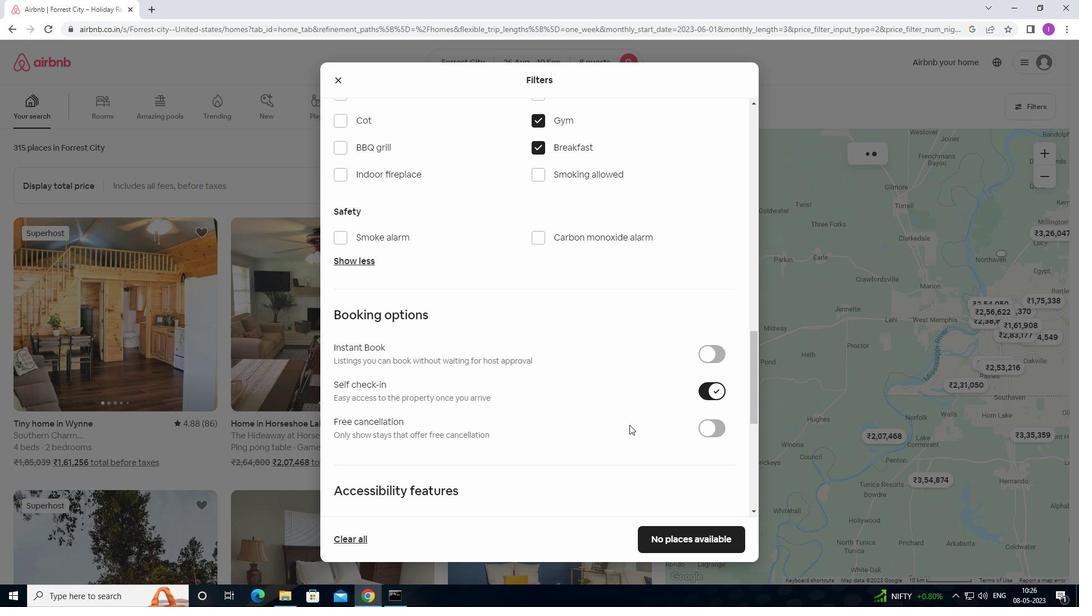 
Action: Mouse moved to (603, 432)
Screenshot: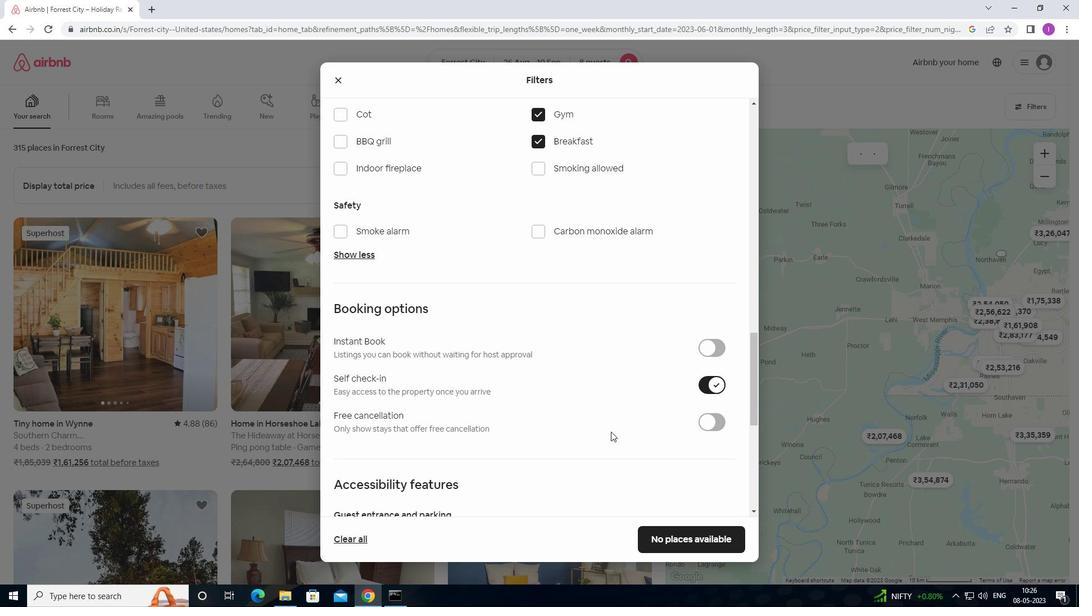 
Action: Mouse scrolled (603, 432) with delta (0, 0)
Screenshot: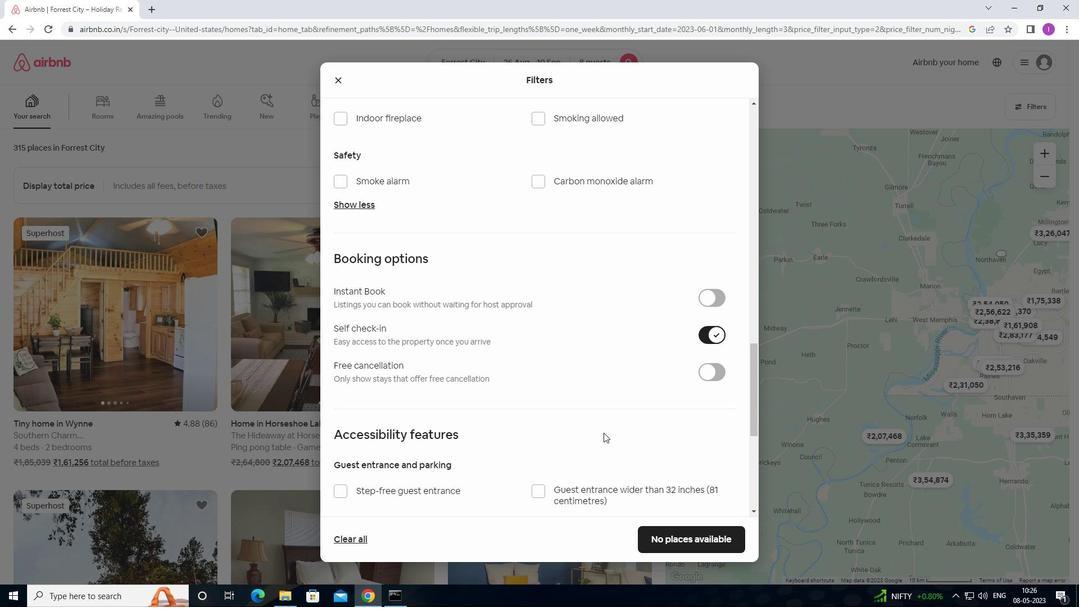
Action: Mouse scrolled (603, 432) with delta (0, 0)
Screenshot: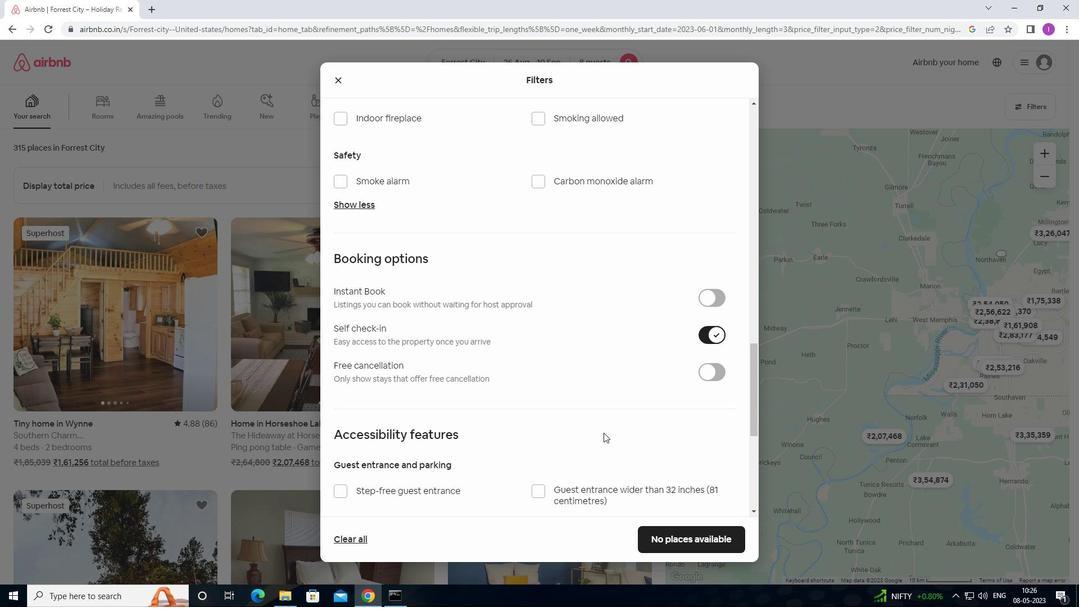 
Action: Mouse scrolled (603, 432) with delta (0, 0)
Screenshot: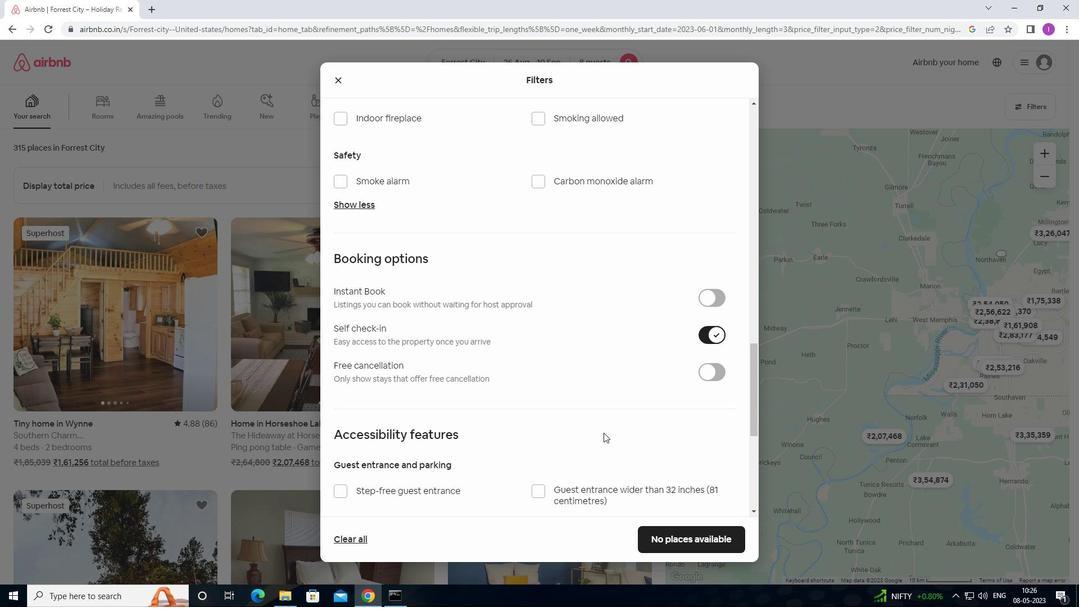 
Action: Mouse scrolled (603, 432) with delta (0, 0)
Screenshot: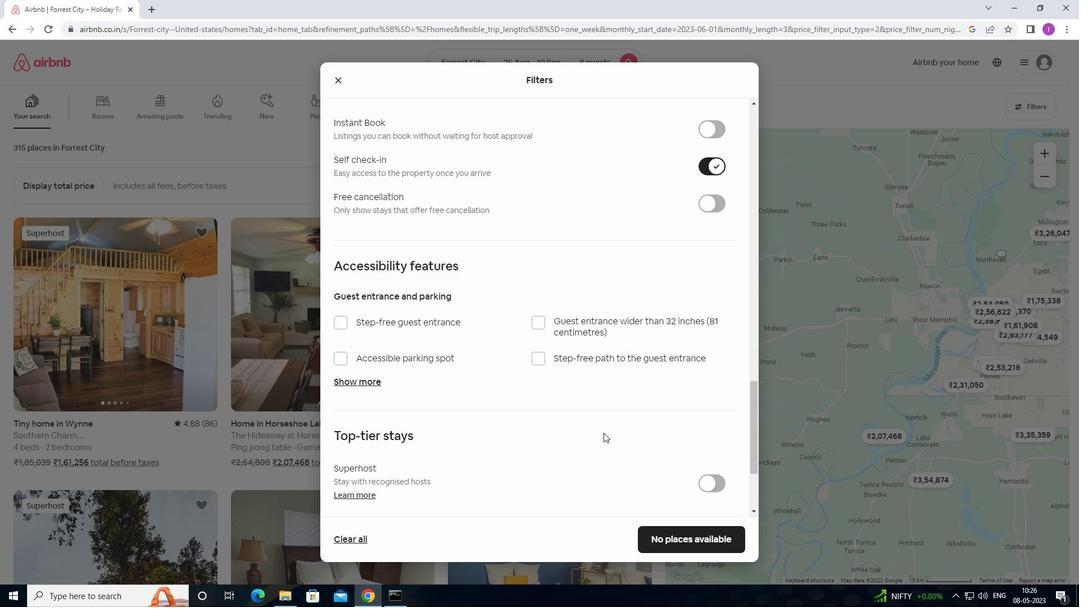 
Action: Mouse scrolled (603, 432) with delta (0, 0)
Screenshot: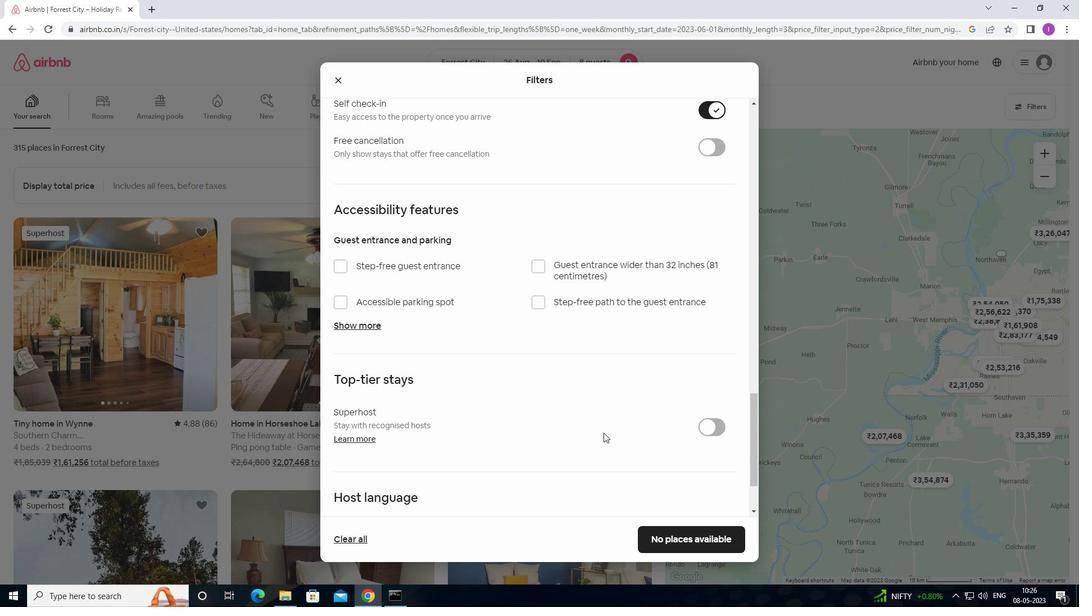 
Action: Mouse scrolled (603, 432) with delta (0, 0)
Screenshot: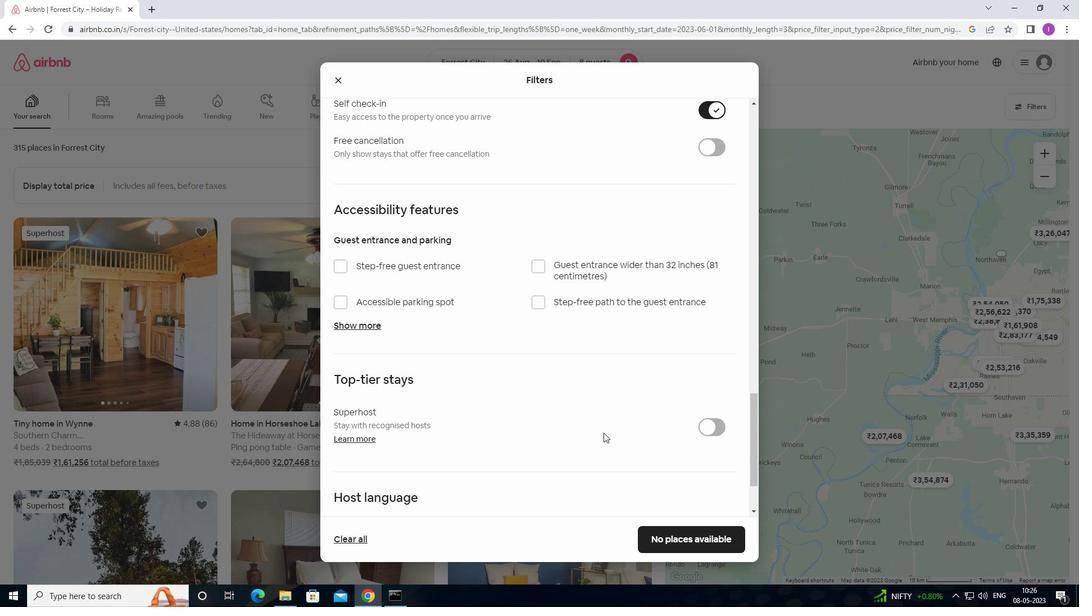 
Action: Mouse scrolled (603, 432) with delta (0, 0)
Screenshot: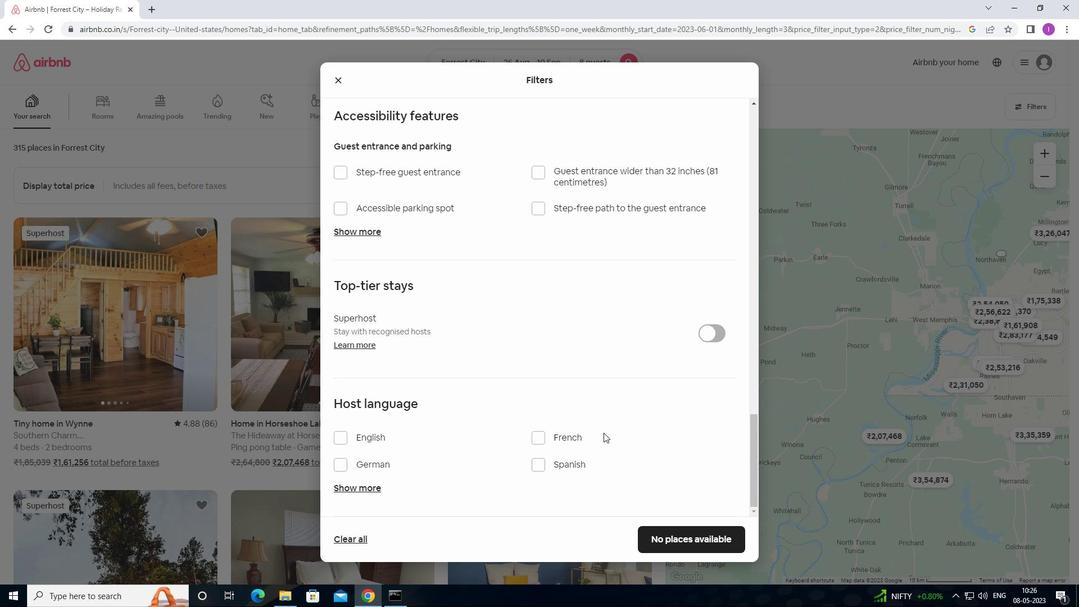 
Action: Mouse scrolled (603, 432) with delta (0, 0)
Screenshot: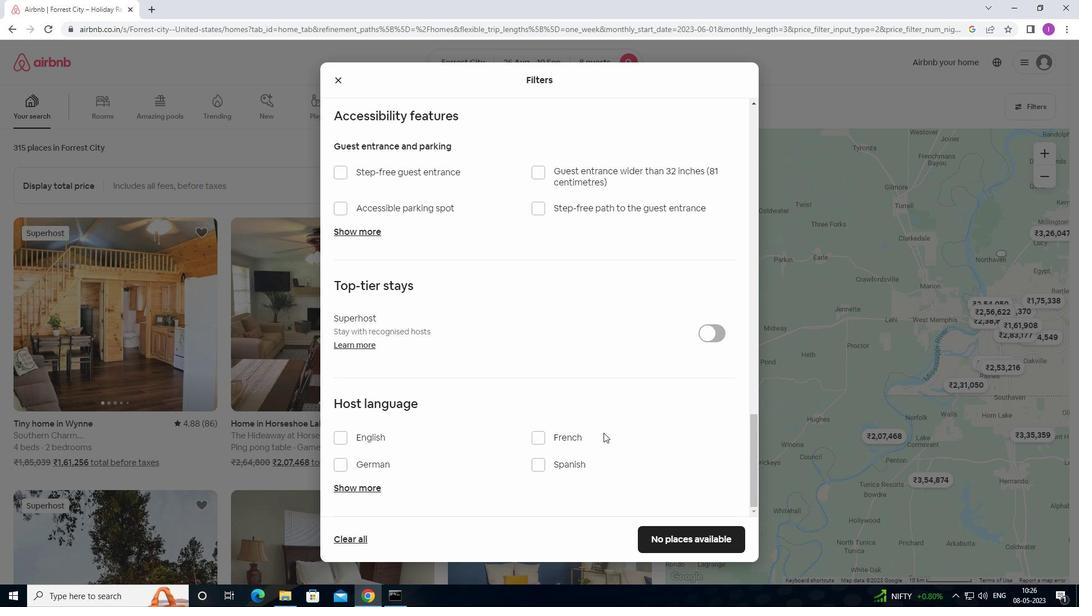 
Action: Mouse moved to (349, 436)
Screenshot: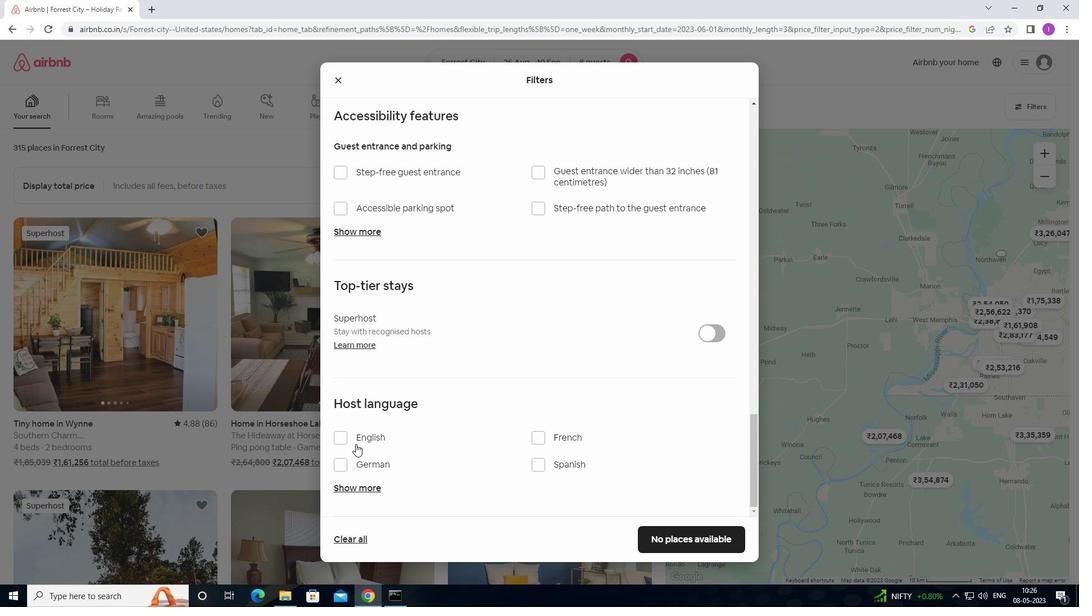
Action: Mouse pressed left at (349, 436)
Screenshot: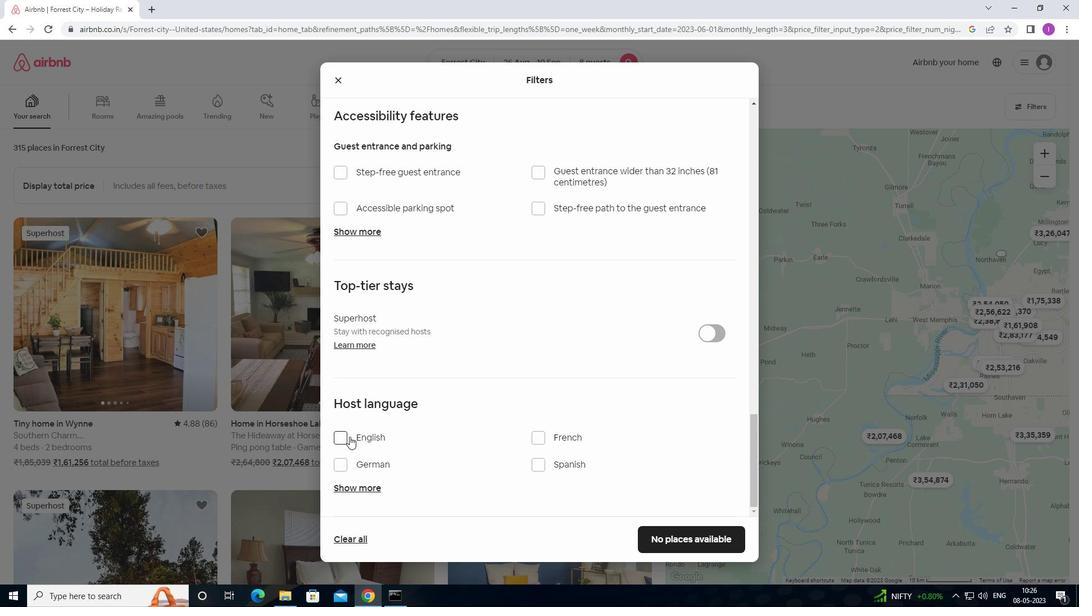 
Action: Mouse moved to (691, 541)
Screenshot: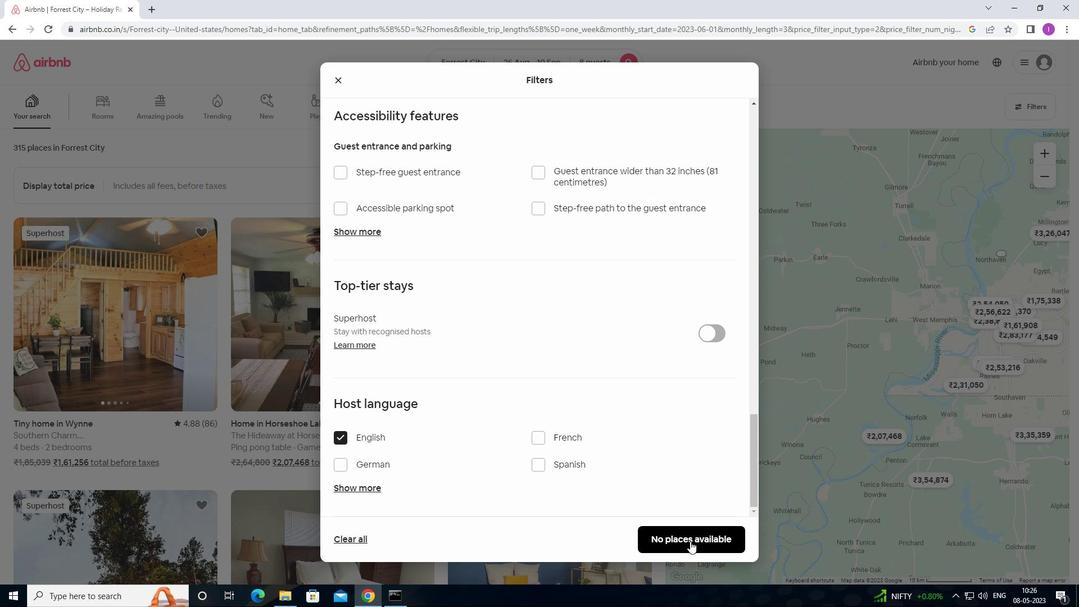 
Action: Mouse pressed left at (691, 541)
Screenshot: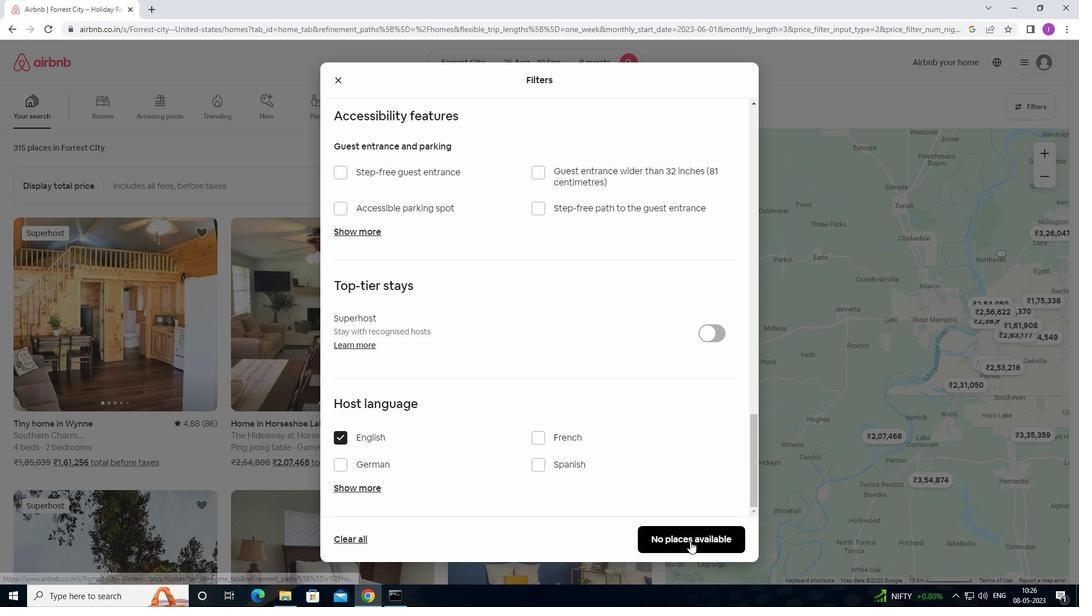 
Action: Mouse moved to (641, 547)
Screenshot: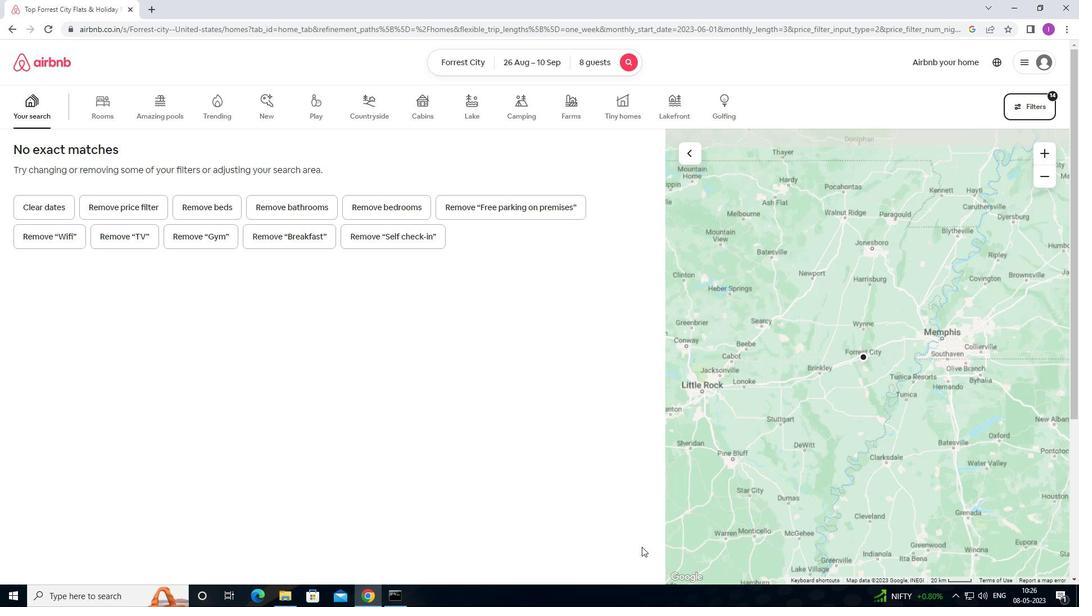 
